Task: Find connections with filter location Qingquan with filter topic #Productivitywith filter profile language French with filter current company Think Design Collaborative with filter school Ranchi University with filter industry Oil, Gas, and Mining with filter service category Market Research with filter keywords title Plumber
Action: Mouse moved to (172, 219)
Screenshot: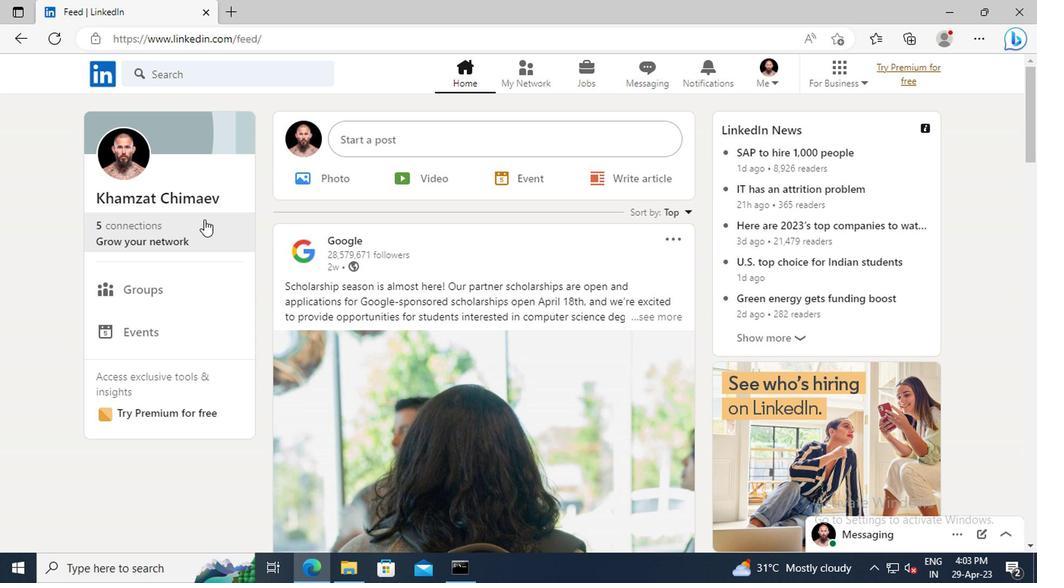 
Action: Mouse pressed left at (172, 219)
Screenshot: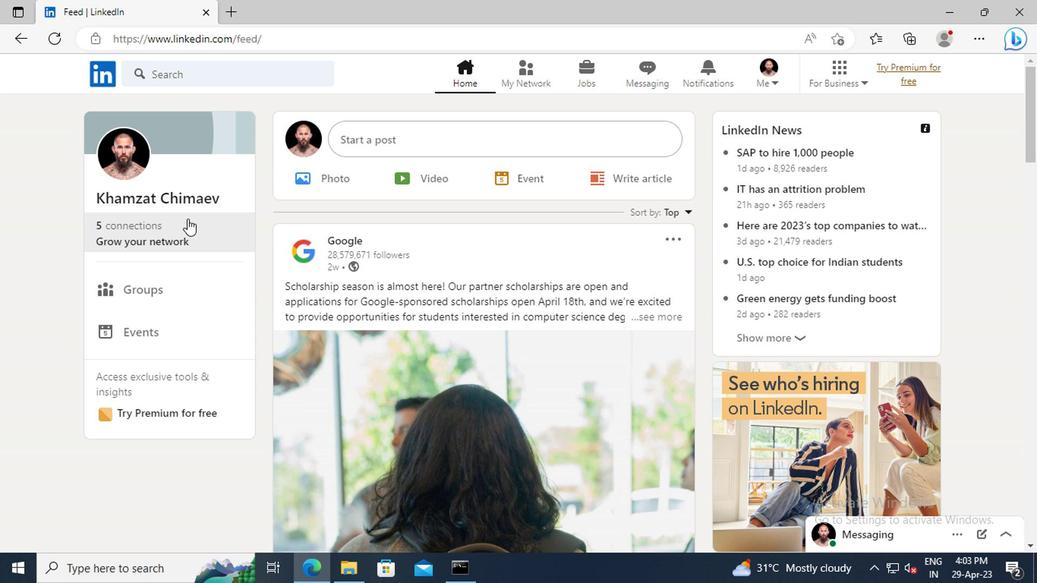 
Action: Mouse moved to (167, 157)
Screenshot: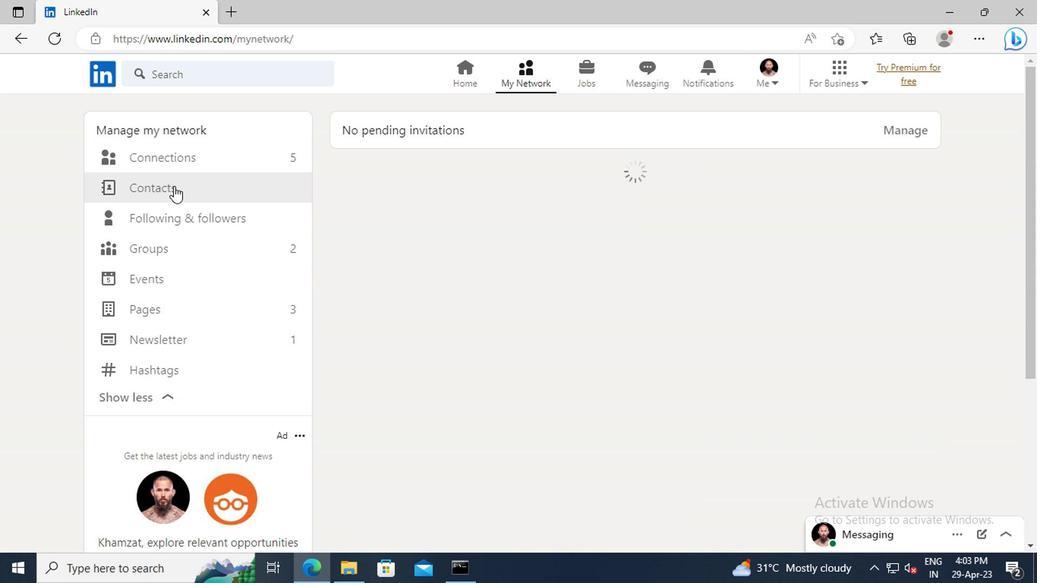 
Action: Mouse pressed left at (167, 157)
Screenshot: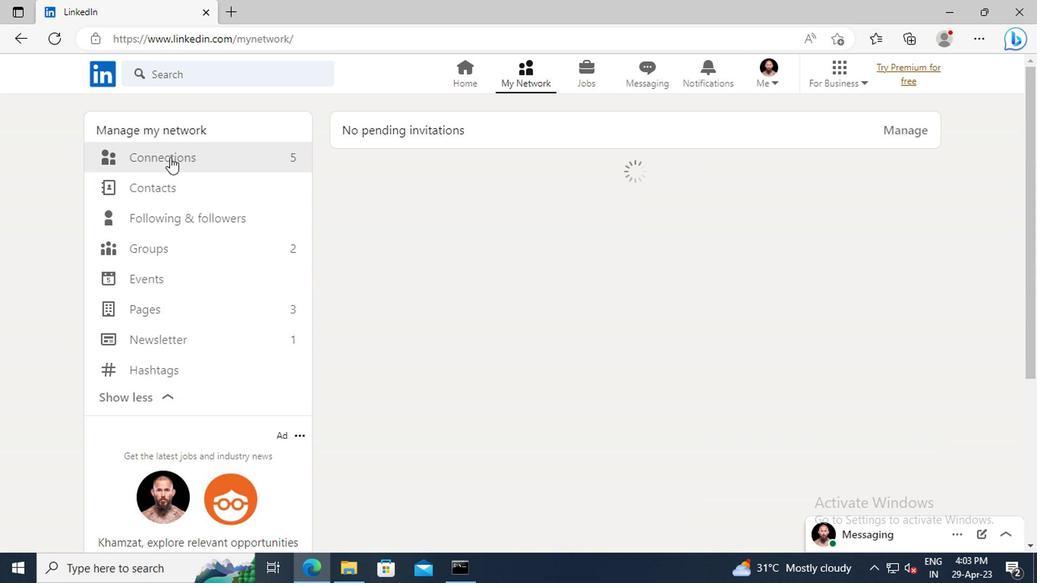 
Action: Mouse moved to (616, 164)
Screenshot: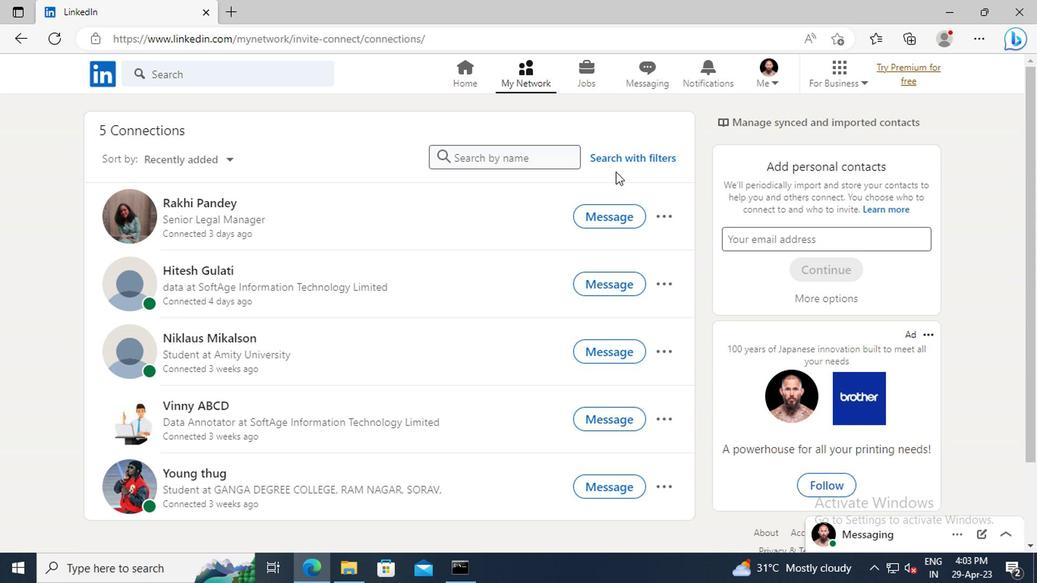 
Action: Mouse pressed left at (616, 164)
Screenshot: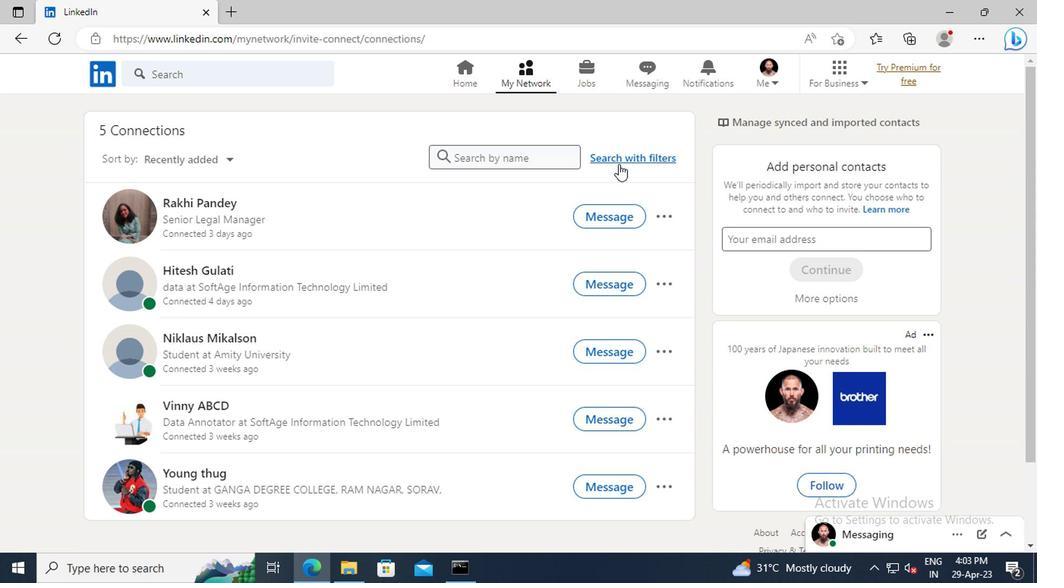
Action: Mouse moved to (575, 121)
Screenshot: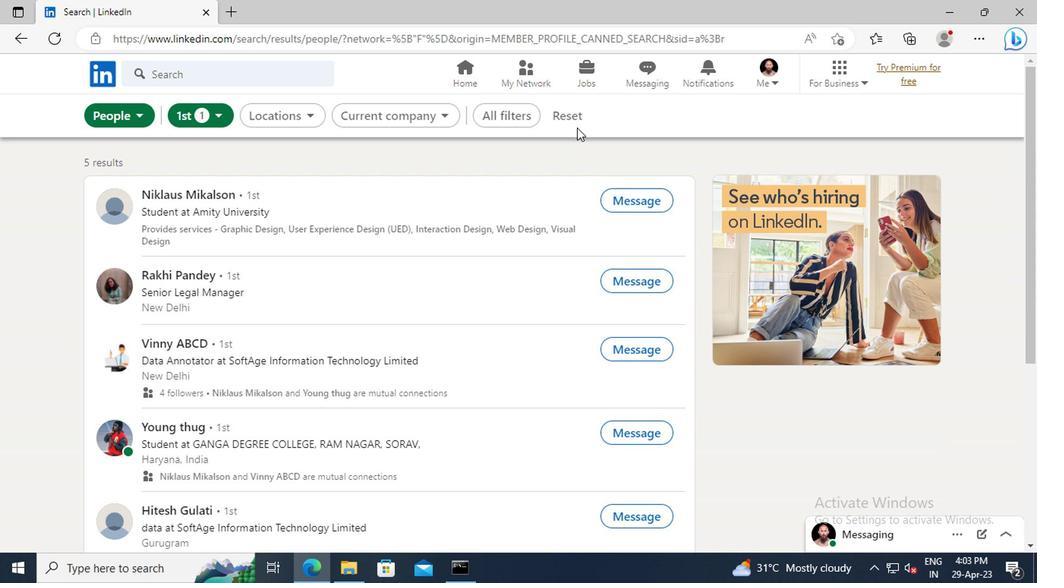 
Action: Mouse pressed left at (575, 121)
Screenshot: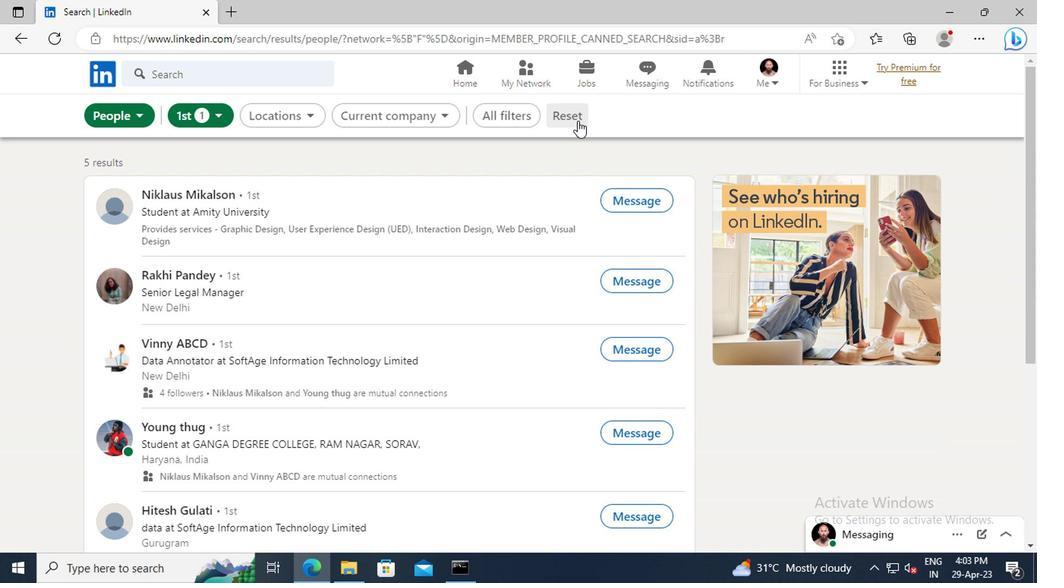 
Action: Mouse moved to (551, 120)
Screenshot: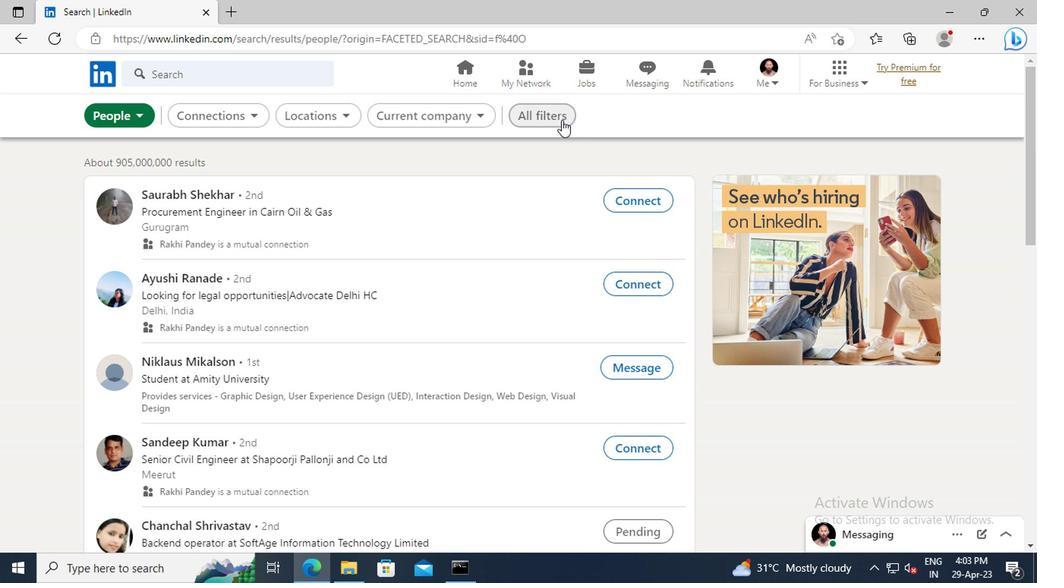 
Action: Mouse pressed left at (551, 120)
Screenshot: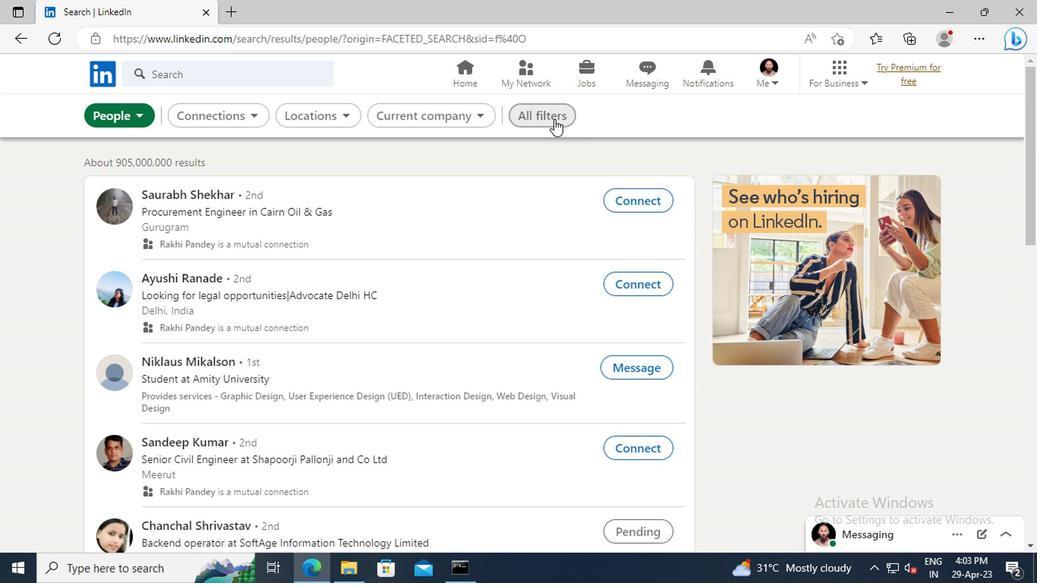 
Action: Mouse moved to (864, 254)
Screenshot: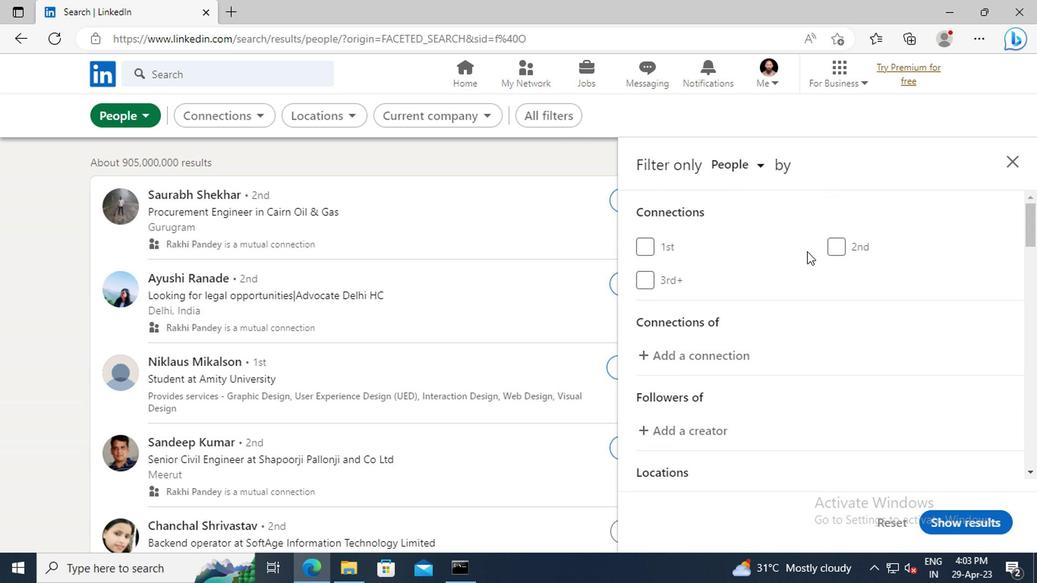 
Action: Mouse scrolled (864, 253) with delta (0, 0)
Screenshot: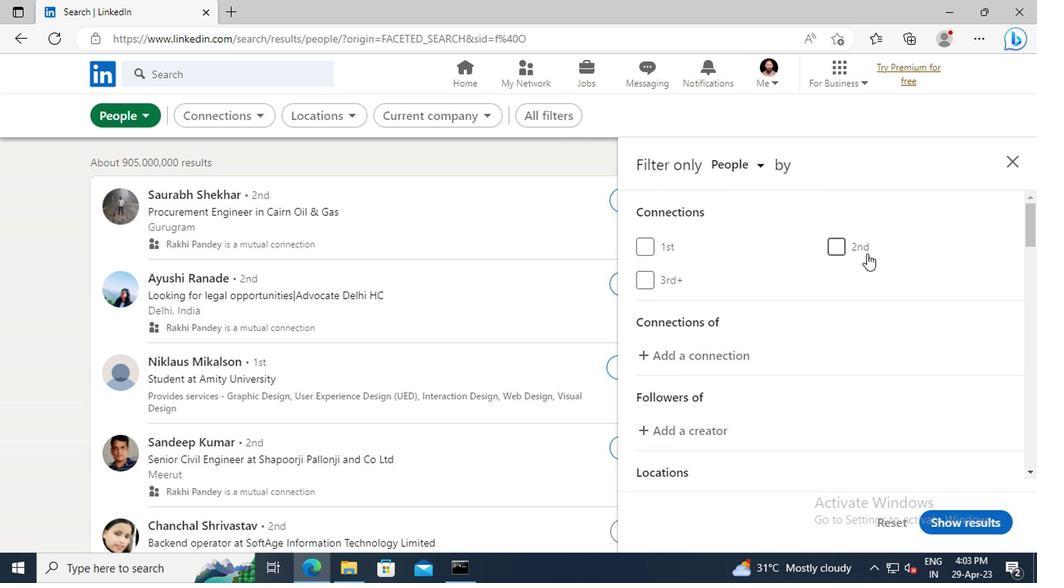 
Action: Mouse scrolled (864, 253) with delta (0, 0)
Screenshot: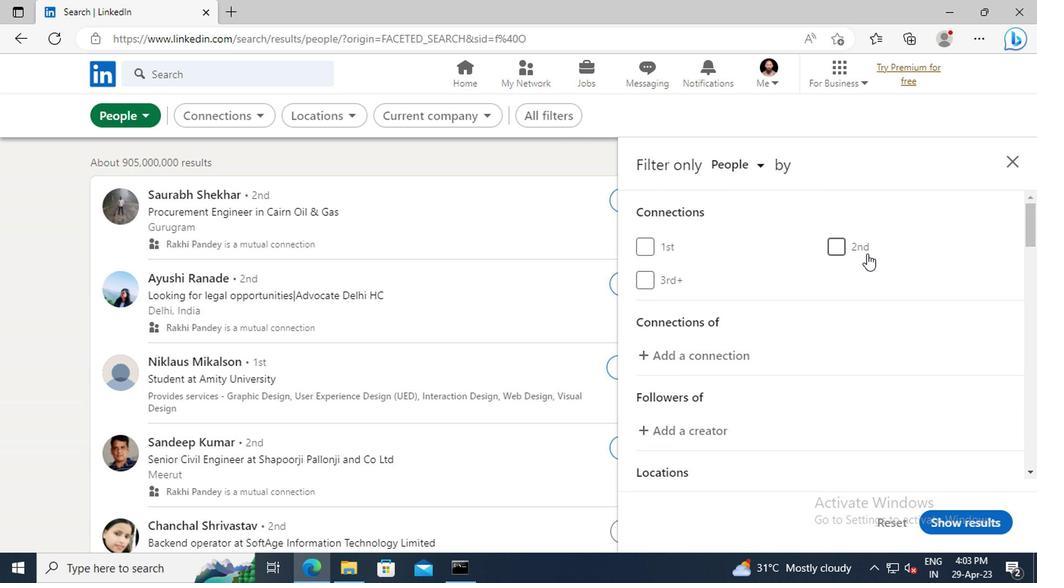 
Action: Mouse scrolled (864, 253) with delta (0, 0)
Screenshot: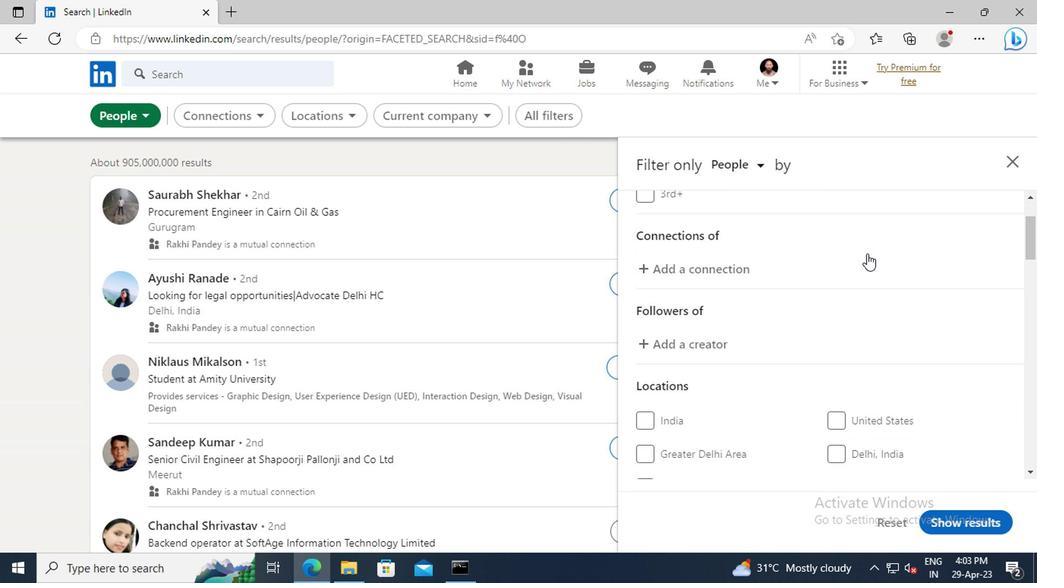 
Action: Mouse scrolled (864, 253) with delta (0, 0)
Screenshot: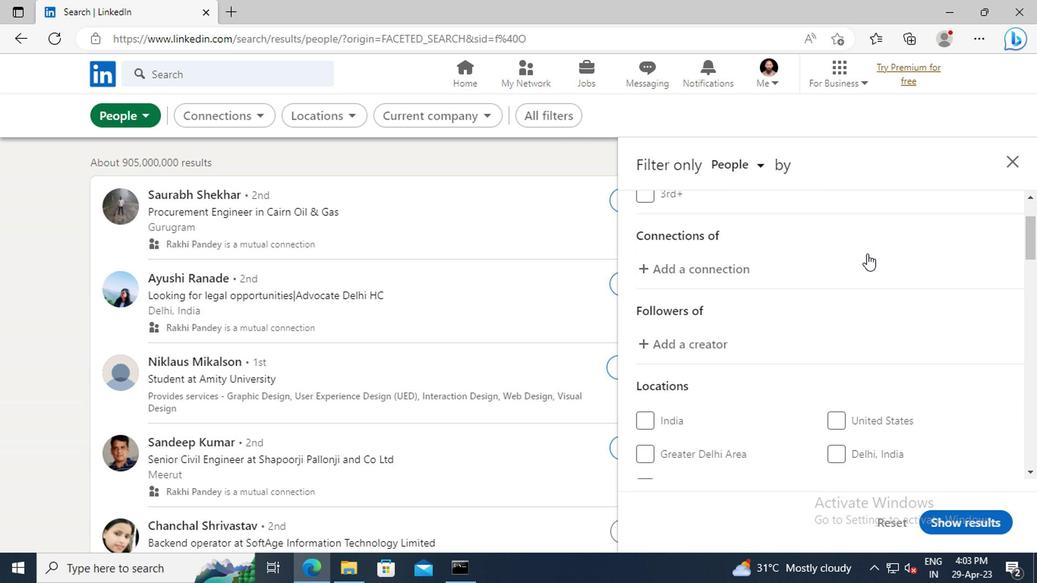 
Action: Mouse scrolled (864, 253) with delta (0, 0)
Screenshot: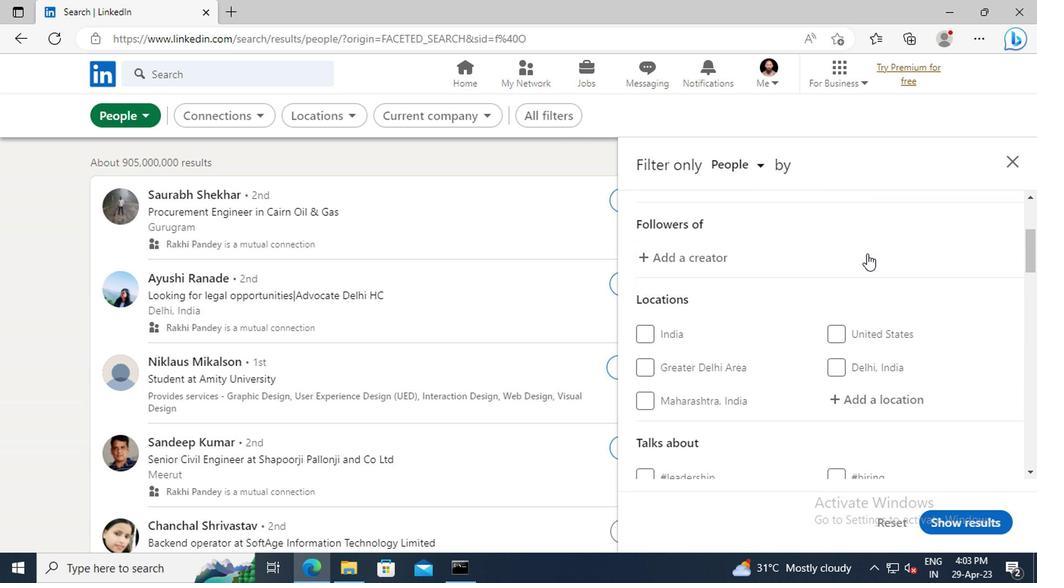 
Action: Mouse scrolled (864, 253) with delta (0, 0)
Screenshot: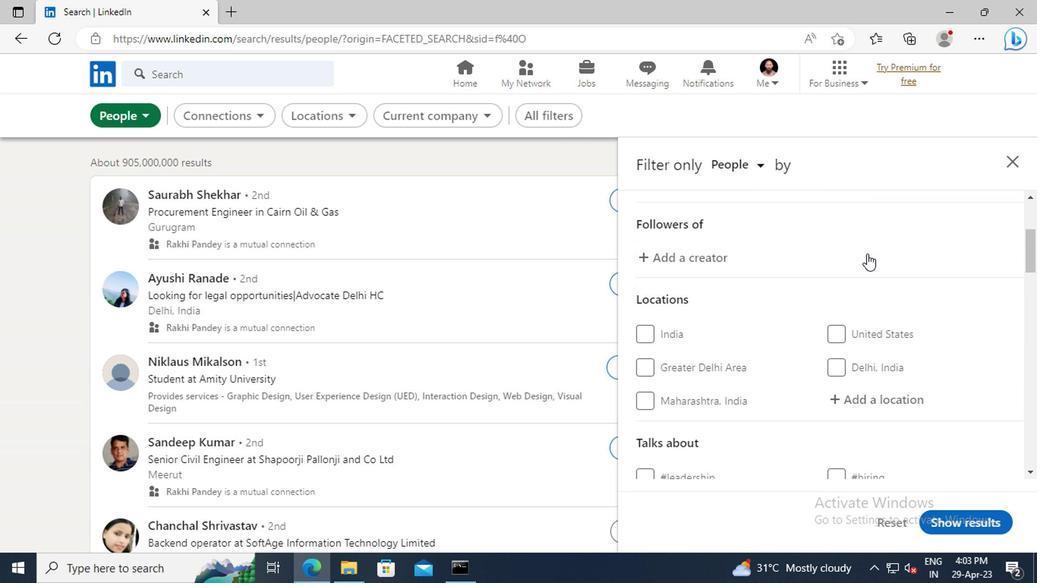 
Action: Mouse moved to (858, 313)
Screenshot: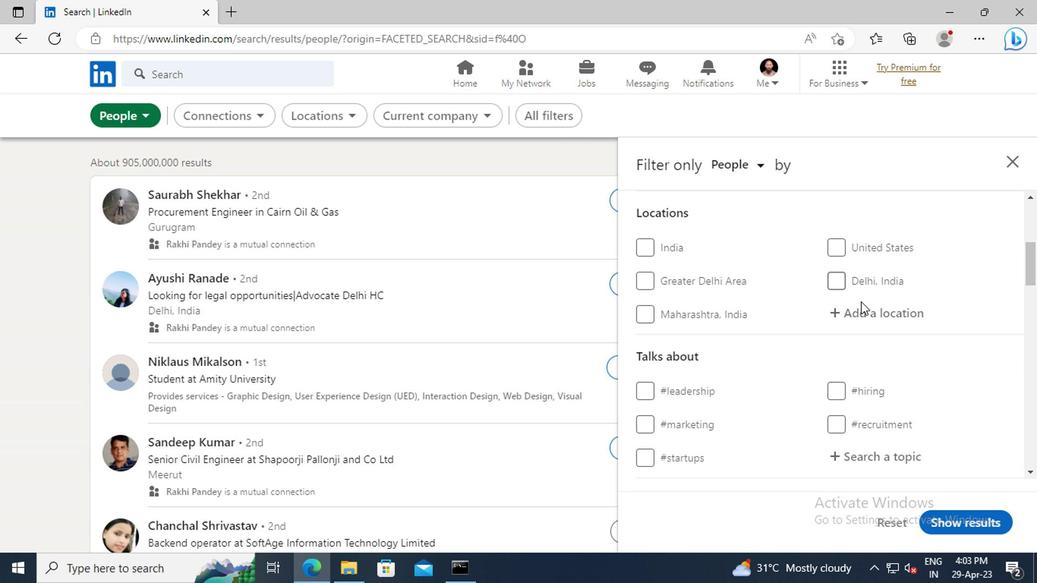 
Action: Mouse pressed left at (858, 313)
Screenshot: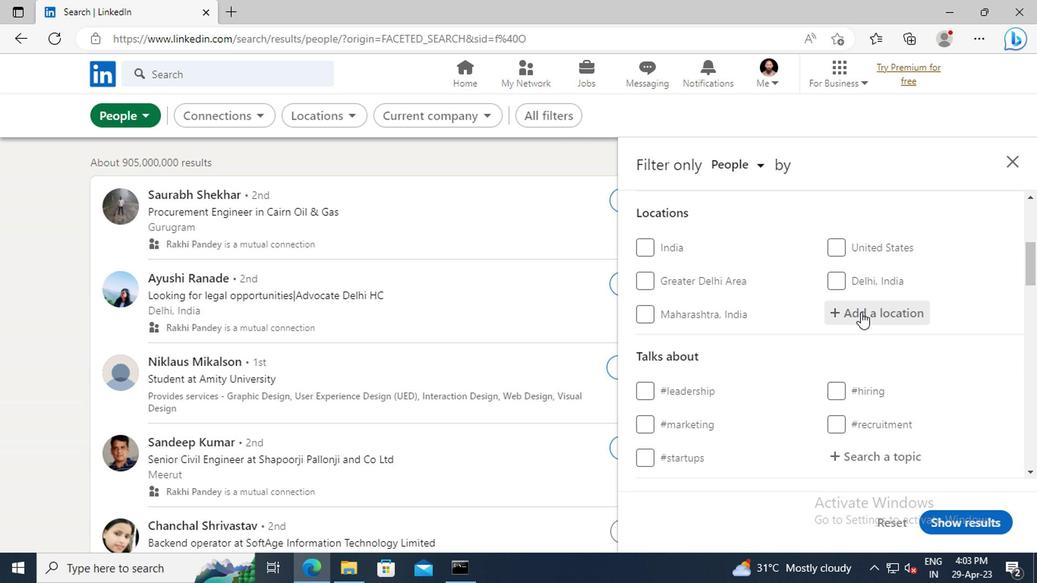 
Action: Mouse moved to (858, 313)
Screenshot: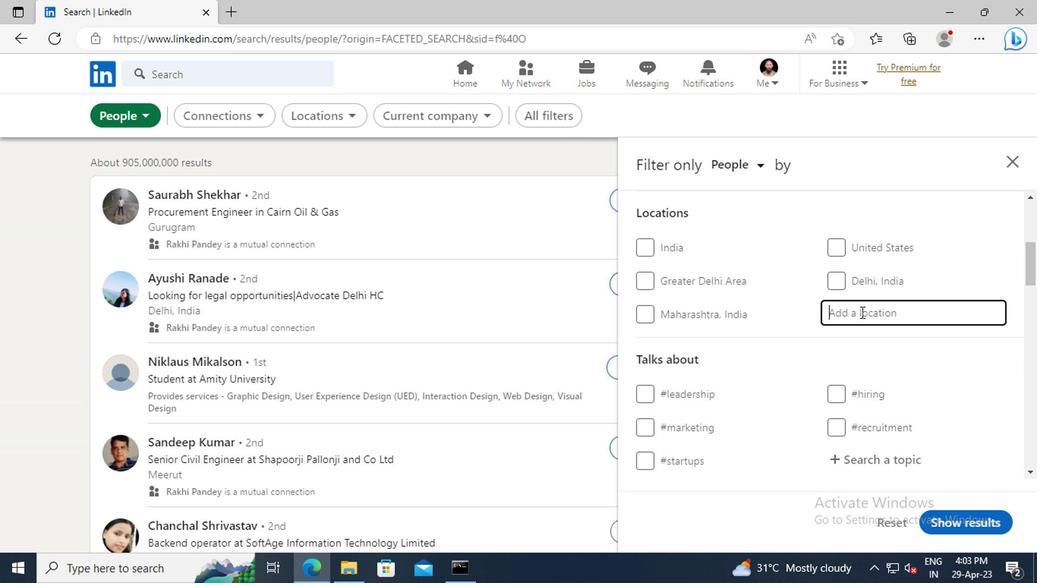 
Action: Key pressed <Key.shift>QINGQUAN<Key.enter>
Screenshot: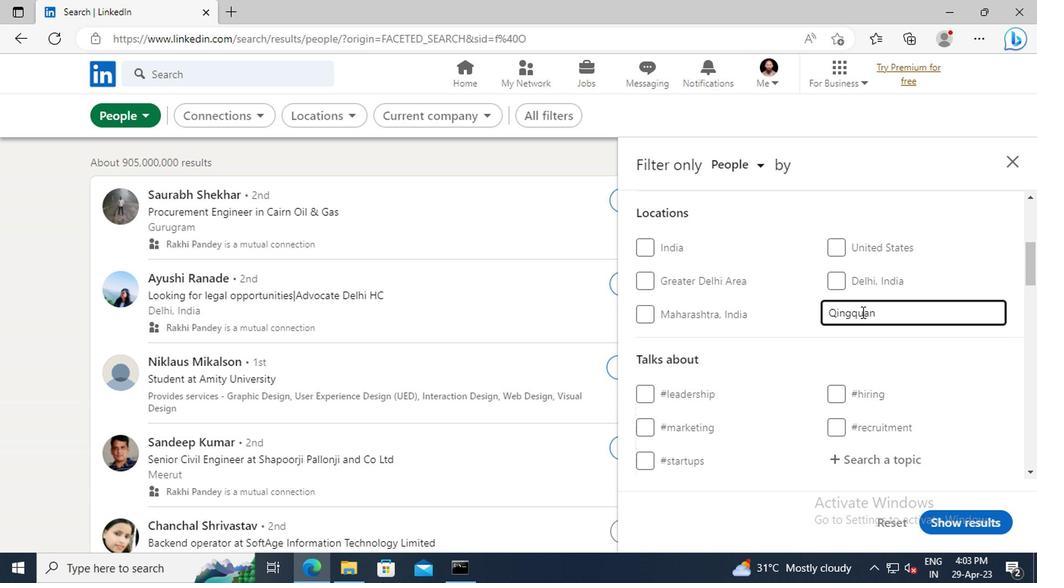 
Action: Mouse scrolled (858, 311) with delta (0, -1)
Screenshot: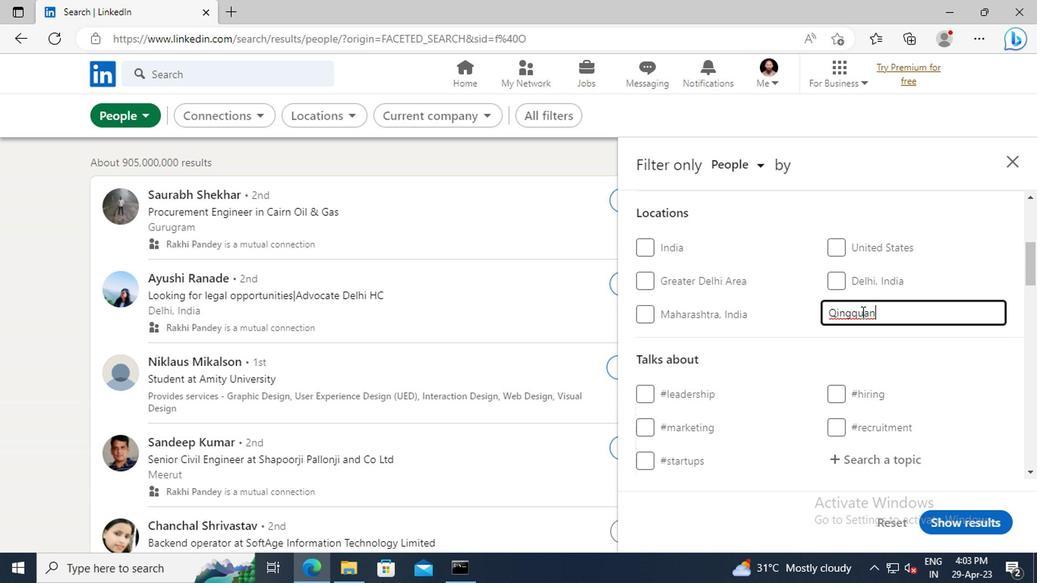 
Action: Mouse scrolled (858, 311) with delta (0, -1)
Screenshot: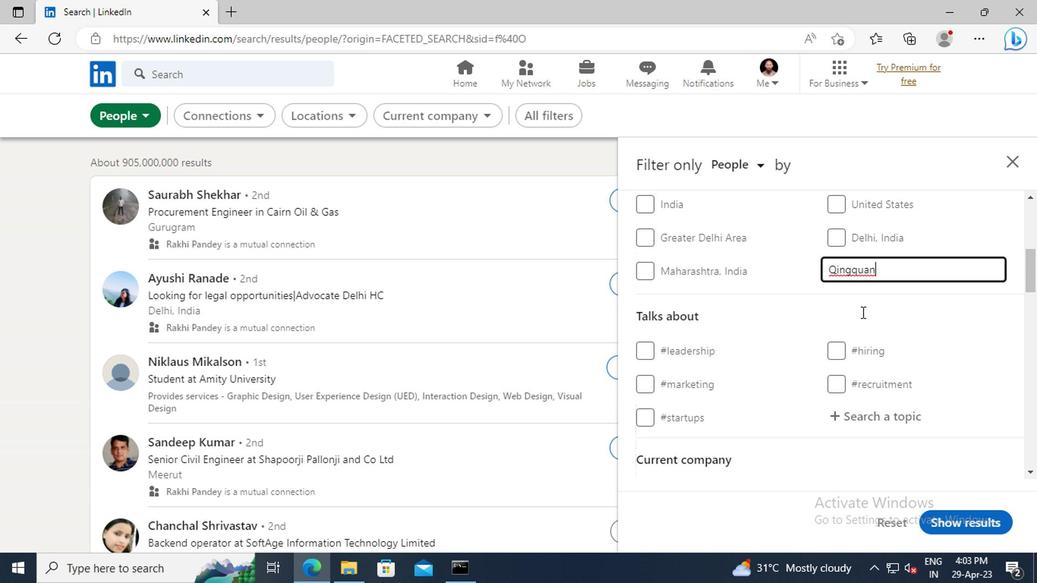 
Action: Mouse moved to (858, 313)
Screenshot: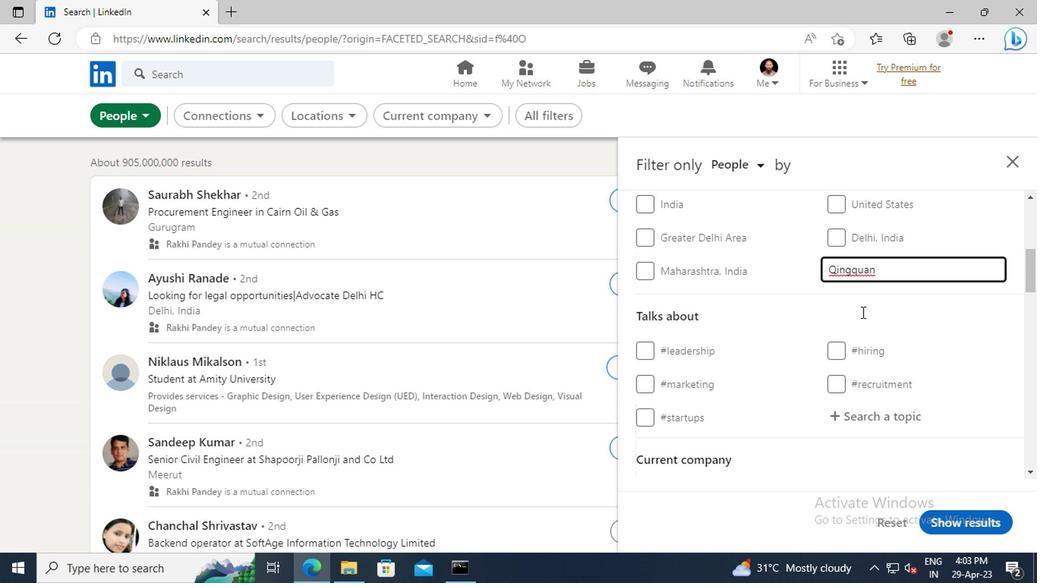 
Action: Mouse scrolled (858, 313) with delta (0, 0)
Screenshot: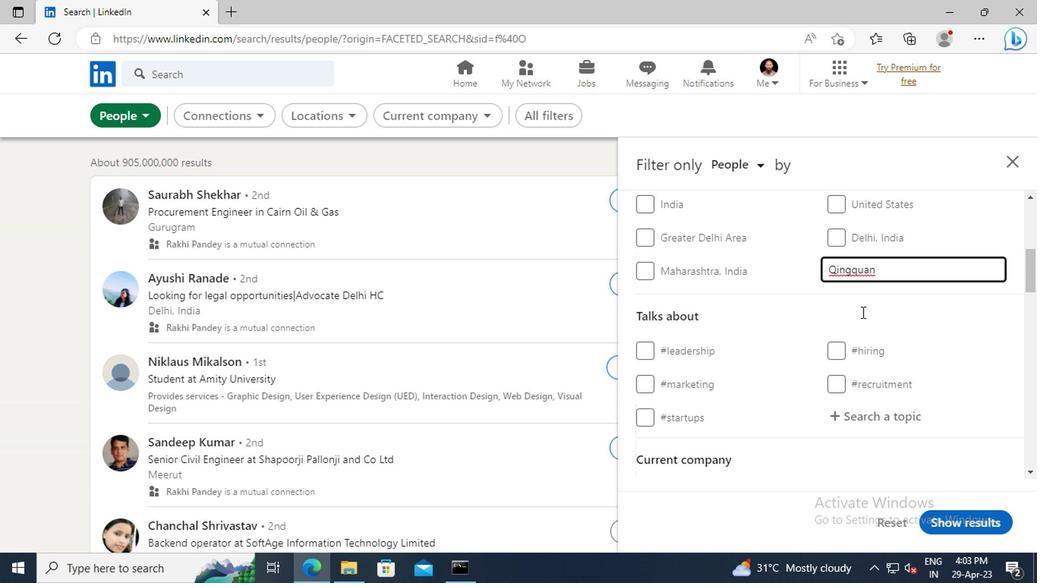 
Action: Mouse moved to (853, 328)
Screenshot: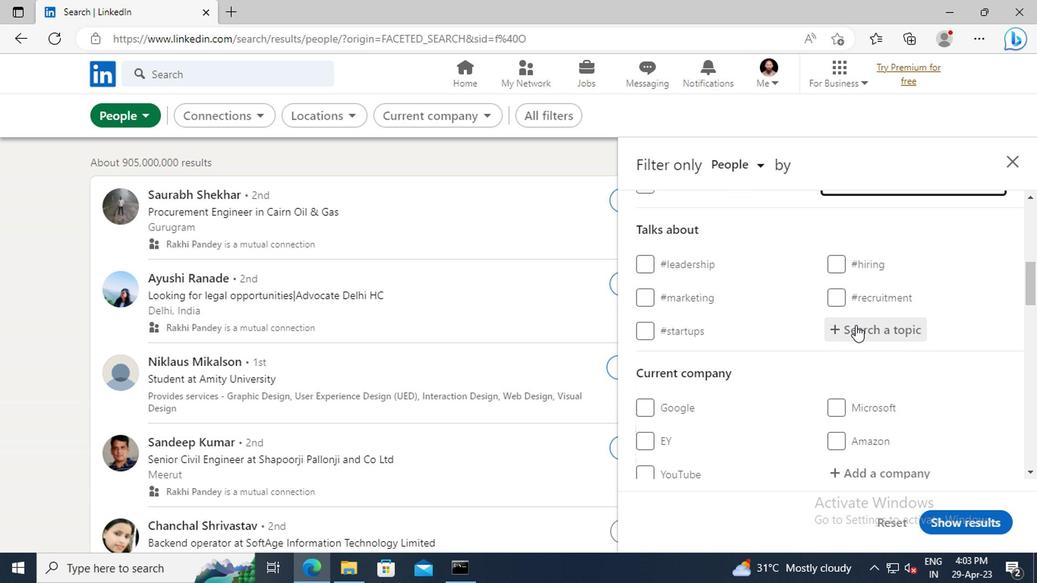 
Action: Mouse pressed left at (853, 328)
Screenshot: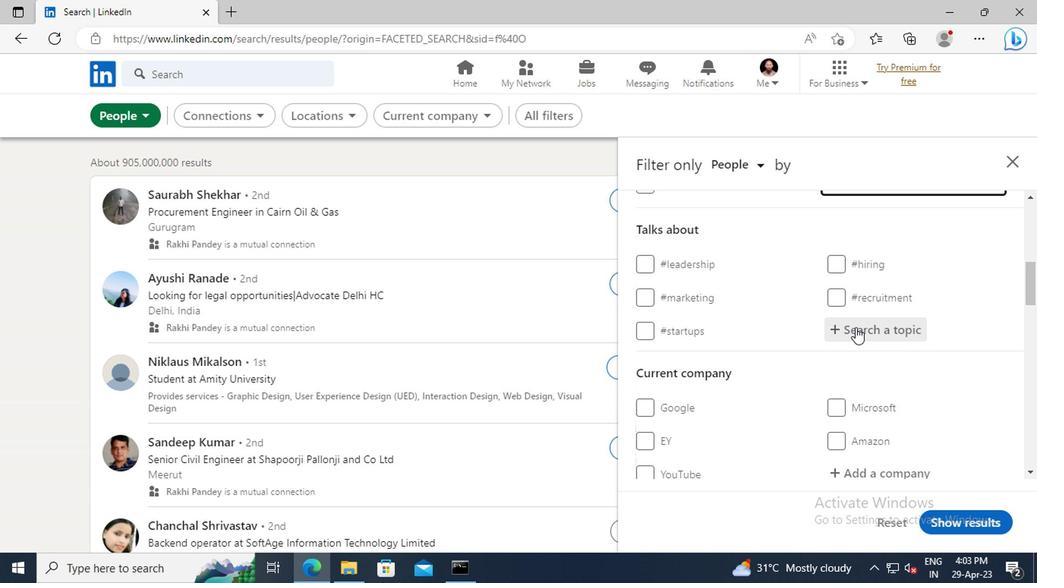 
Action: Key pressed <Key.shift>PRODUCTIVITY
Screenshot: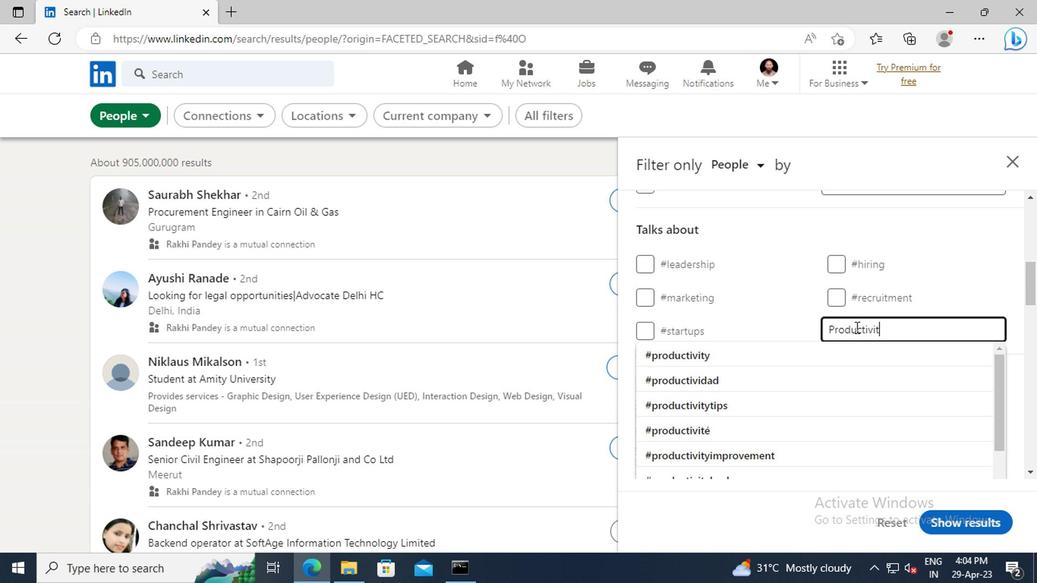 
Action: Mouse moved to (840, 349)
Screenshot: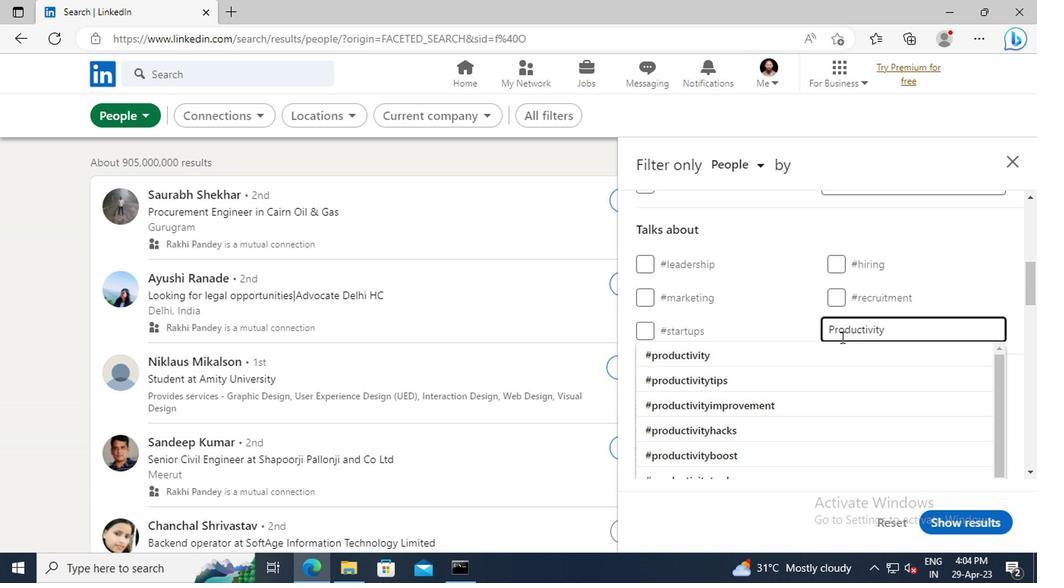 
Action: Mouse pressed left at (840, 349)
Screenshot: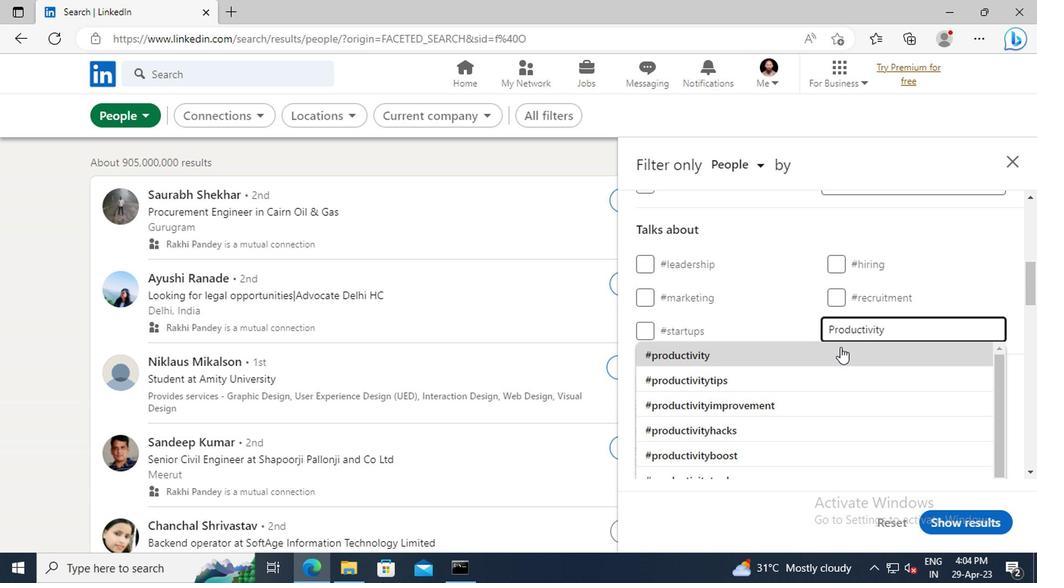 
Action: Mouse scrolled (840, 349) with delta (0, 0)
Screenshot: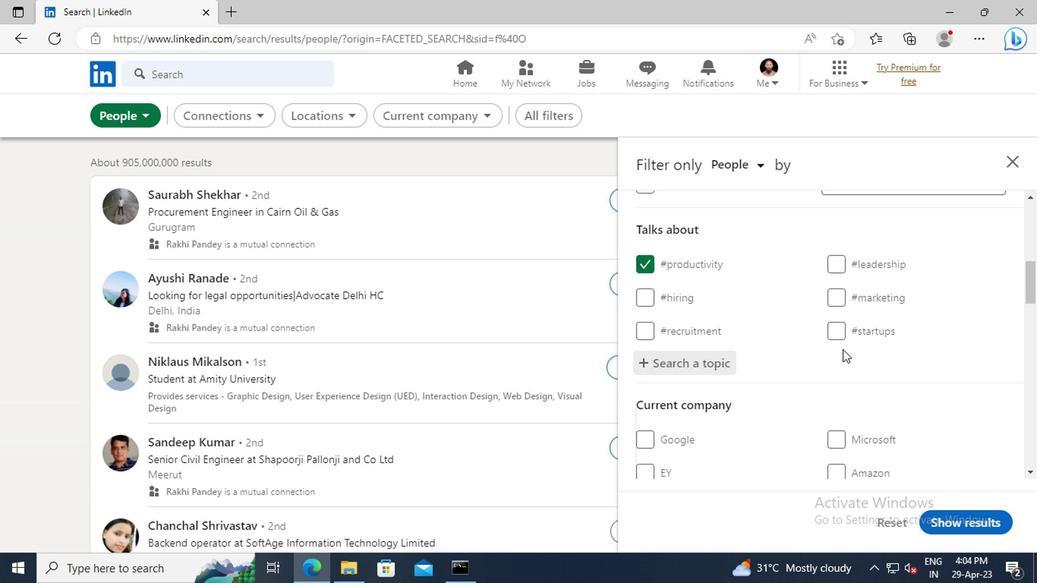 
Action: Mouse moved to (840, 326)
Screenshot: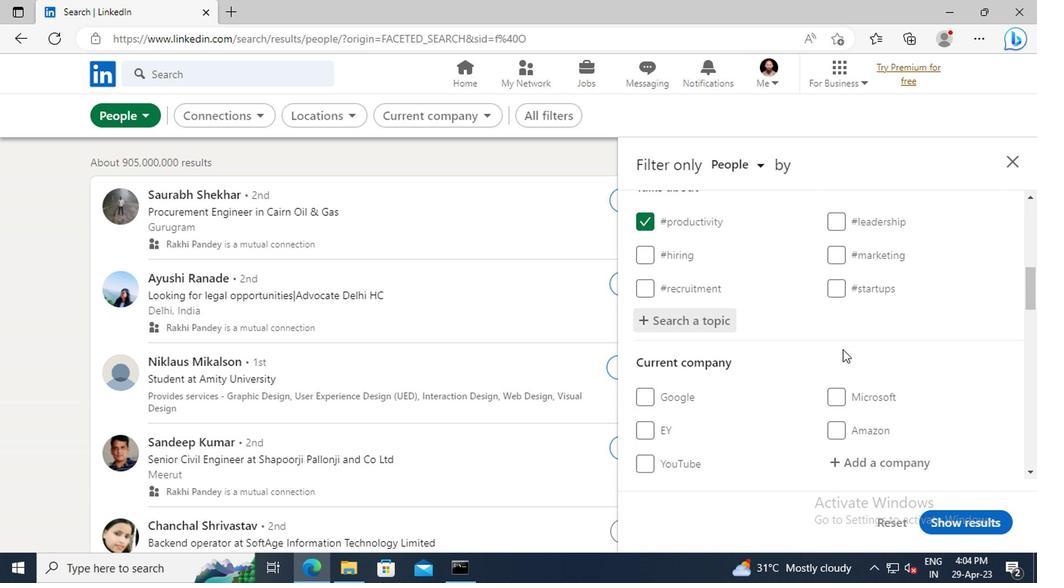 
Action: Mouse scrolled (840, 325) with delta (0, -1)
Screenshot: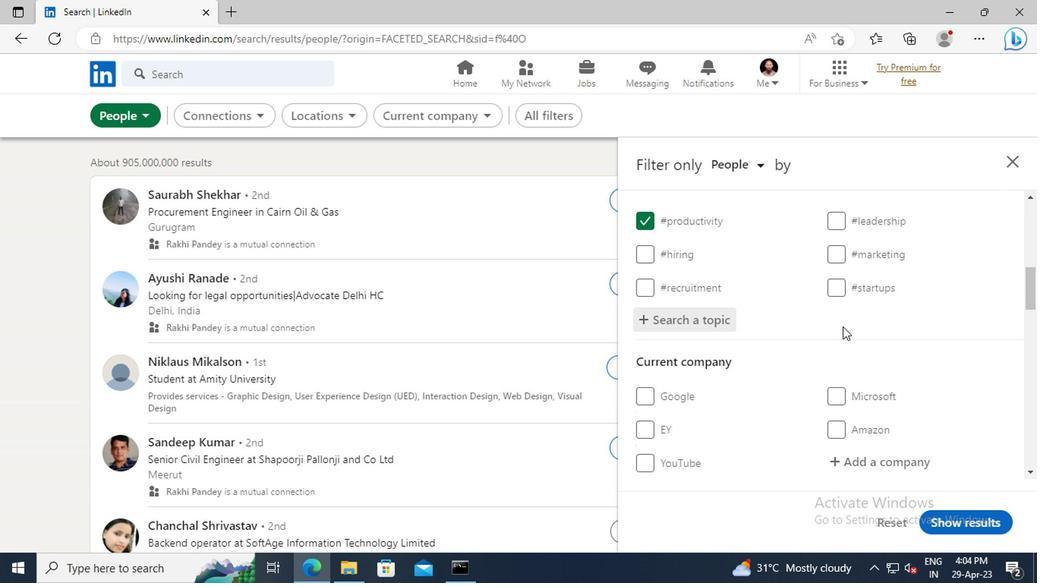 
Action: Mouse scrolled (840, 325) with delta (0, -1)
Screenshot: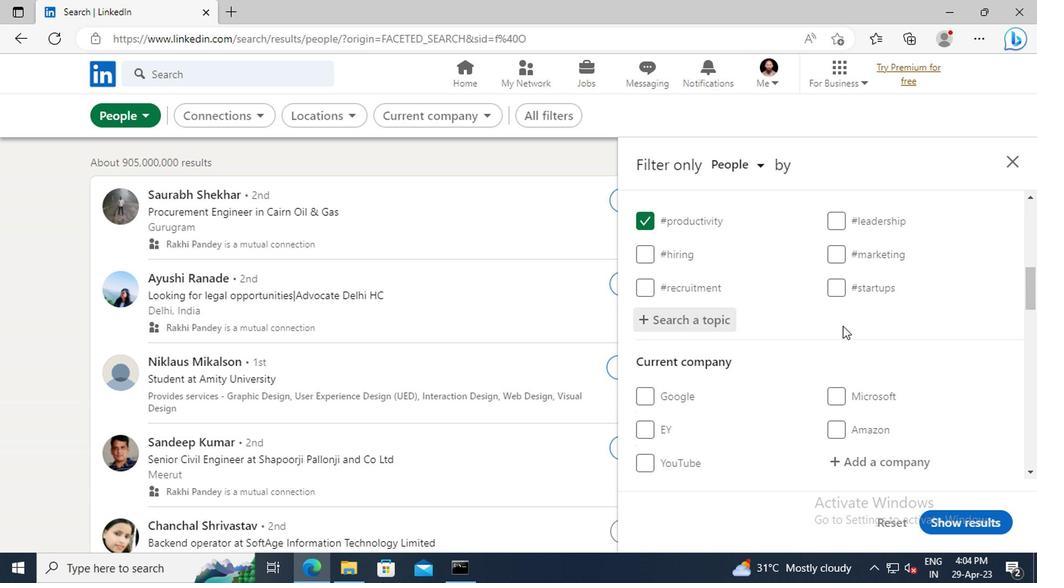 
Action: Mouse scrolled (840, 325) with delta (0, -1)
Screenshot: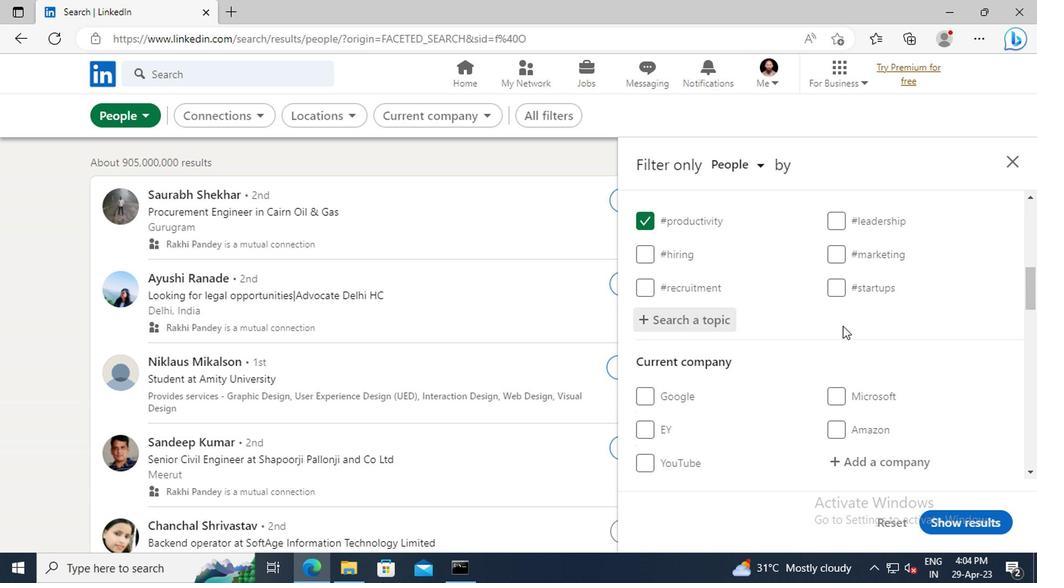 
Action: Mouse scrolled (840, 325) with delta (0, -1)
Screenshot: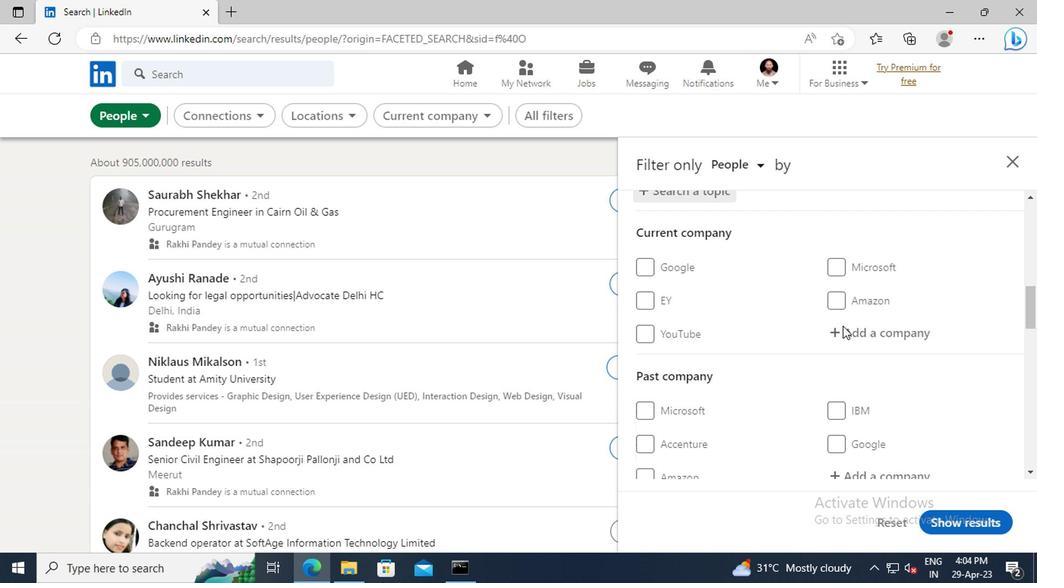 
Action: Mouse scrolled (840, 325) with delta (0, -1)
Screenshot: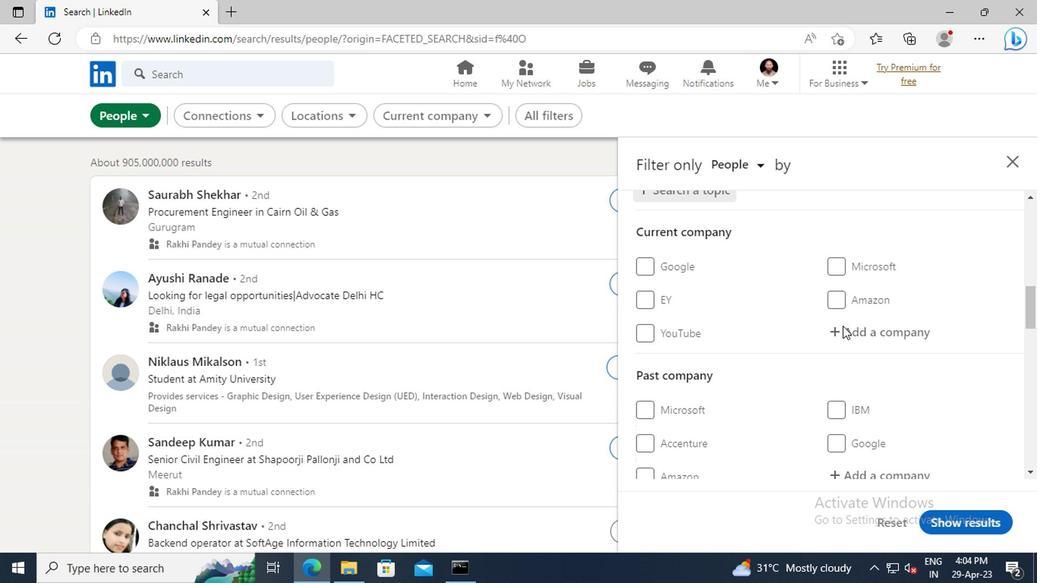 
Action: Mouse scrolled (840, 325) with delta (0, -1)
Screenshot: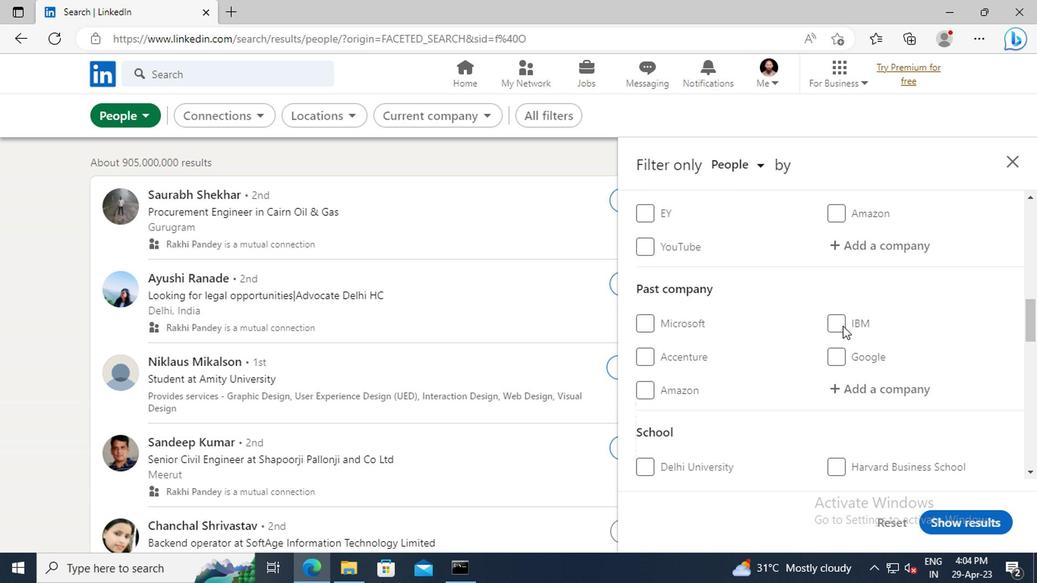 
Action: Mouse scrolled (840, 325) with delta (0, -1)
Screenshot: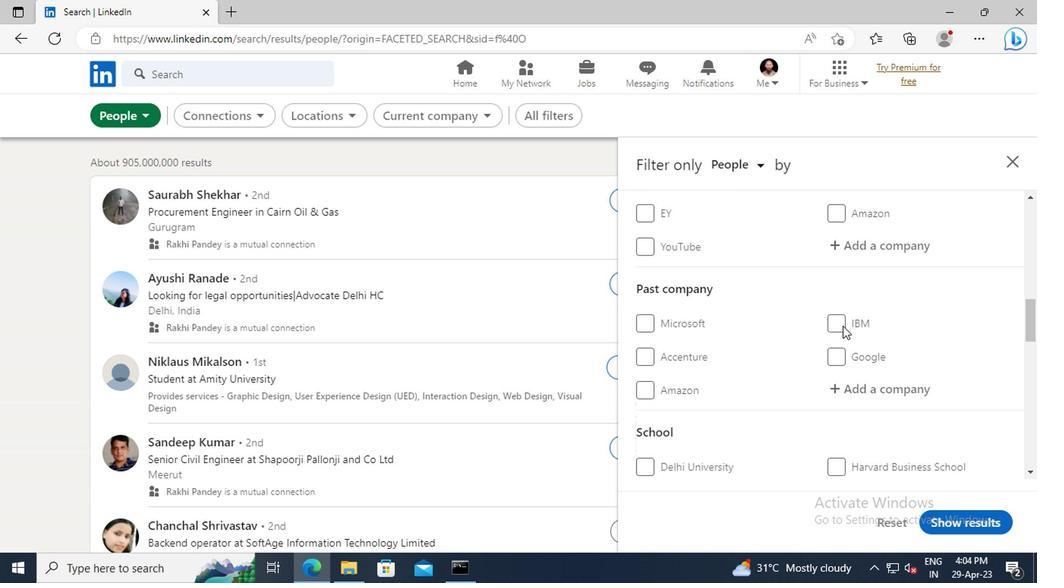 
Action: Mouse scrolled (840, 325) with delta (0, -1)
Screenshot: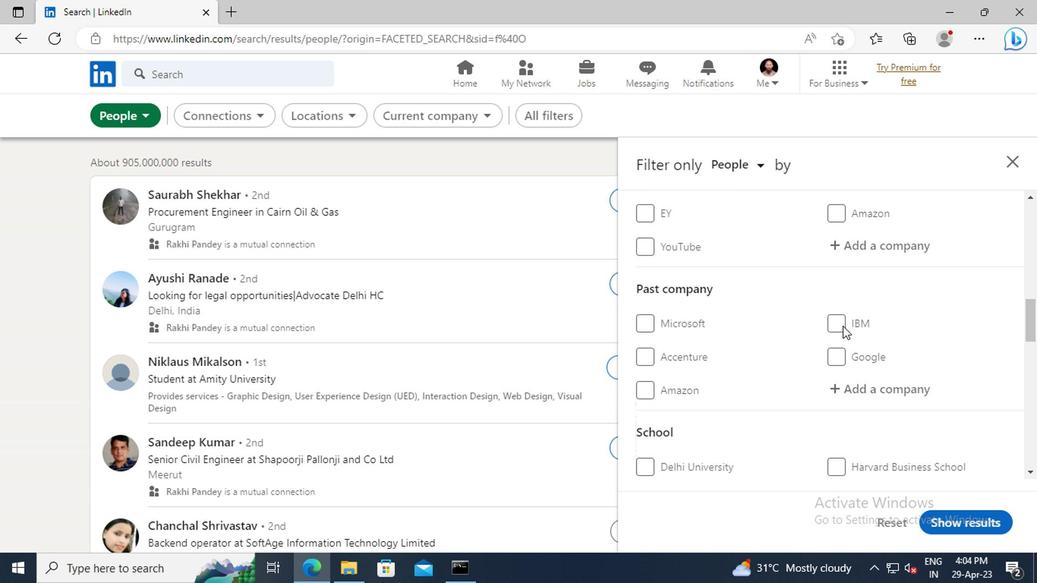 
Action: Mouse scrolled (840, 325) with delta (0, -1)
Screenshot: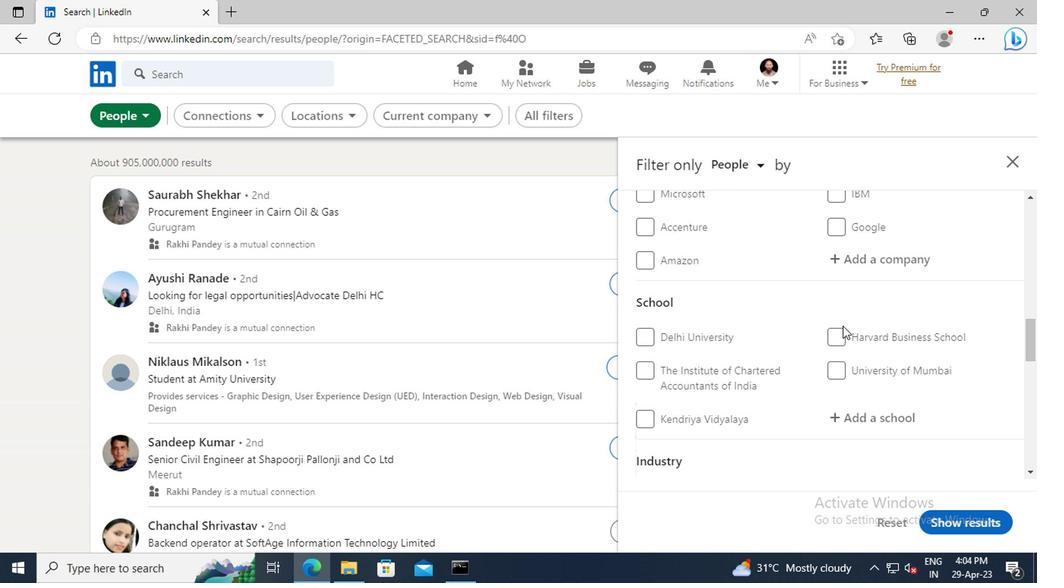 
Action: Mouse scrolled (840, 325) with delta (0, -1)
Screenshot: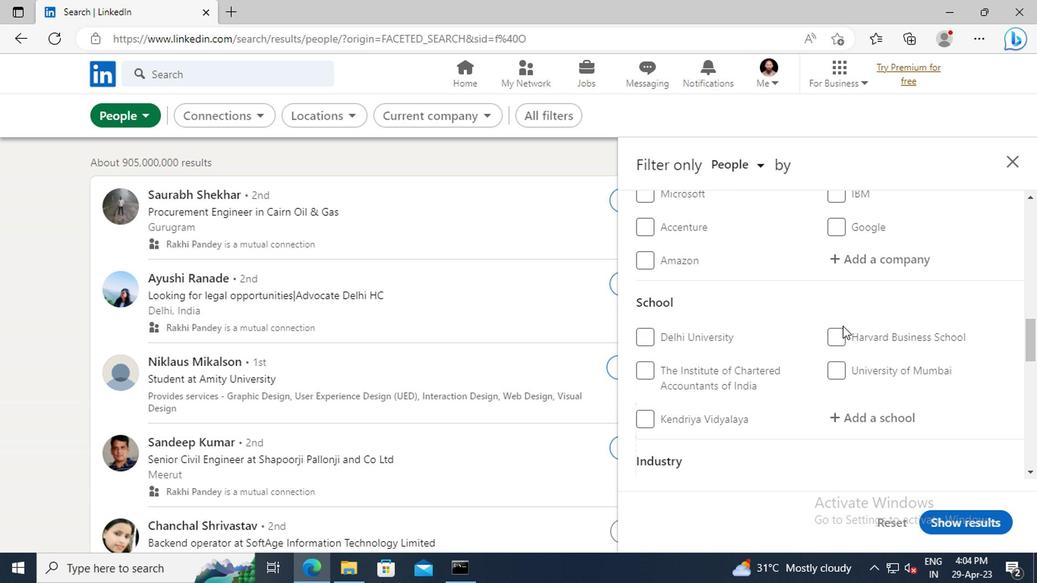 
Action: Mouse scrolled (840, 325) with delta (0, -1)
Screenshot: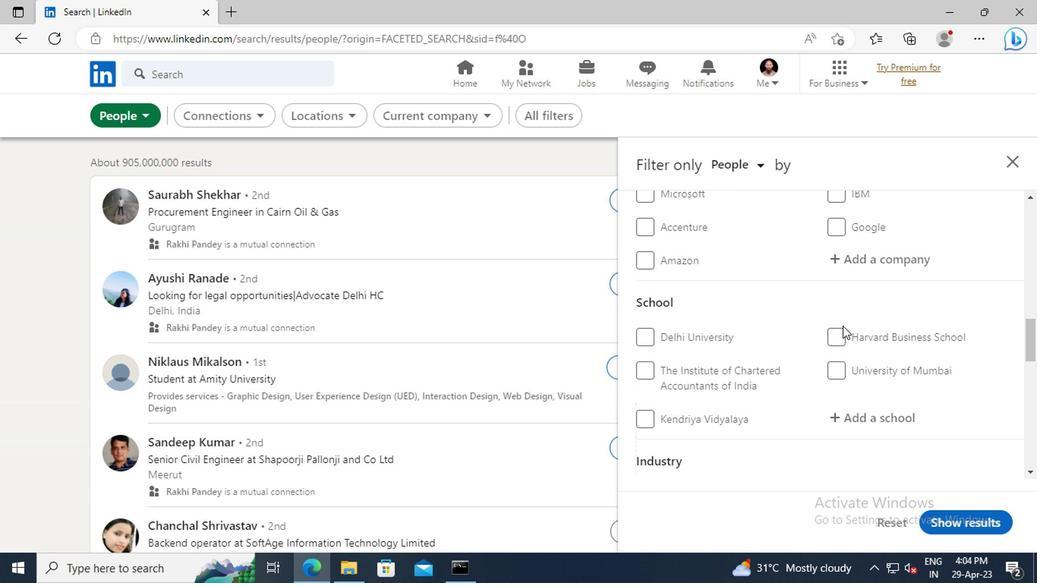 
Action: Mouse scrolled (840, 325) with delta (0, -1)
Screenshot: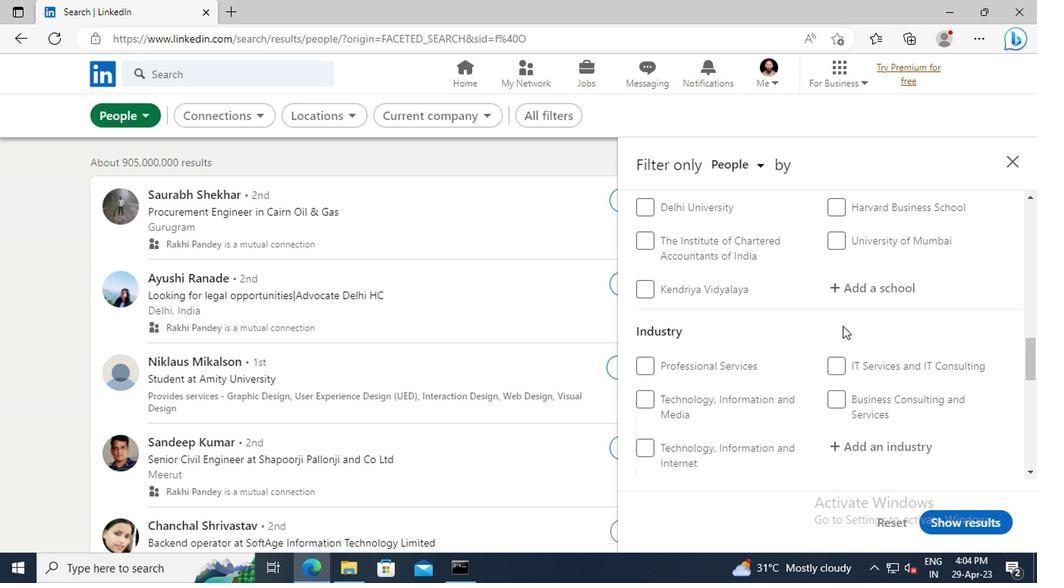 
Action: Mouse scrolled (840, 325) with delta (0, -1)
Screenshot: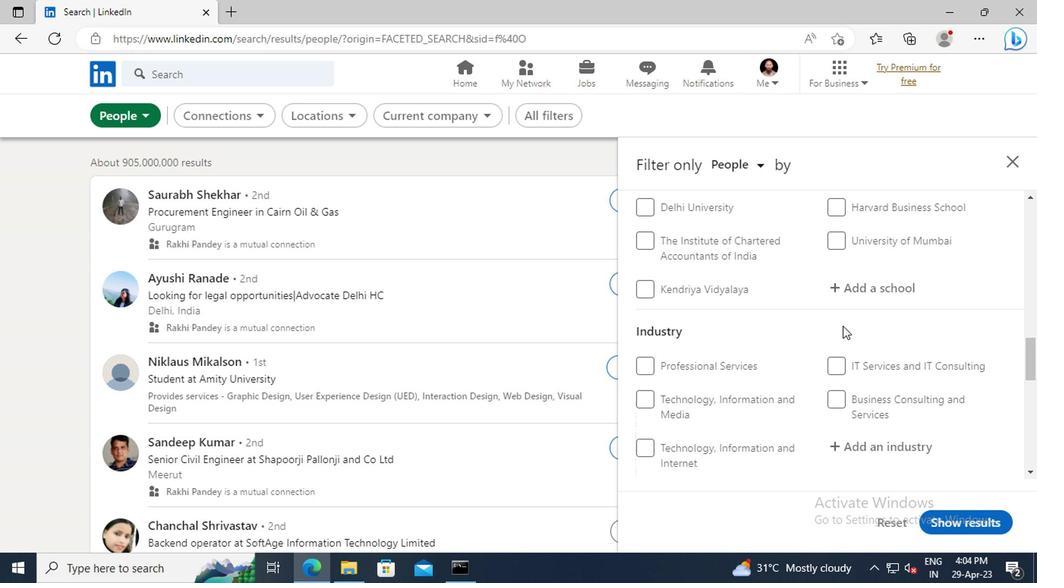 
Action: Mouse moved to (840, 326)
Screenshot: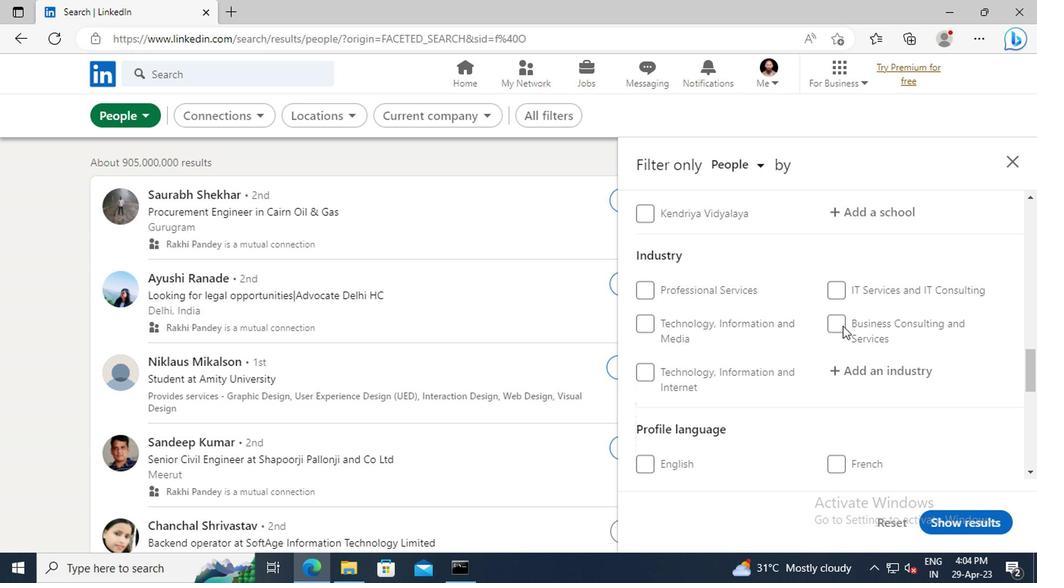 
Action: Mouse scrolled (840, 325) with delta (0, -1)
Screenshot: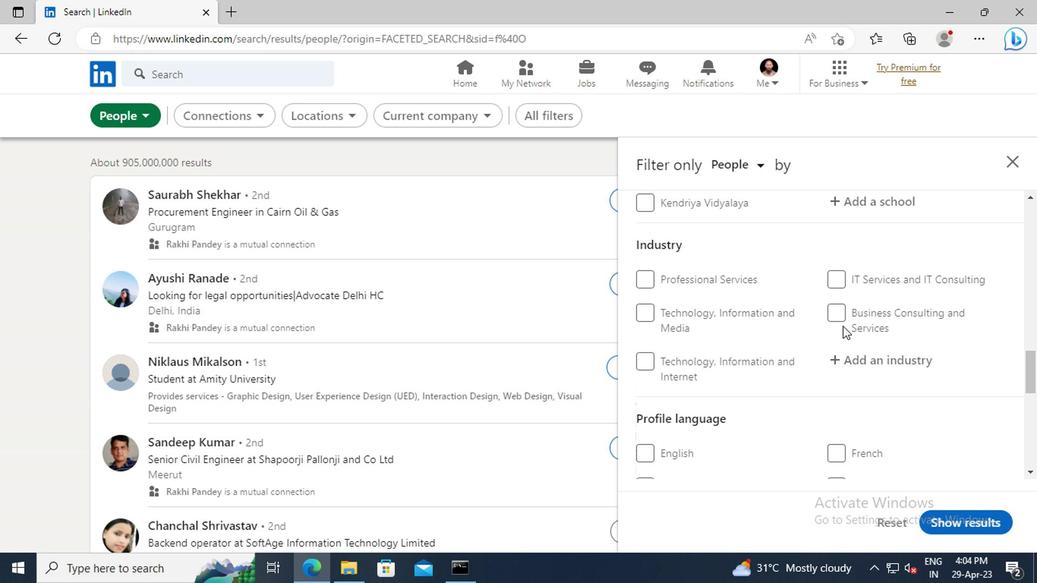 
Action: Mouse scrolled (840, 325) with delta (0, -1)
Screenshot: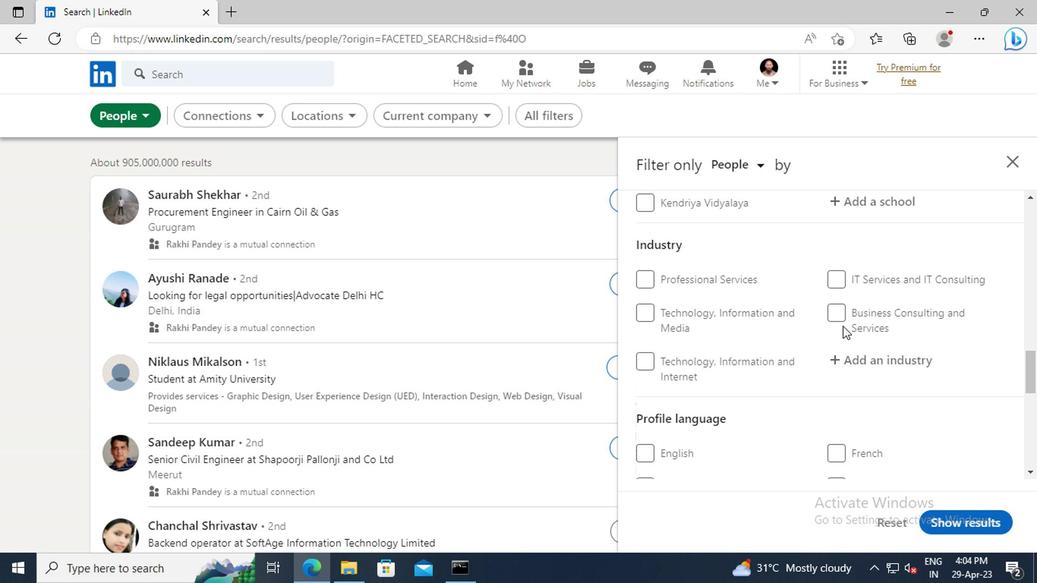 
Action: Mouse moved to (834, 364)
Screenshot: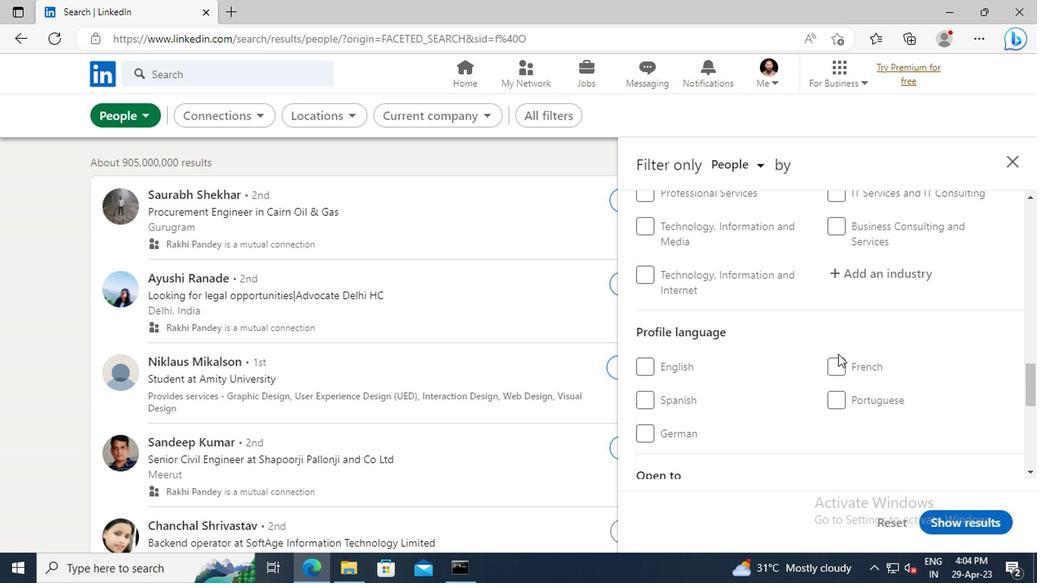 
Action: Mouse pressed left at (834, 364)
Screenshot: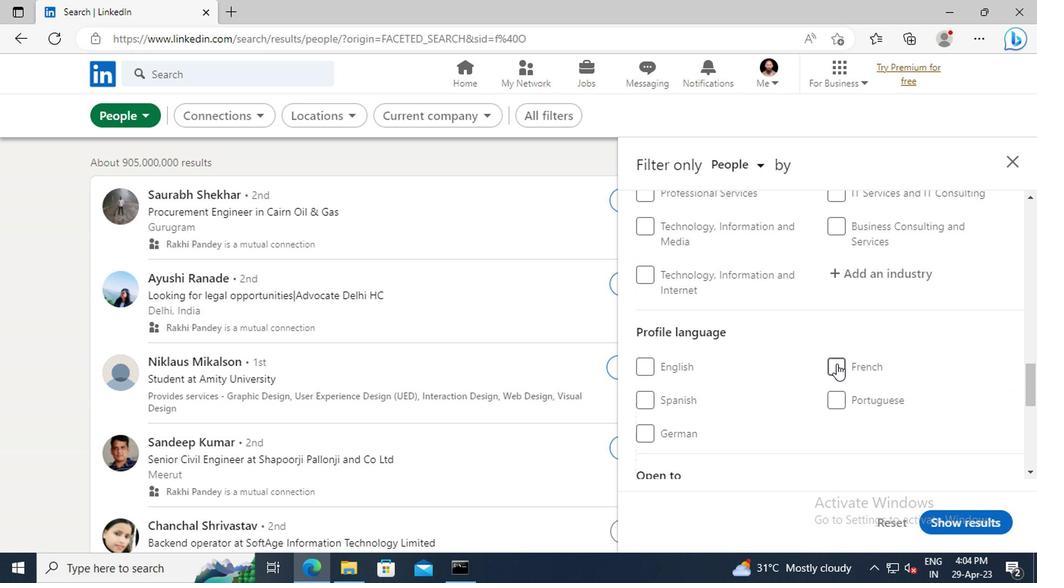 
Action: Mouse moved to (850, 329)
Screenshot: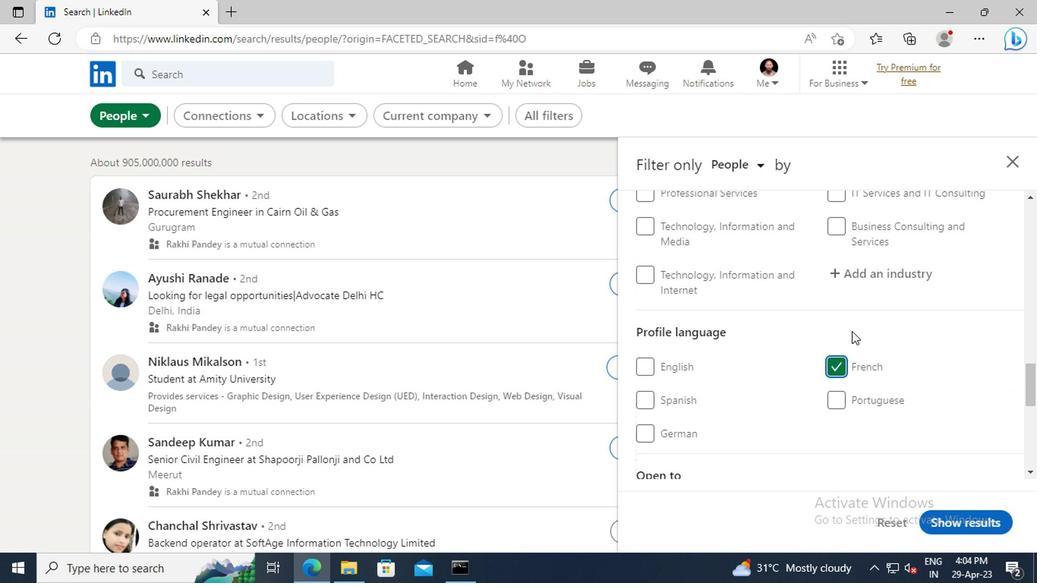 
Action: Mouse scrolled (850, 330) with delta (0, 1)
Screenshot: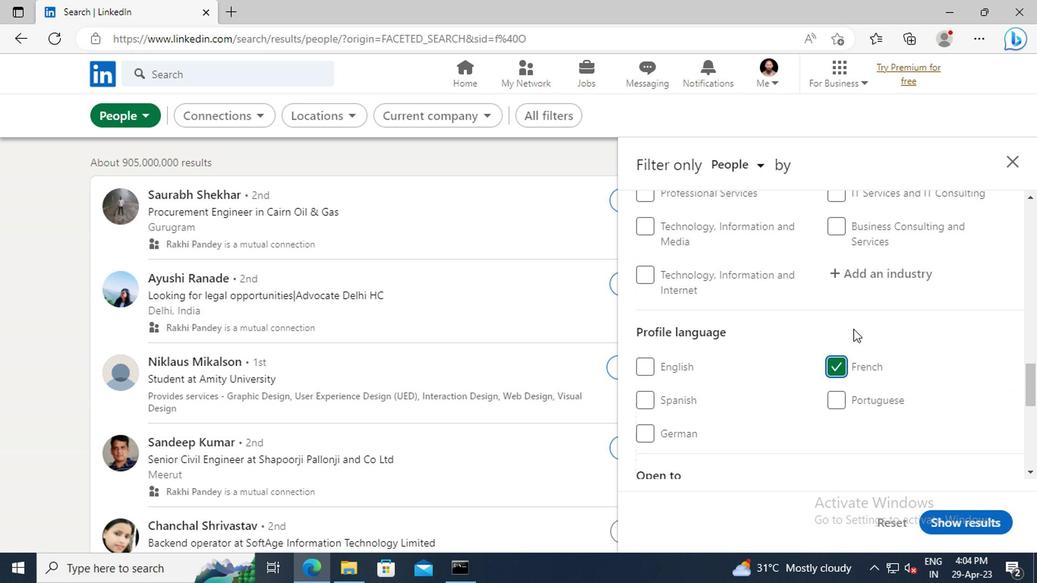 
Action: Mouse scrolled (850, 330) with delta (0, 1)
Screenshot: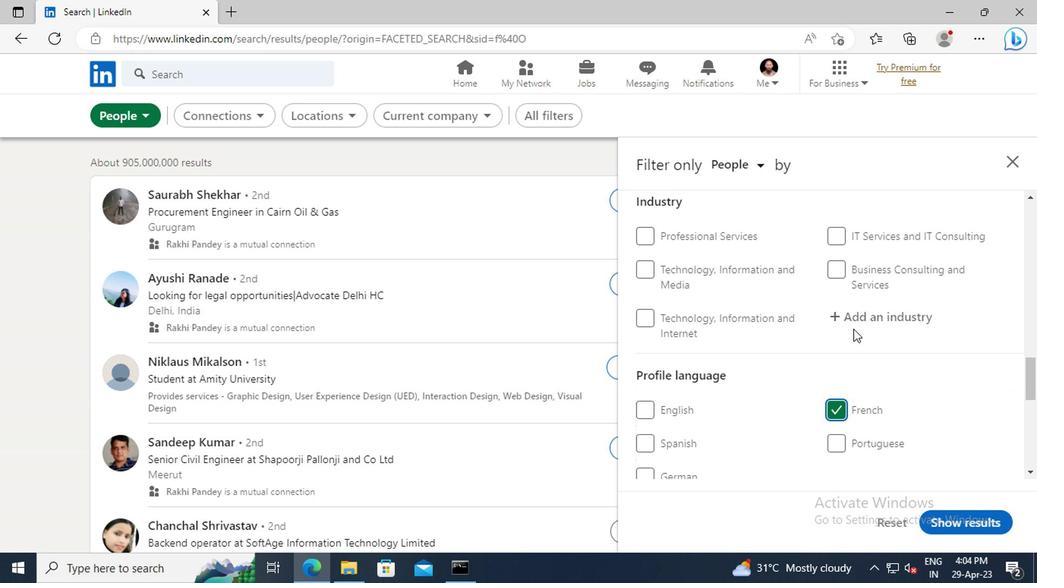 
Action: Mouse scrolled (850, 330) with delta (0, 1)
Screenshot: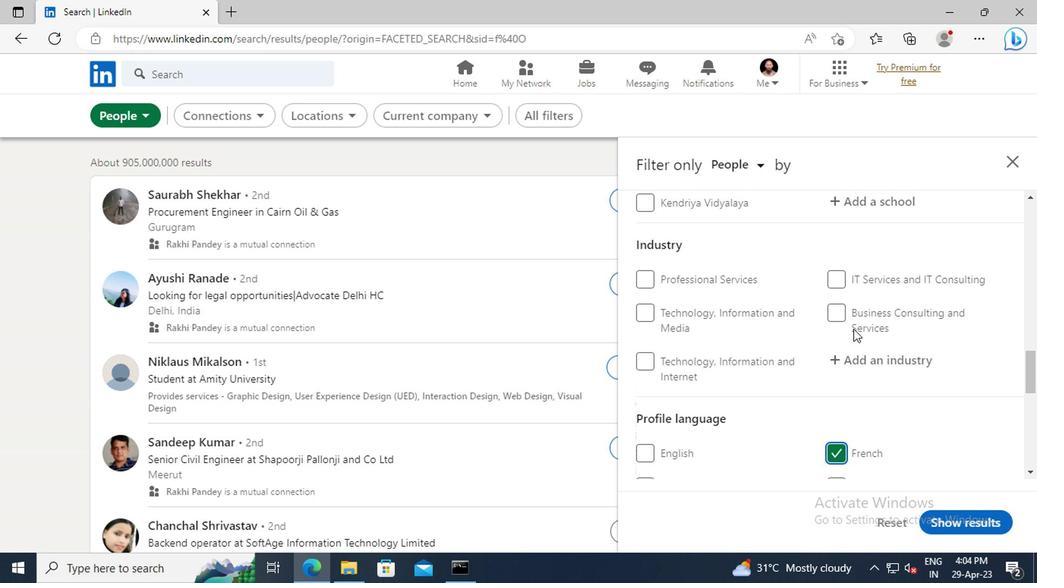 
Action: Mouse scrolled (850, 330) with delta (0, 1)
Screenshot: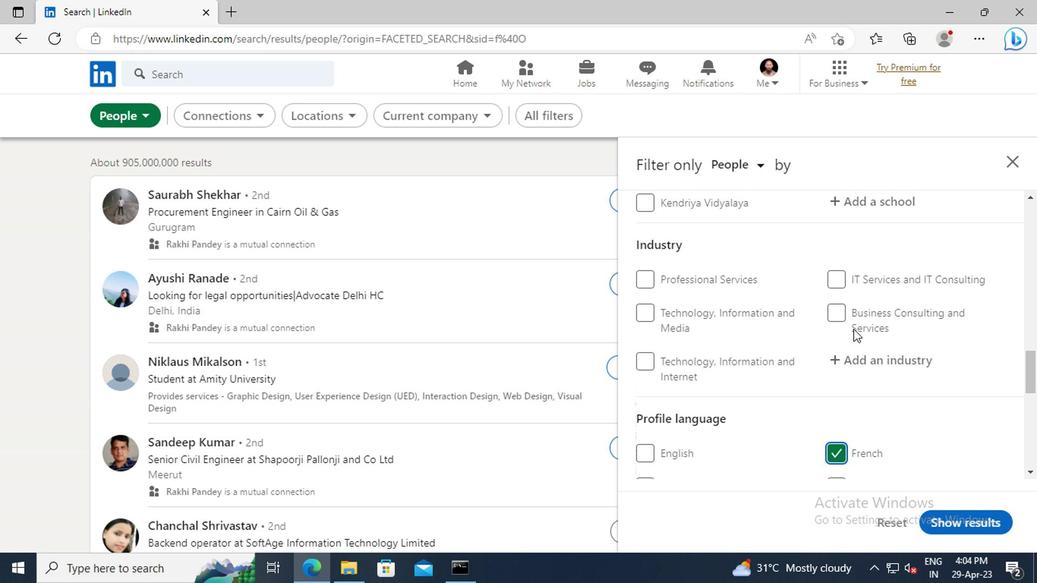 
Action: Mouse scrolled (850, 330) with delta (0, 1)
Screenshot: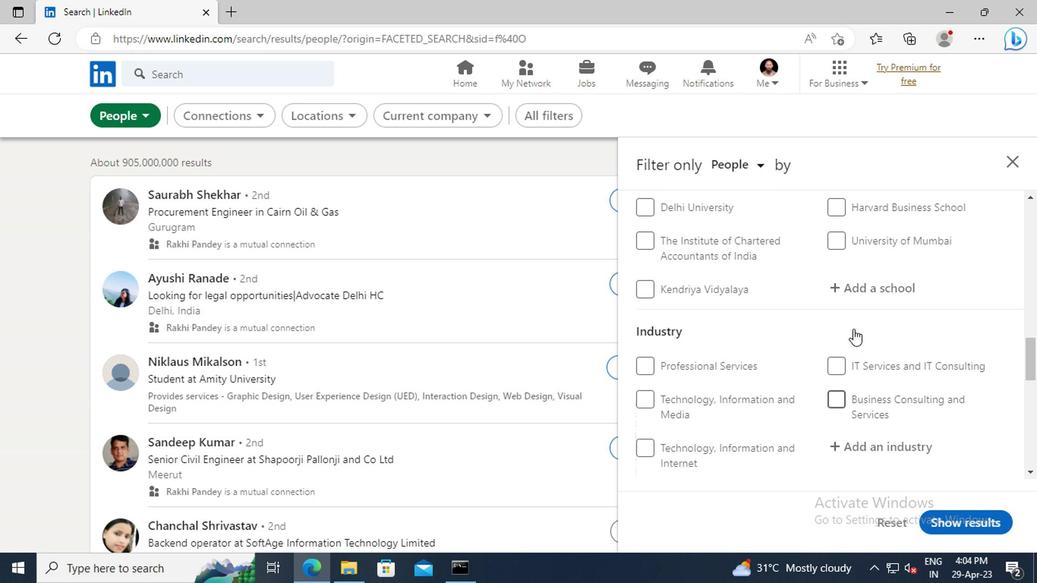 
Action: Mouse scrolled (850, 330) with delta (0, 1)
Screenshot: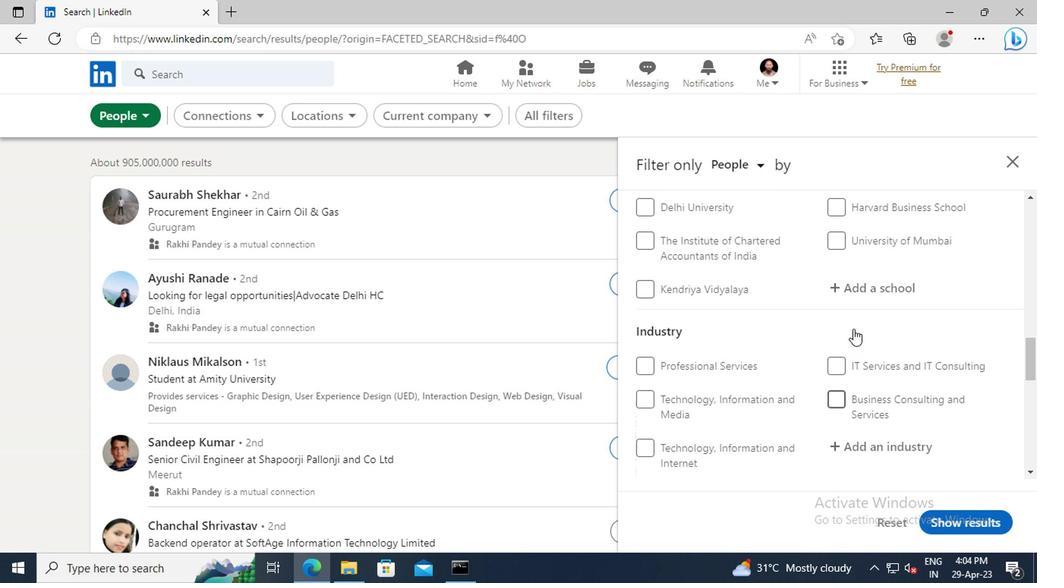 
Action: Mouse scrolled (850, 330) with delta (0, 1)
Screenshot: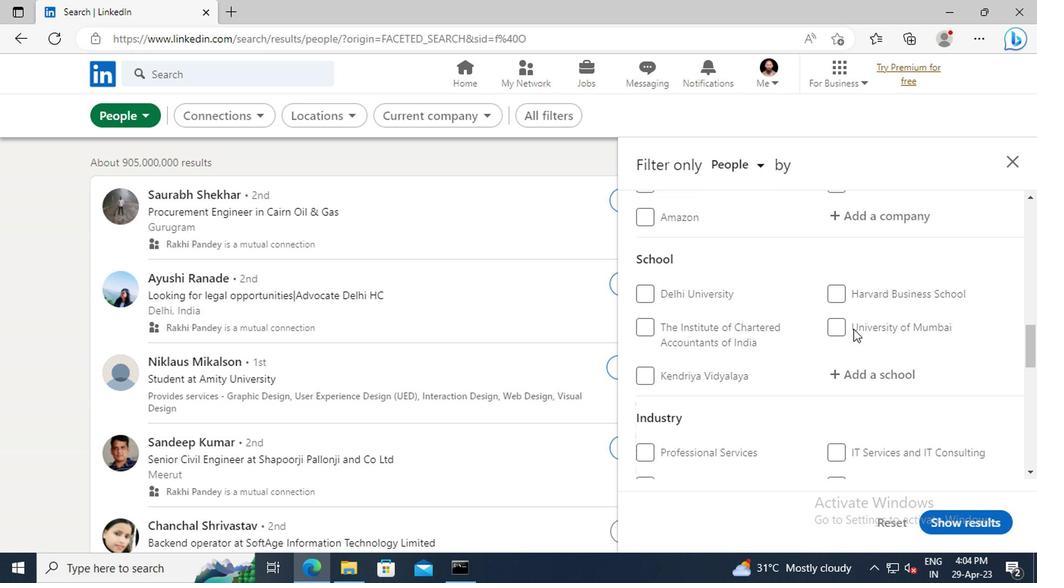 
Action: Mouse scrolled (850, 330) with delta (0, 1)
Screenshot: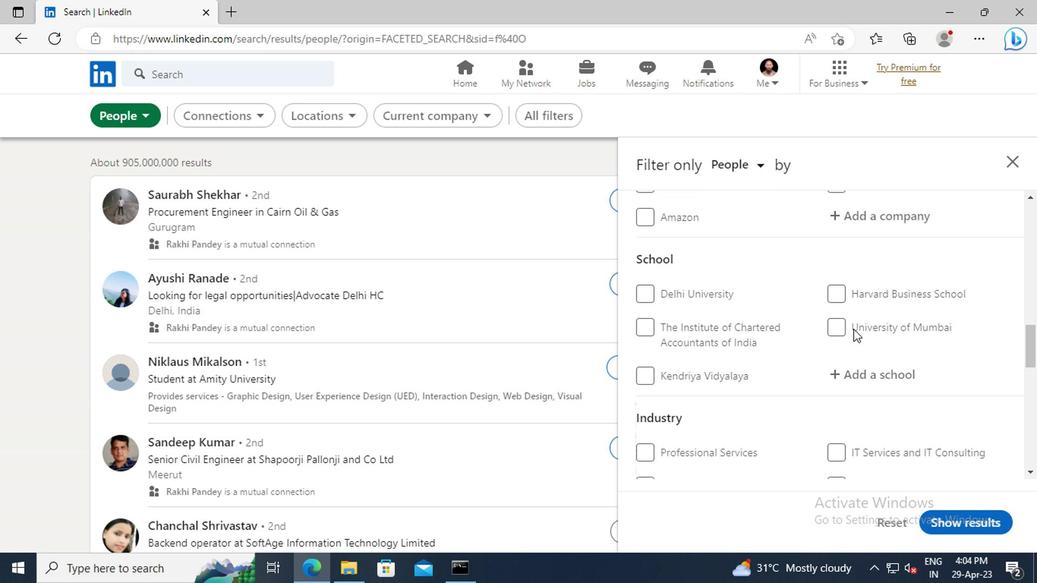 
Action: Mouse scrolled (850, 330) with delta (0, 1)
Screenshot: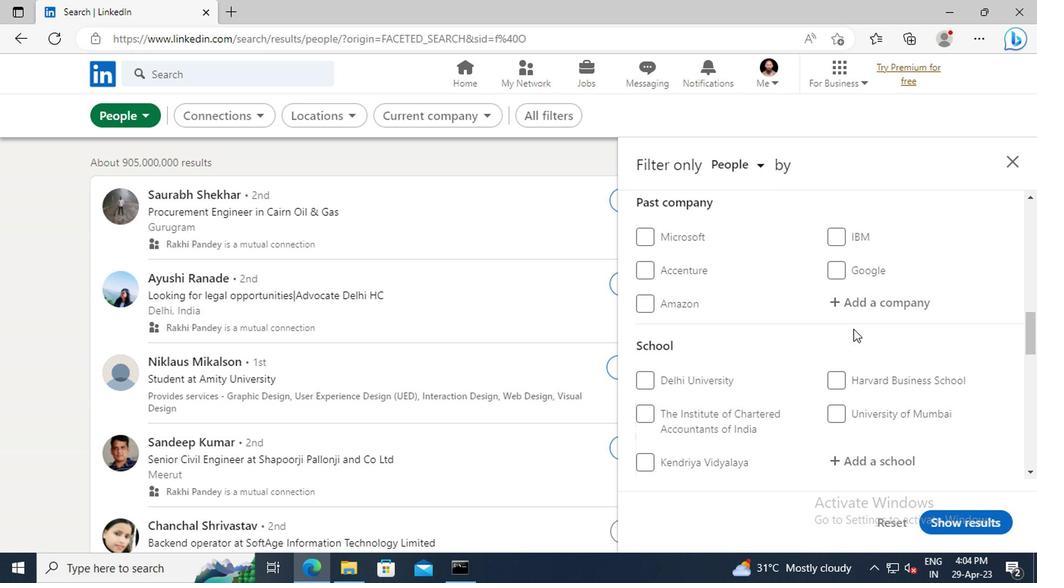 
Action: Mouse scrolled (850, 330) with delta (0, 1)
Screenshot: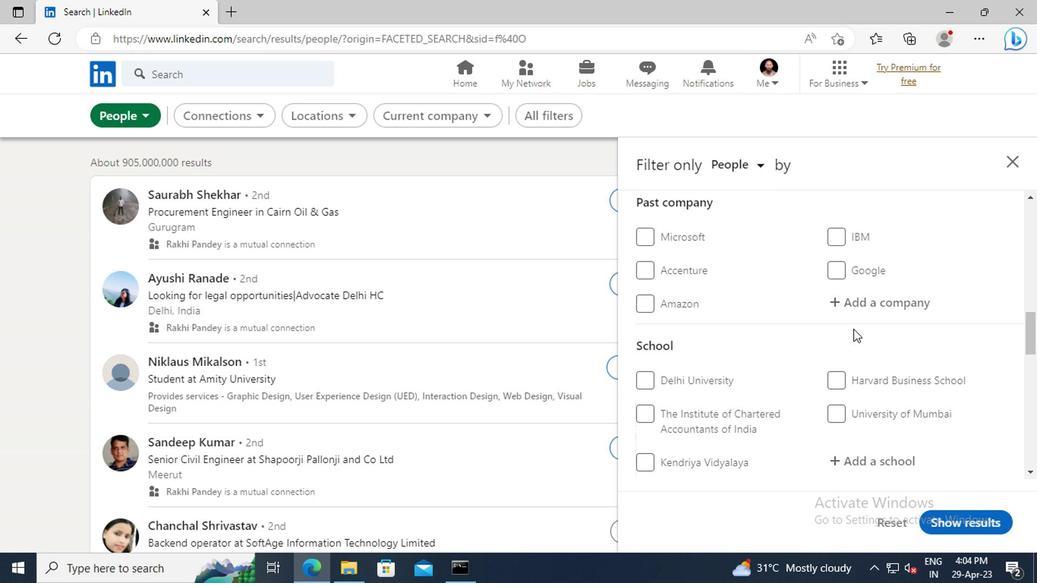 
Action: Mouse scrolled (850, 330) with delta (0, 1)
Screenshot: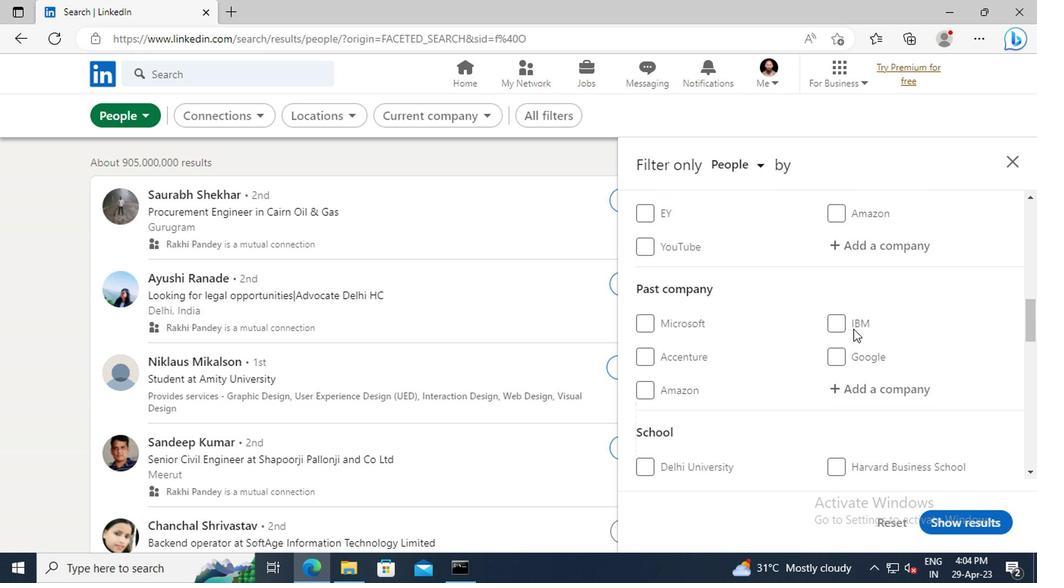 
Action: Mouse scrolled (850, 330) with delta (0, 1)
Screenshot: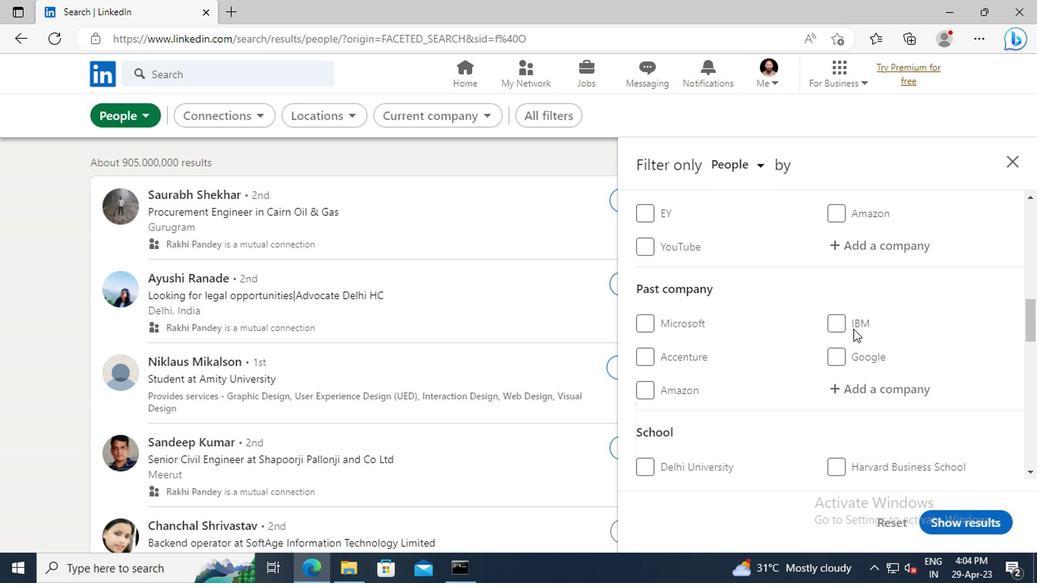 
Action: Mouse moved to (845, 332)
Screenshot: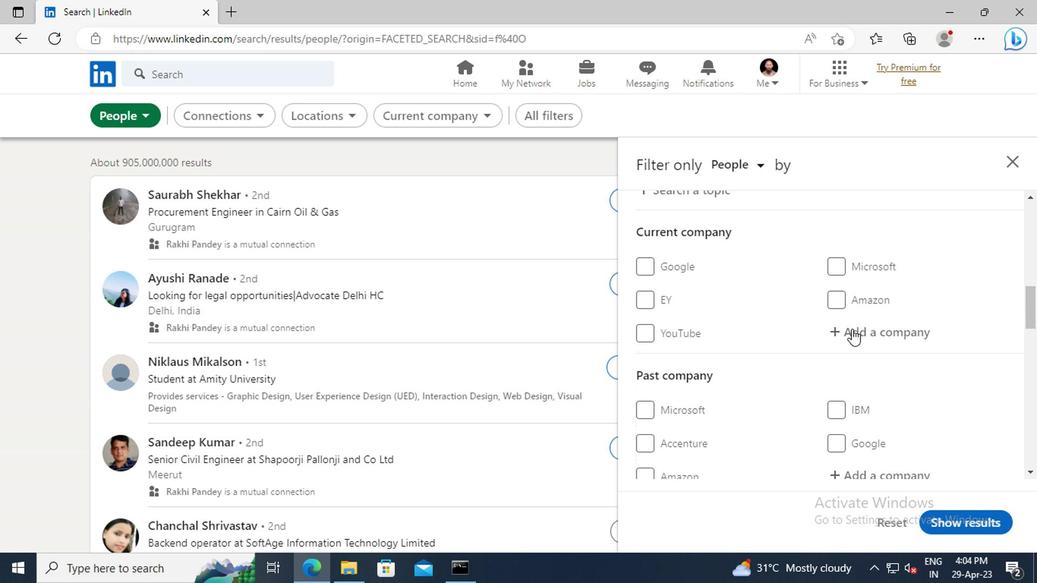 
Action: Mouse pressed left at (845, 332)
Screenshot: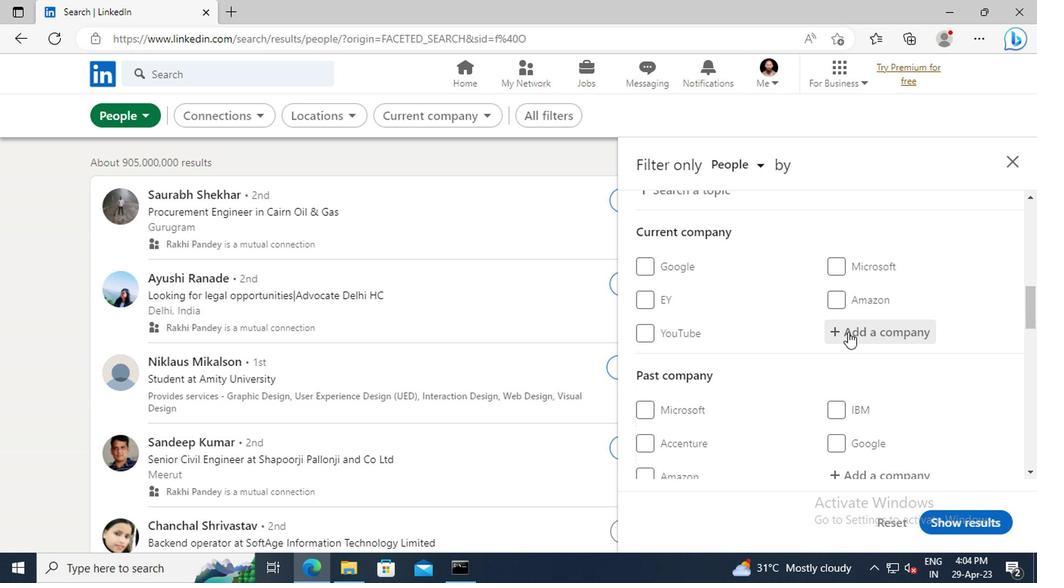 
Action: Key pressed <Key.shift>THINK<Key.space><Key.shift>DESIGN<Key.space>
Screenshot: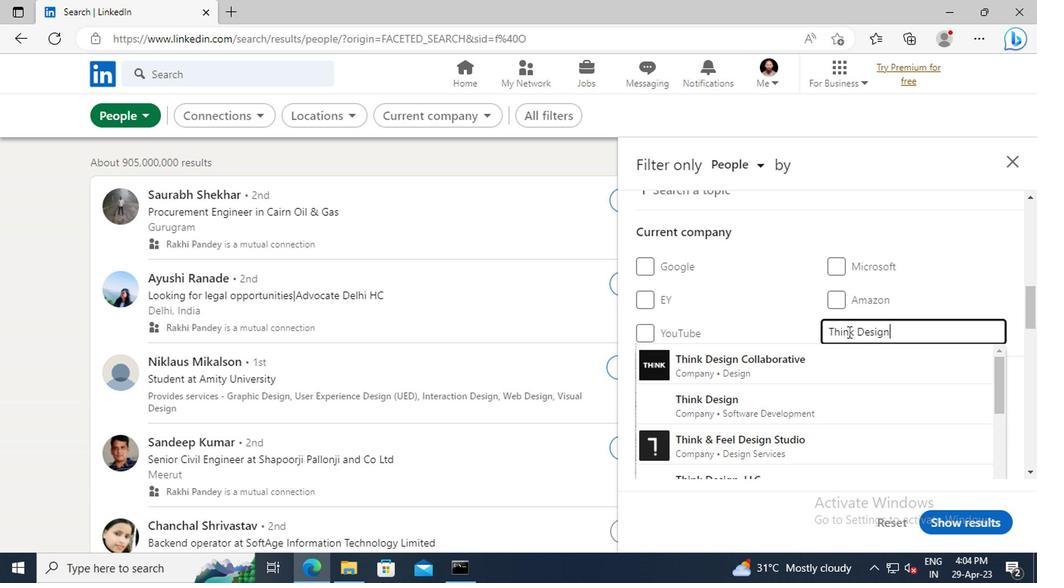 
Action: Mouse moved to (815, 356)
Screenshot: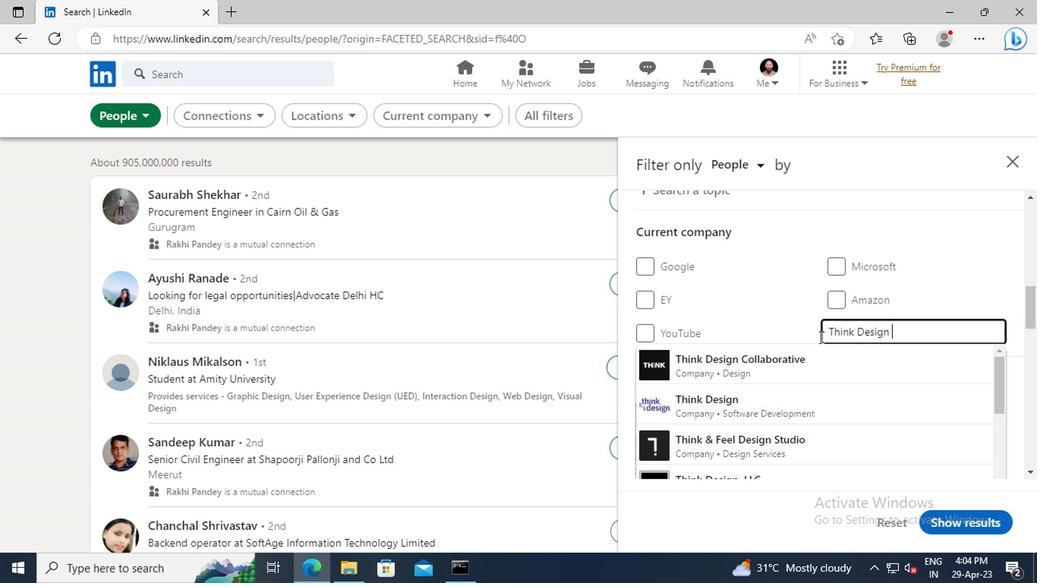 
Action: Mouse pressed left at (815, 356)
Screenshot: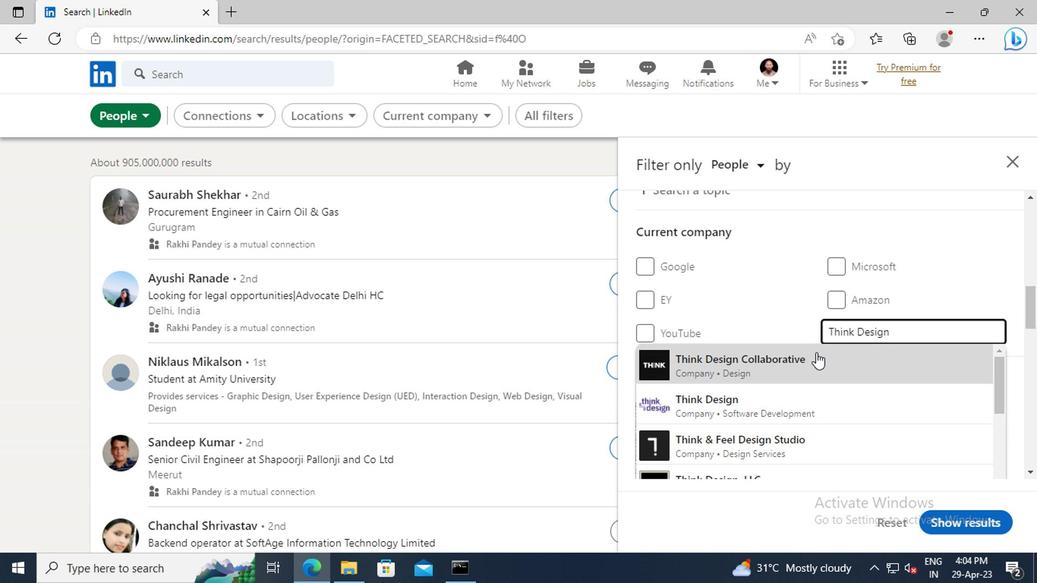 
Action: Mouse scrolled (815, 355) with delta (0, -1)
Screenshot: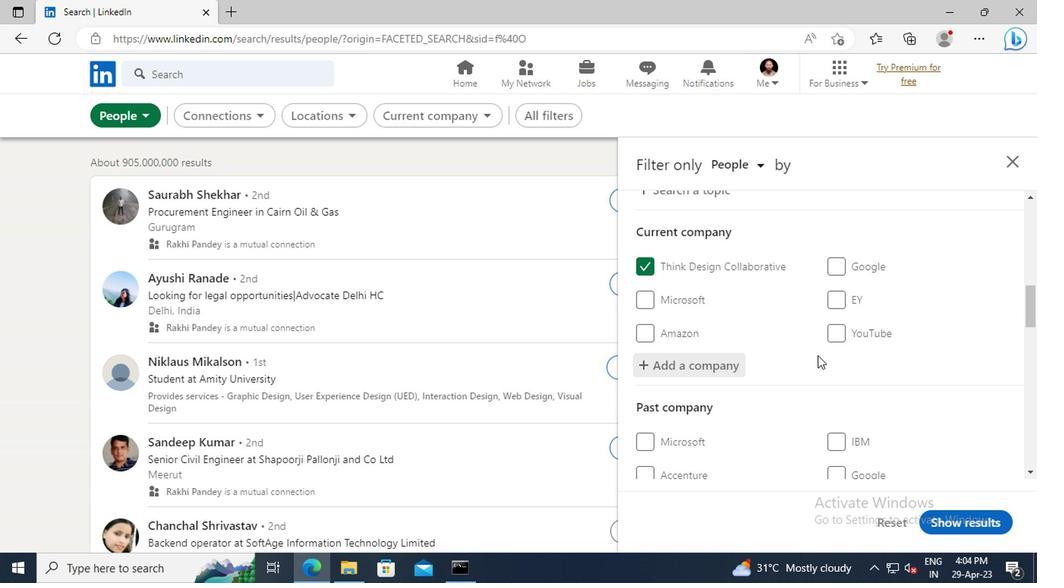 
Action: Mouse scrolled (815, 355) with delta (0, -1)
Screenshot: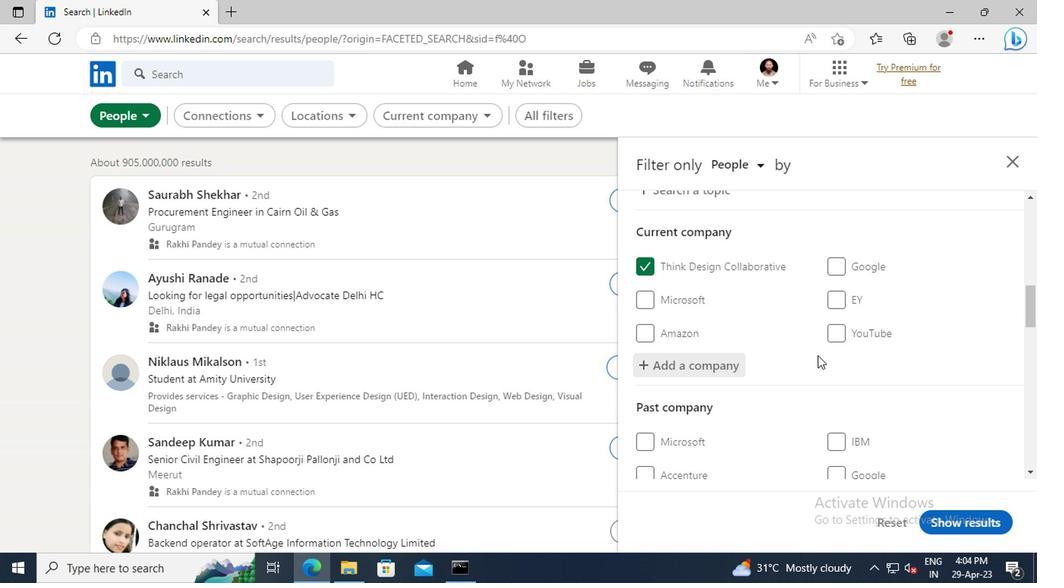 
Action: Mouse moved to (826, 324)
Screenshot: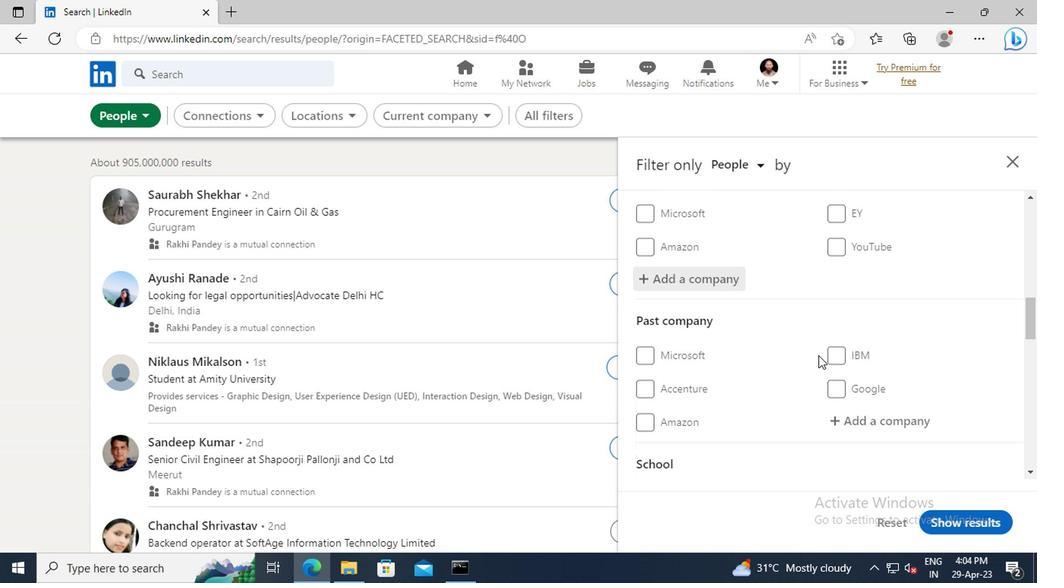 
Action: Mouse scrolled (826, 324) with delta (0, 0)
Screenshot: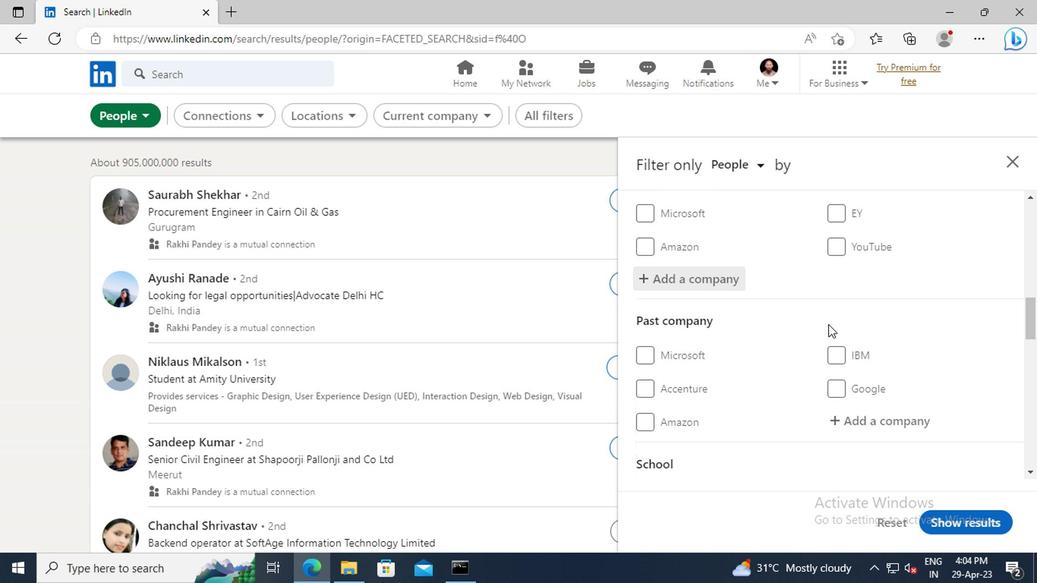 
Action: Mouse scrolled (826, 324) with delta (0, 0)
Screenshot: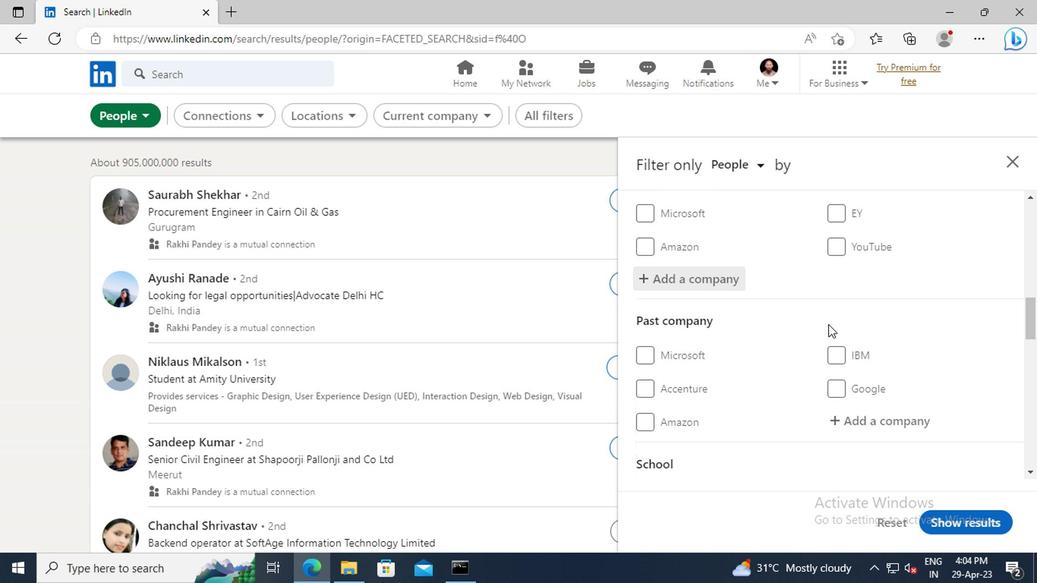 
Action: Mouse moved to (827, 322)
Screenshot: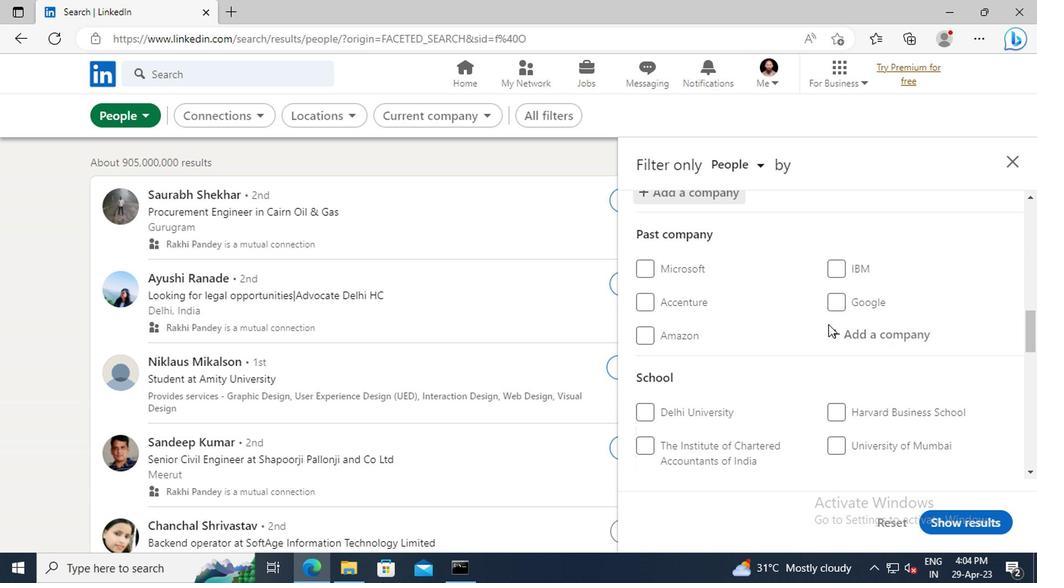 
Action: Mouse scrolled (827, 321) with delta (0, -1)
Screenshot: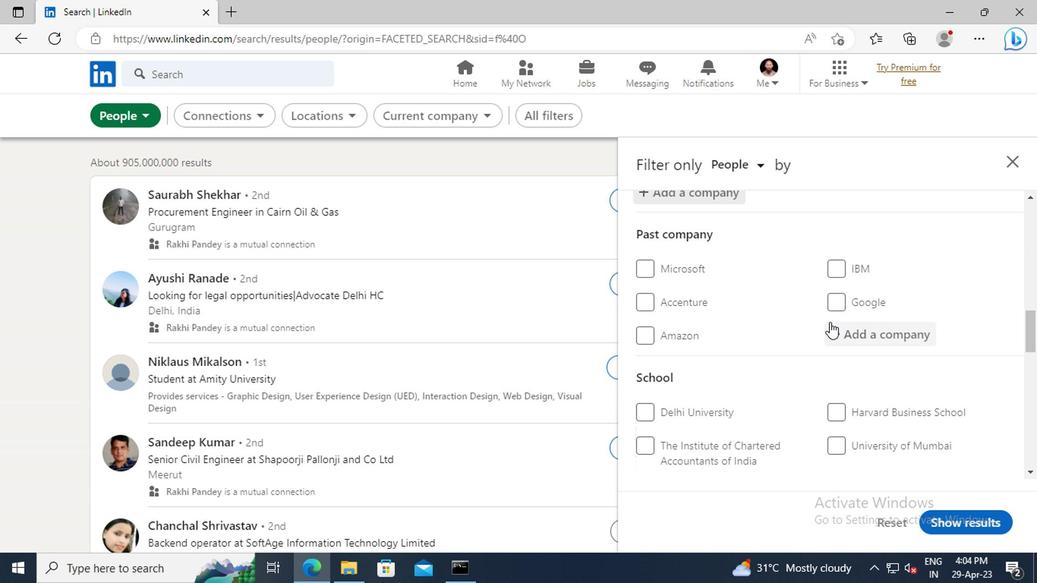 
Action: Mouse scrolled (827, 321) with delta (0, -1)
Screenshot: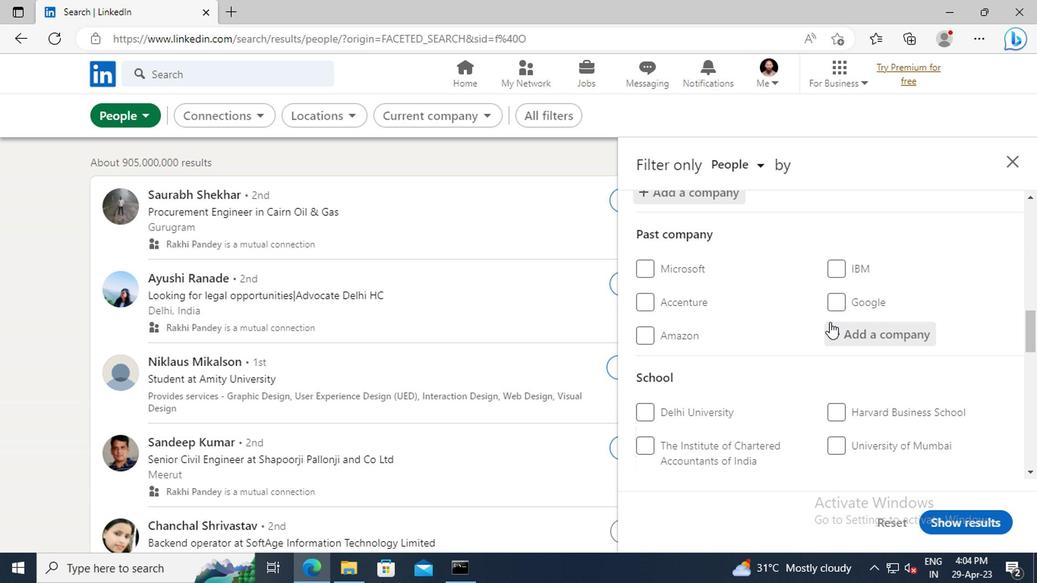 
Action: Mouse moved to (827, 318)
Screenshot: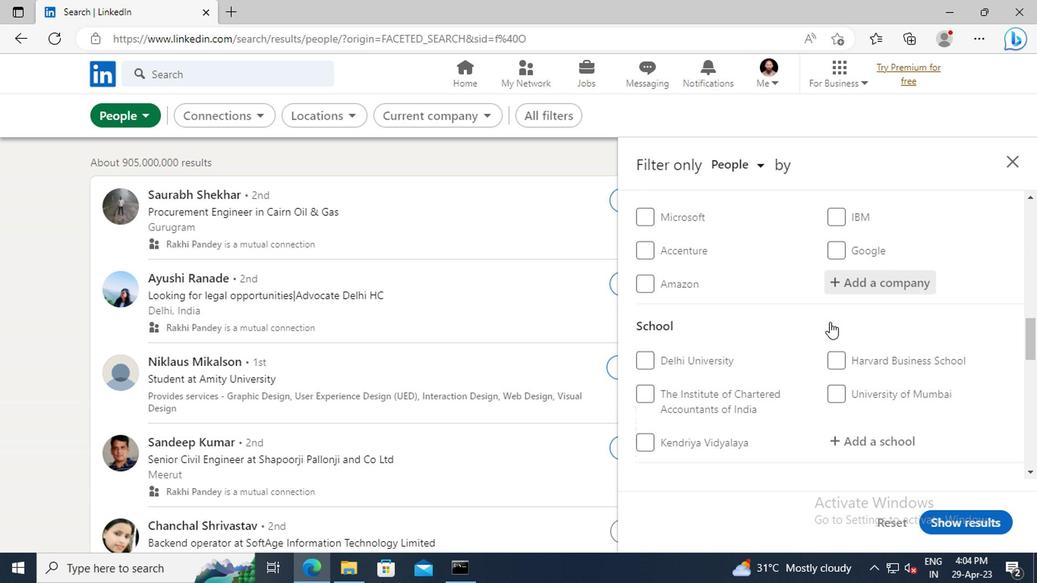 
Action: Mouse scrolled (827, 317) with delta (0, -1)
Screenshot: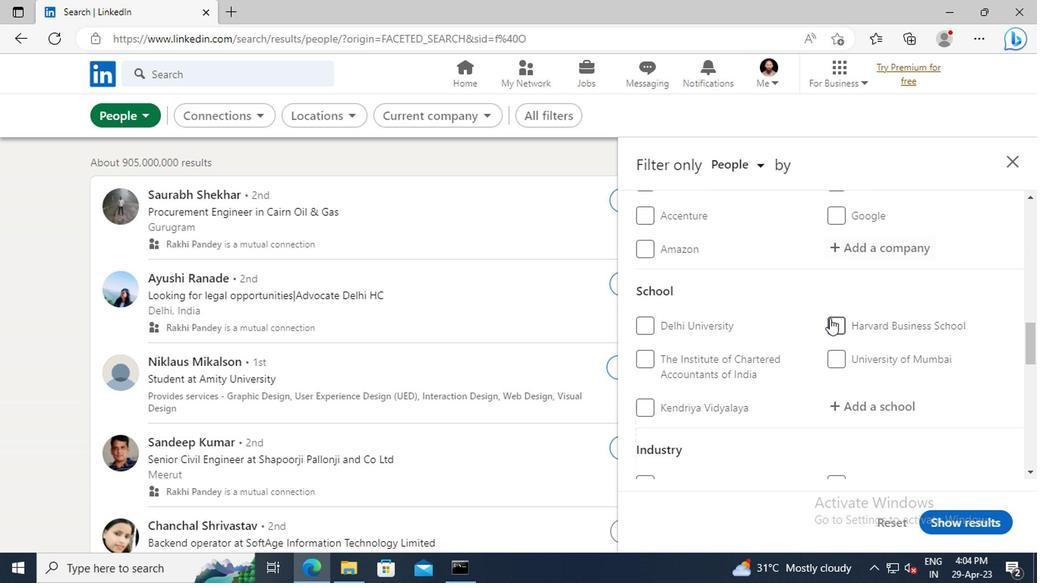 
Action: Mouse scrolled (827, 317) with delta (0, -1)
Screenshot: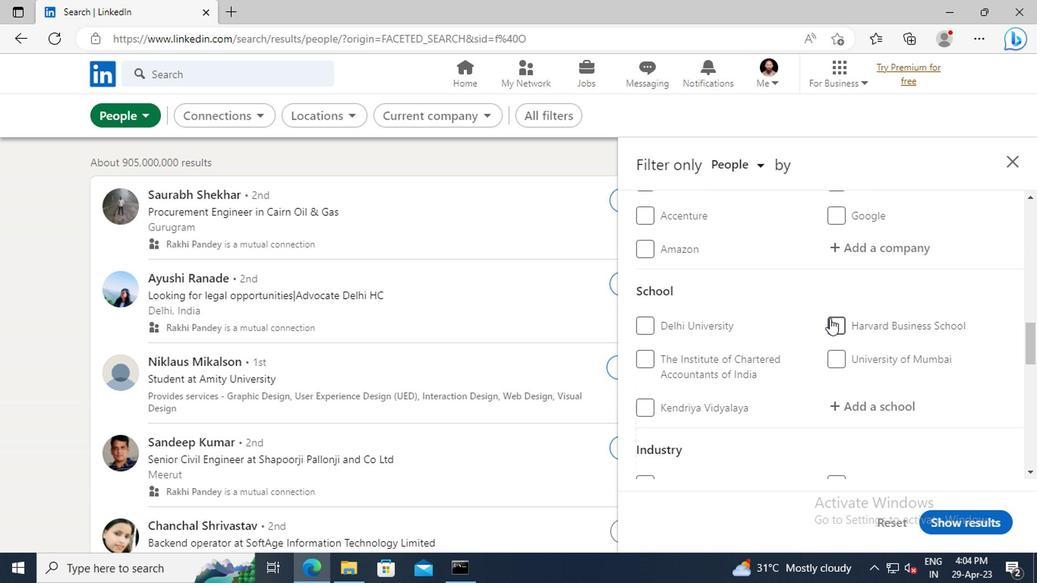 
Action: Mouse moved to (841, 321)
Screenshot: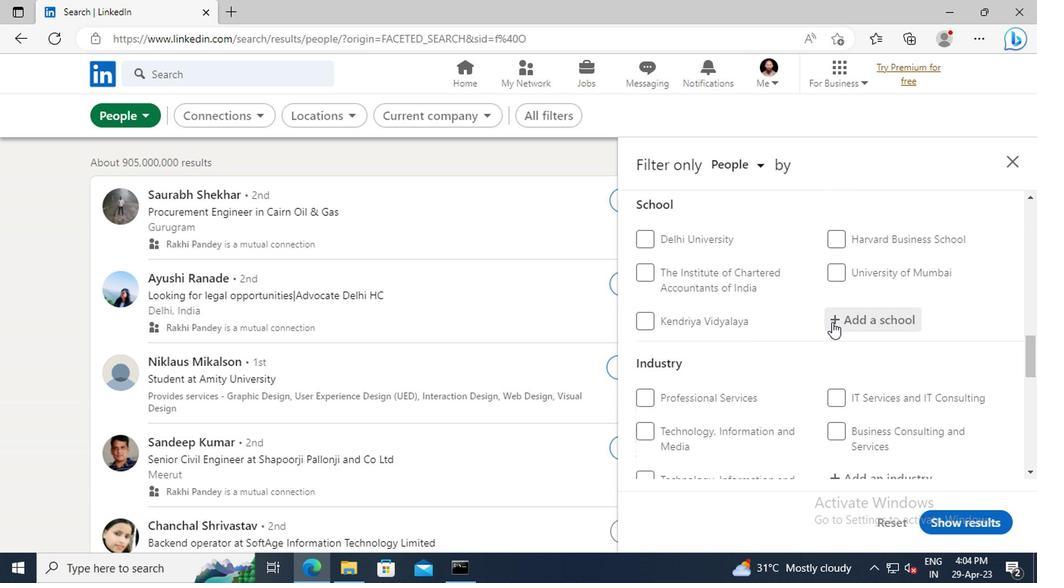 
Action: Mouse pressed left at (841, 321)
Screenshot: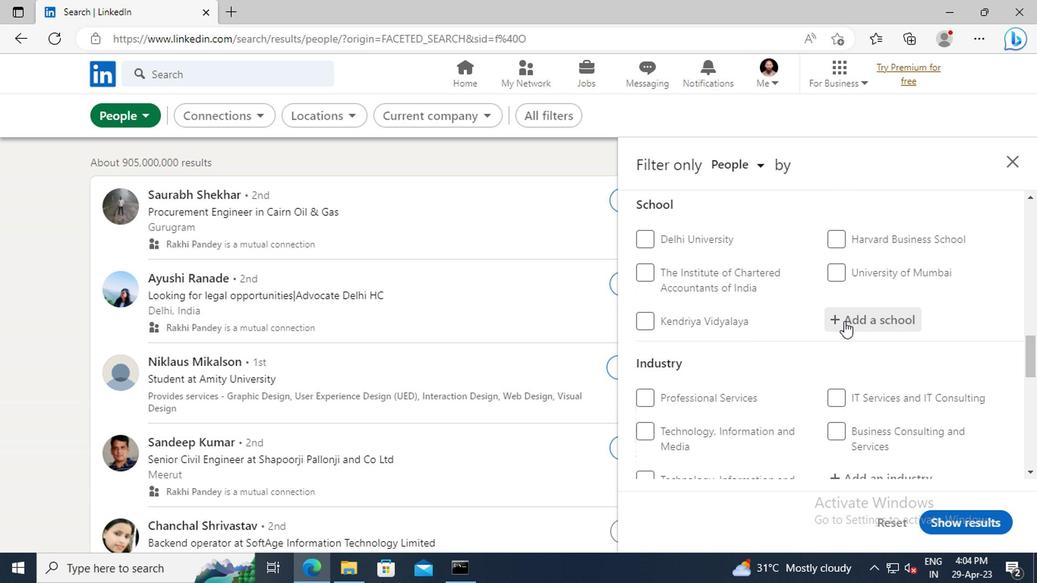 
Action: Key pressed <Key.shift>RANCHI<Key.space><Key.shift>UNIVER
Screenshot: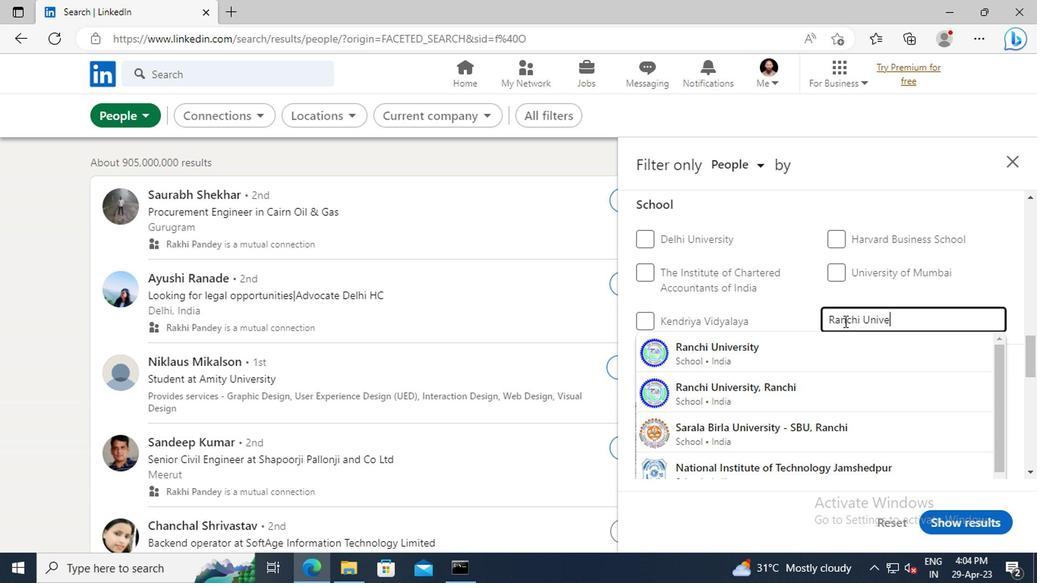 
Action: Mouse moved to (822, 343)
Screenshot: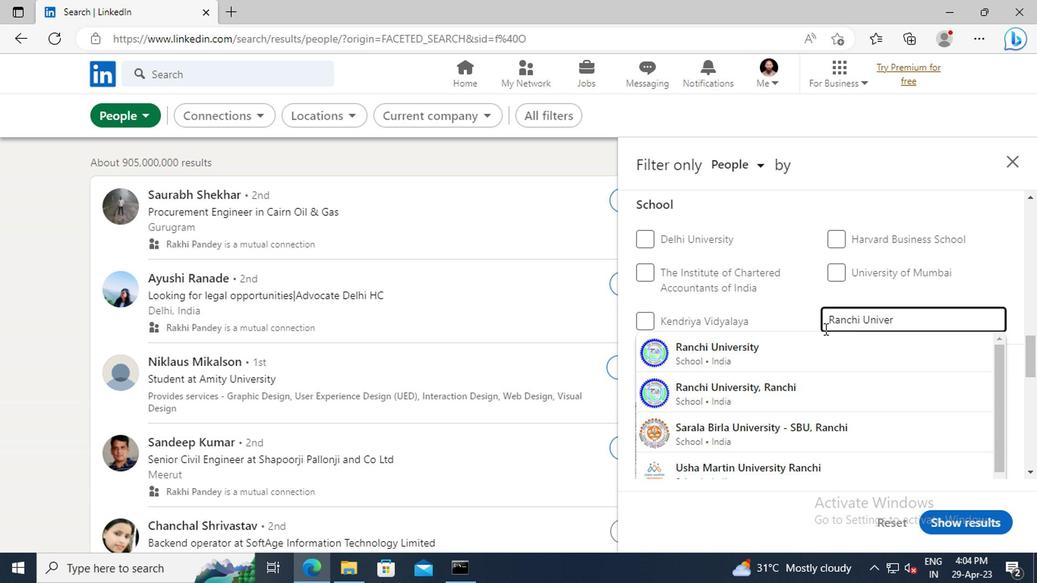 
Action: Mouse pressed left at (822, 343)
Screenshot: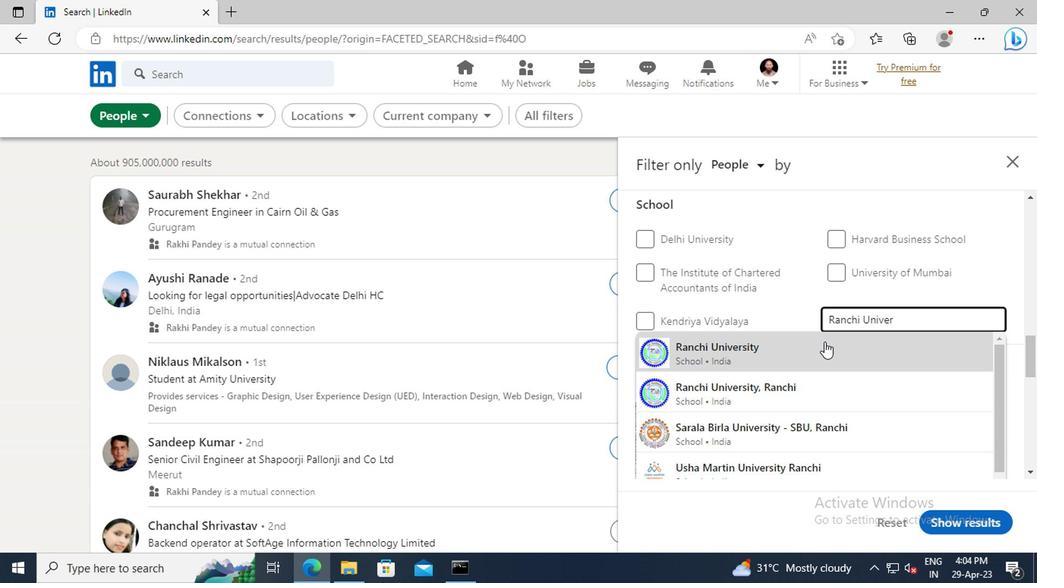 
Action: Mouse moved to (822, 343)
Screenshot: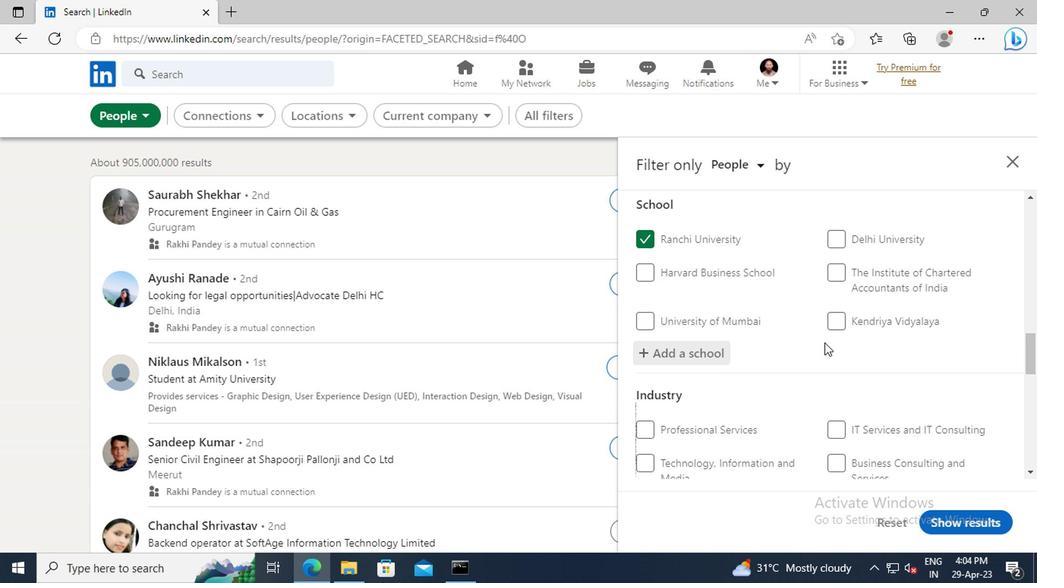 
Action: Mouse scrolled (822, 342) with delta (0, -1)
Screenshot: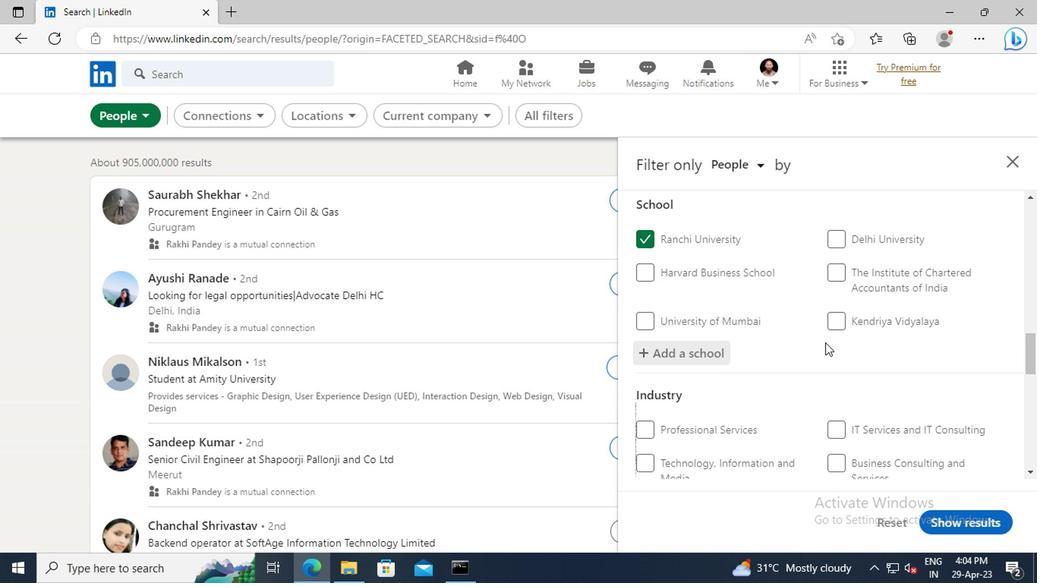 
Action: Mouse moved to (836, 313)
Screenshot: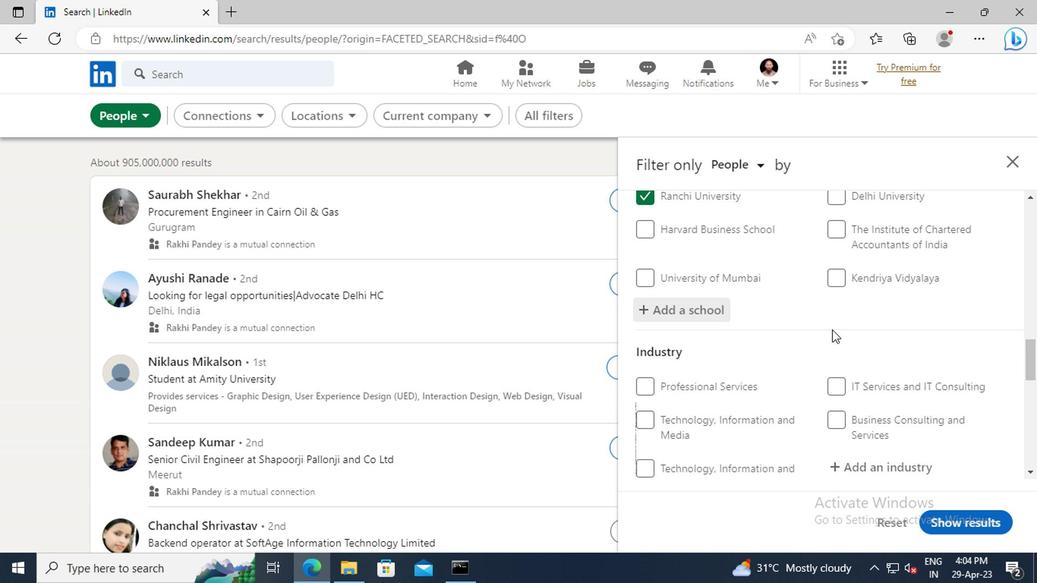 
Action: Mouse scrolled (836, 311) with delta (0, -1)
Screenshot: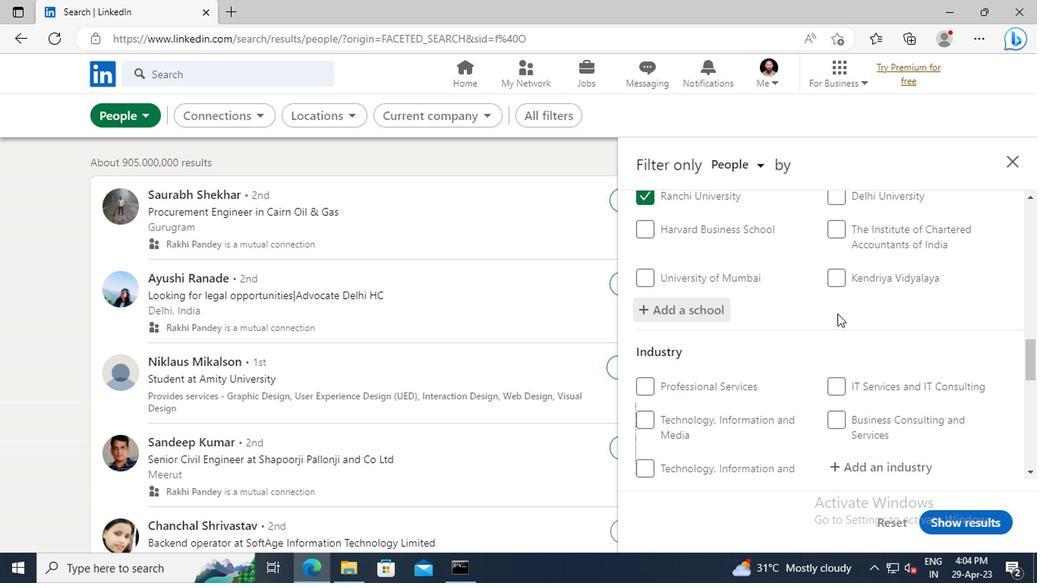
Action: Mouse scrolled (836, 311) with delta (0, -1)
Screenshot: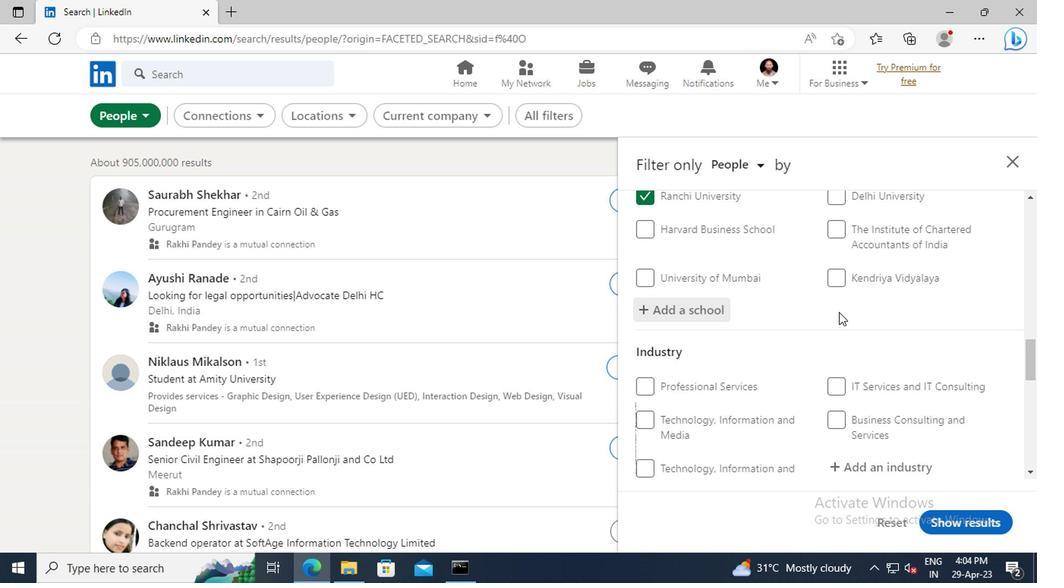 
Action: Mouse moved to (836, 292)
Screenshot: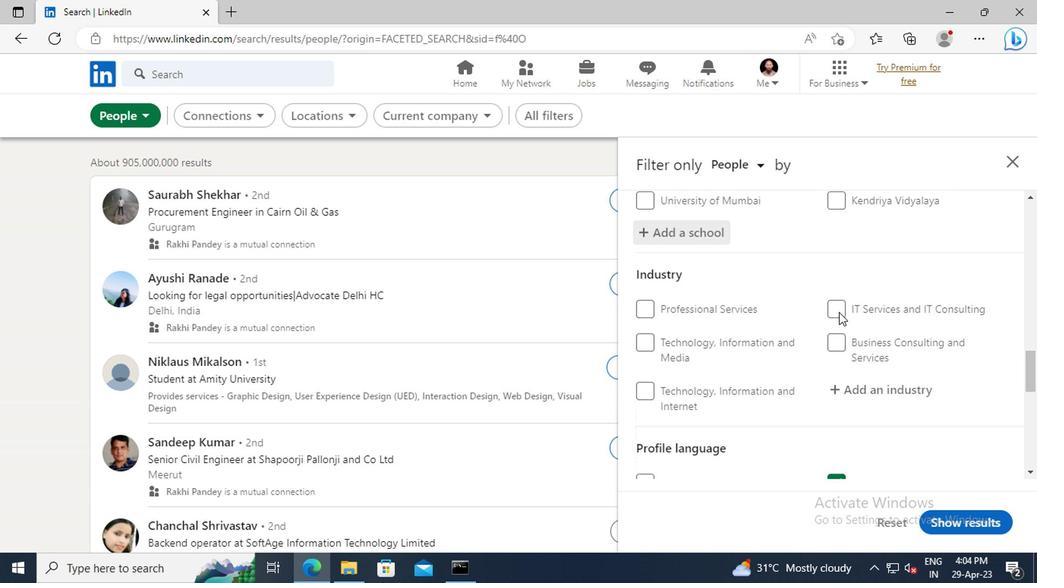 
Action: Mouse scrolled (836, 291) with delta (0, -1)
Screenshot: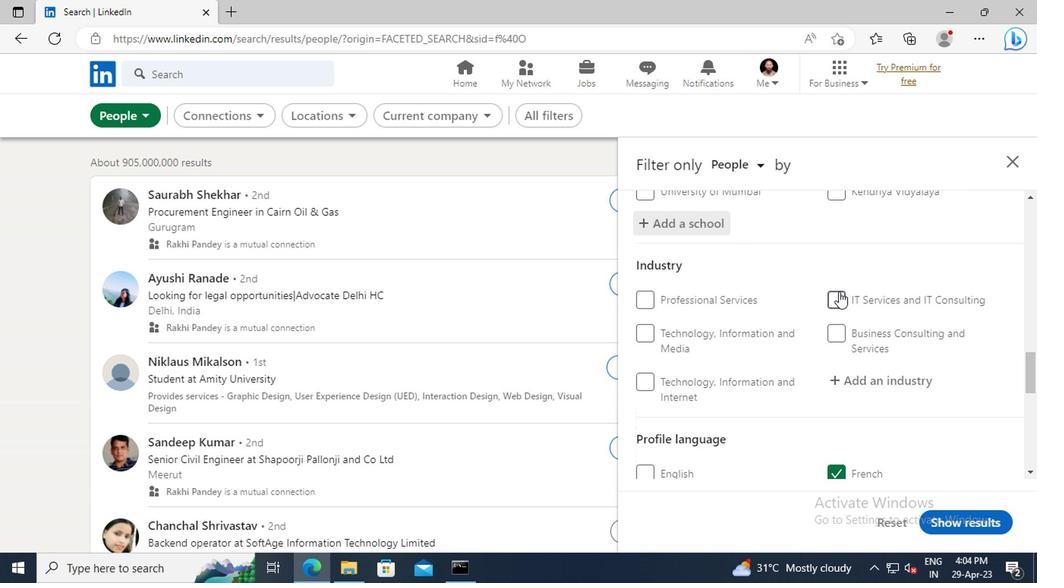 
Action: Mouse moved to (842, 334)
Screenshot: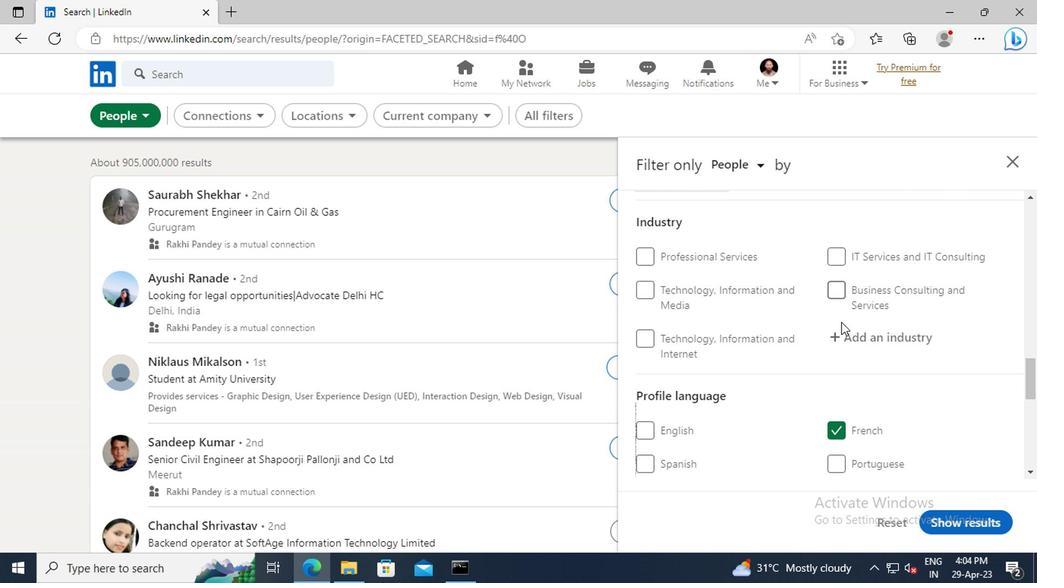 
Action: Mouse pressed left at (842, 334)
Screenshot: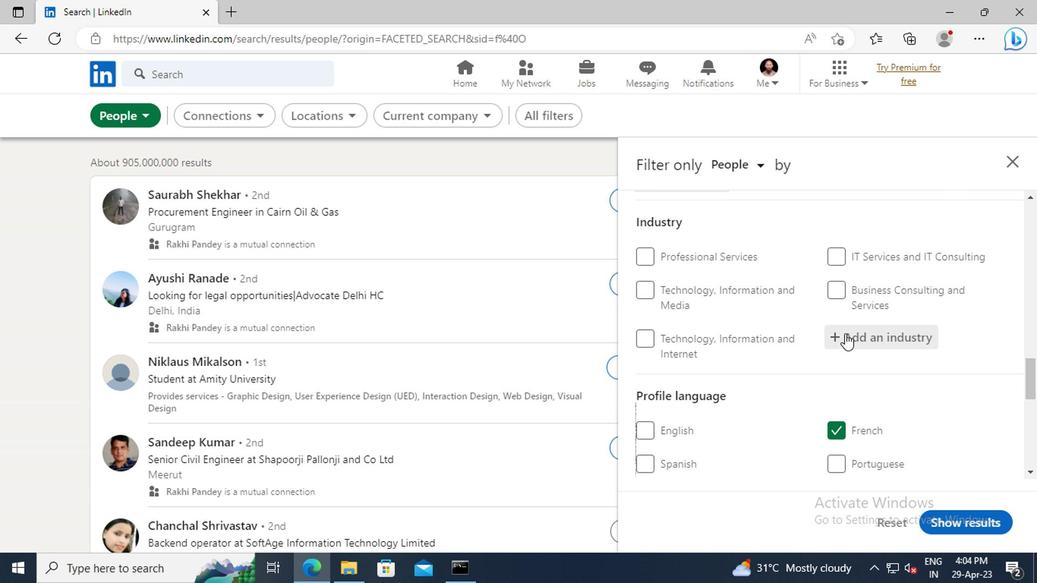 
Action: Key pressed <Key.shift>OIL,<Key.space><Key.shift>GAS,<Key.space>AND<Key.space><Key.shift>MINING
Screenshot: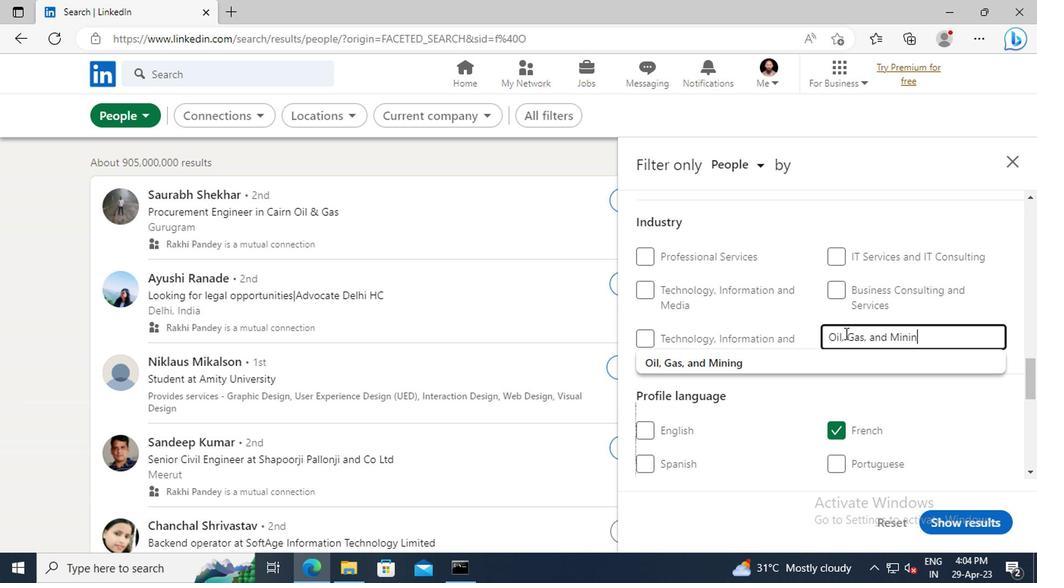 
Action: Mouse moved to (826, 360)
Screenshot: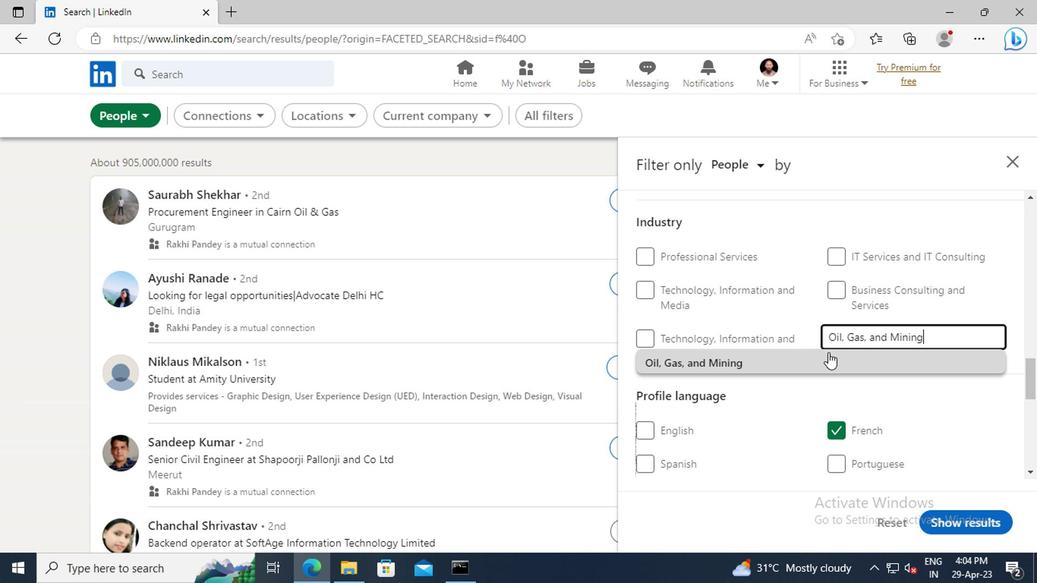 
Action: Mouse pressed left at (826, 360)
Screenshot: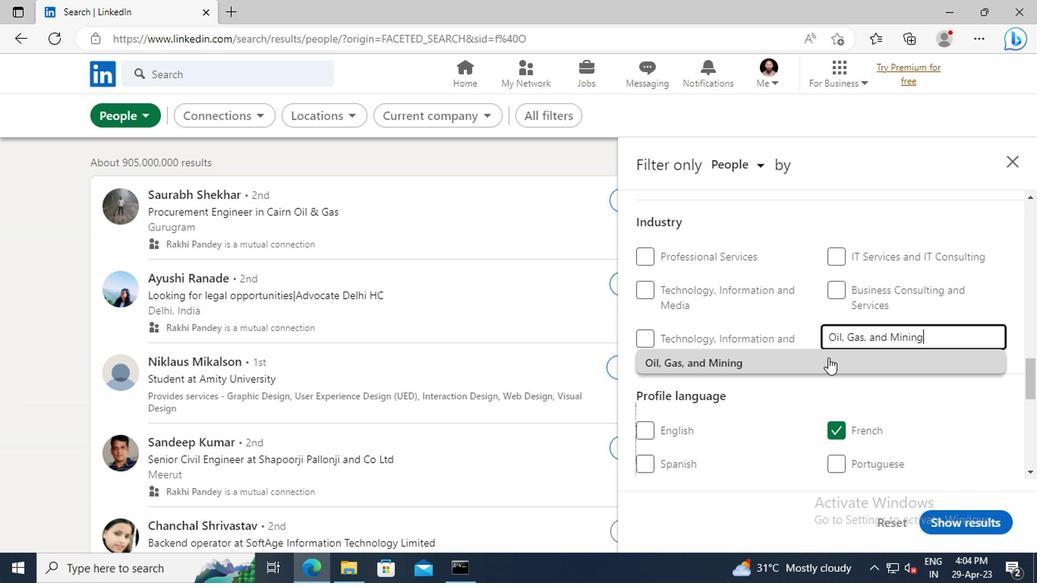
Action: Mouse moved to (826, 360)
Screenshot: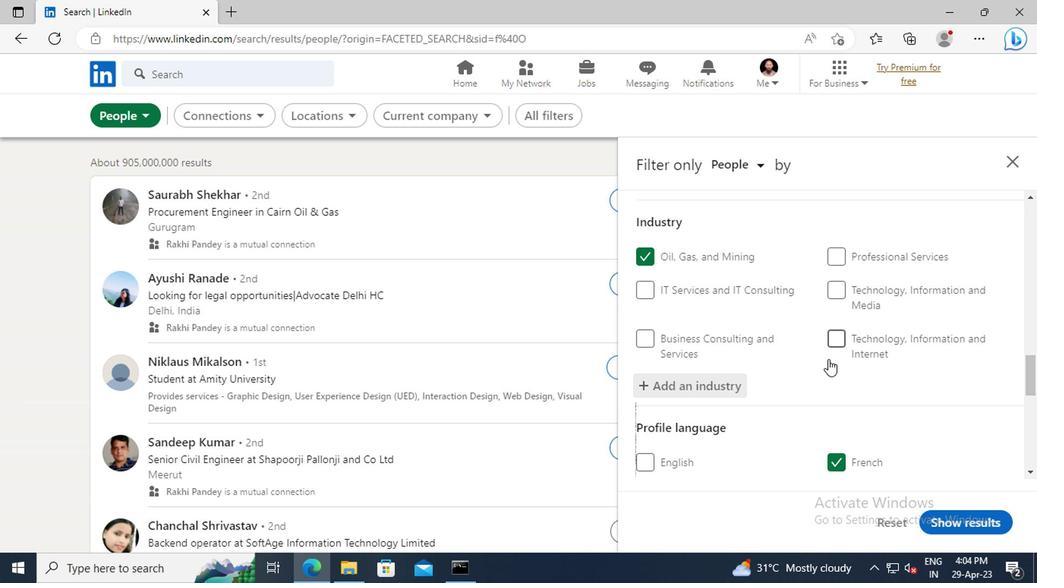 
Action: Mouse scrolled (826, 358) with delta (0, -1)
Screenshot: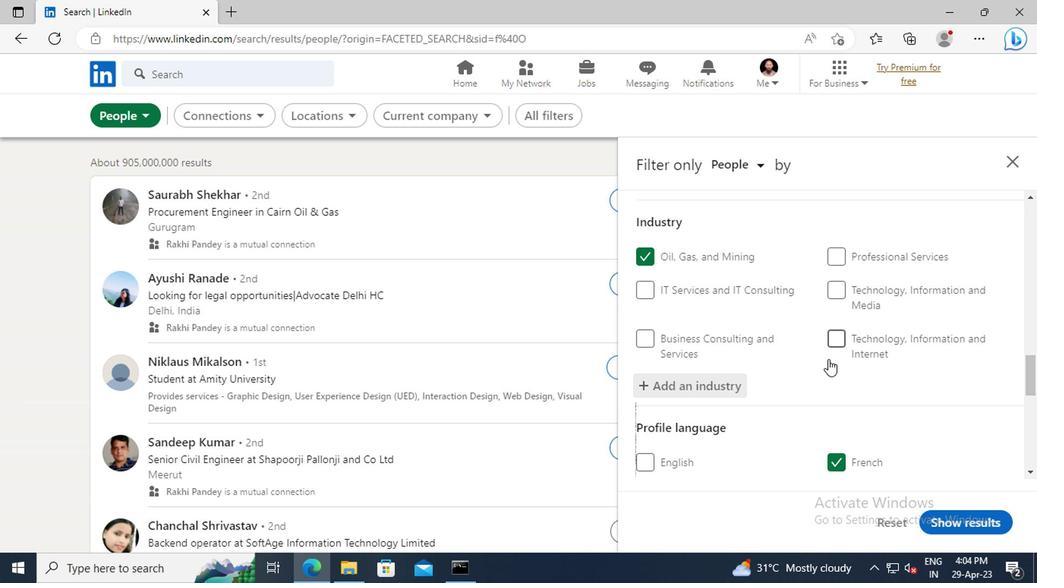 
Action: Mouse scrolled (826, 358) with delta (0, -1)
Screenshot: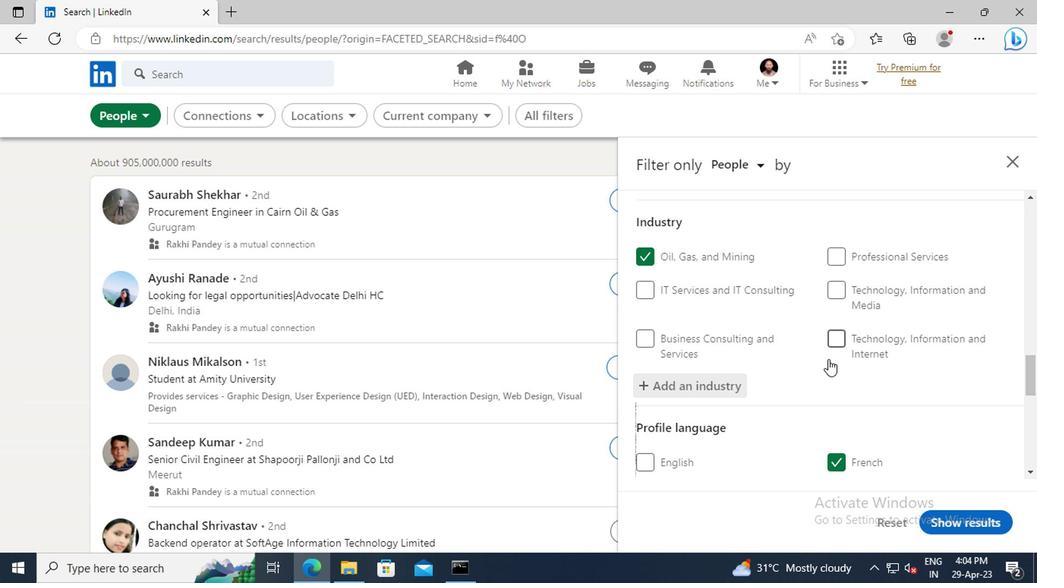 
Action: Mouse moved to (829, 327)
Screenshot: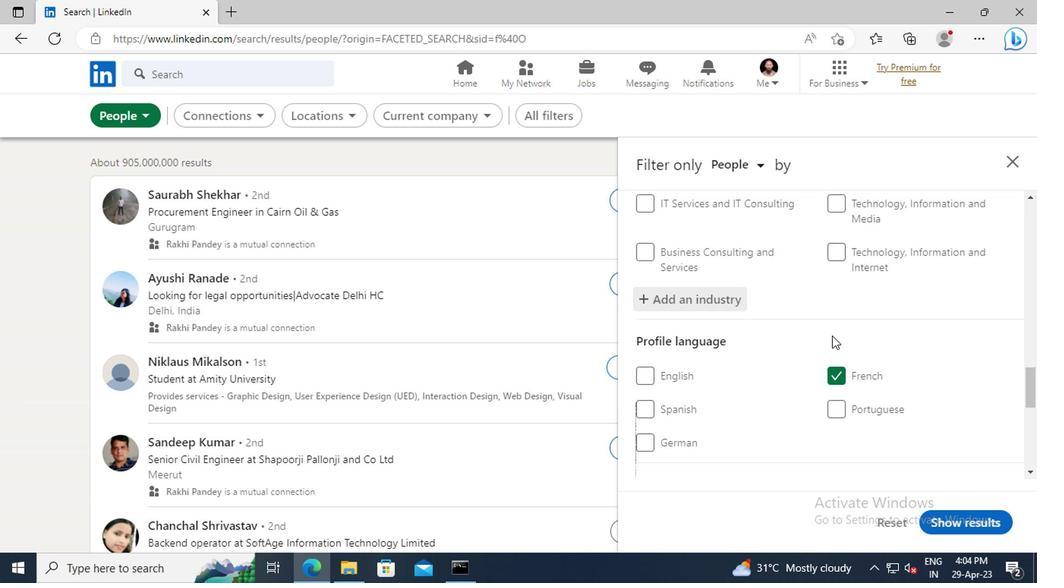 
Action: Mouse scrolled (829, 326) with delta (0, 0)
Screenshot: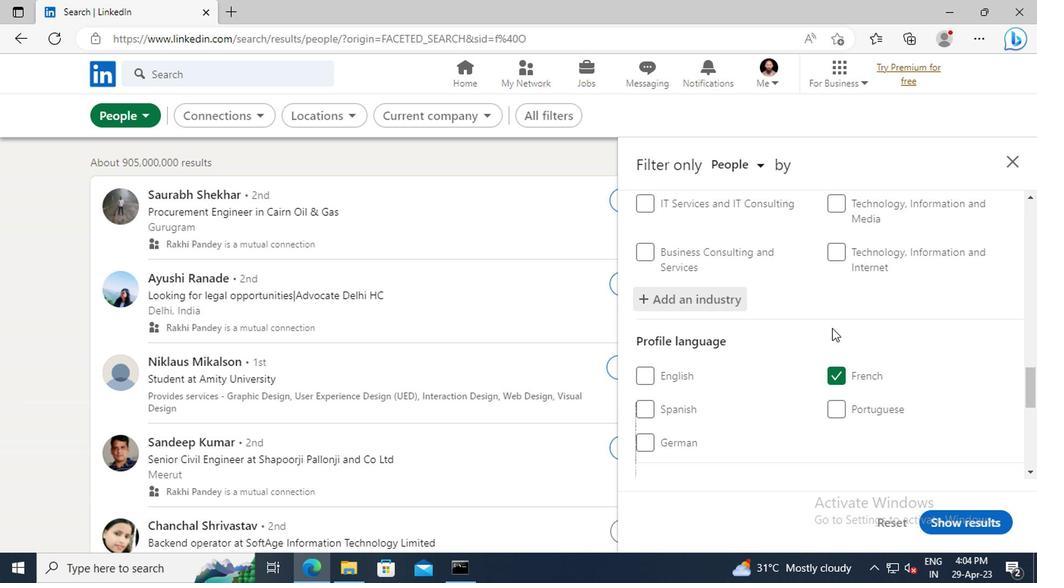 
Action: Mouse scrolled (829, 326) with delta (0, 0)
Screenshot: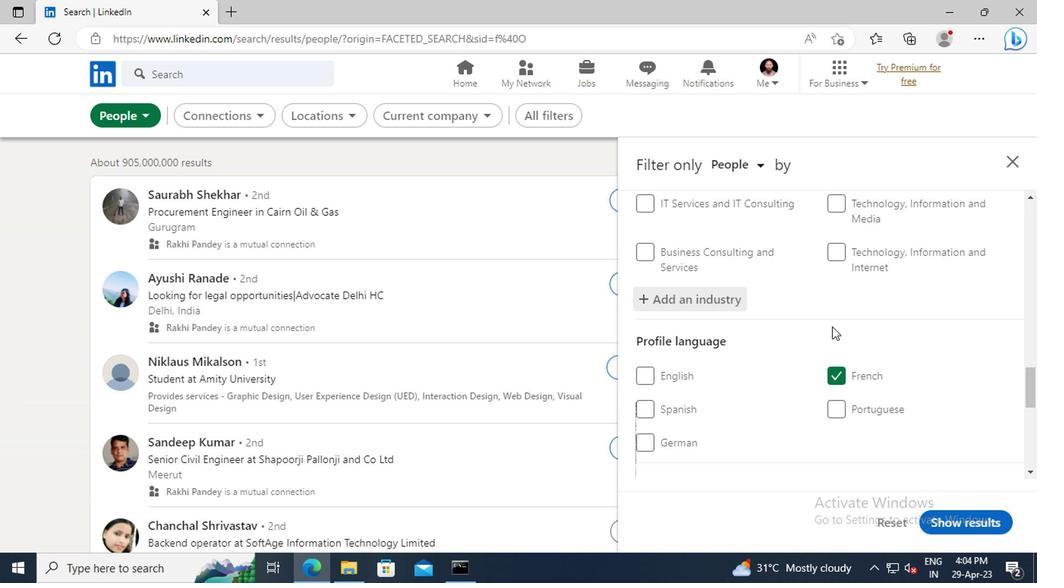 
Action: Mouse moved to (835, 303)
Screenshot: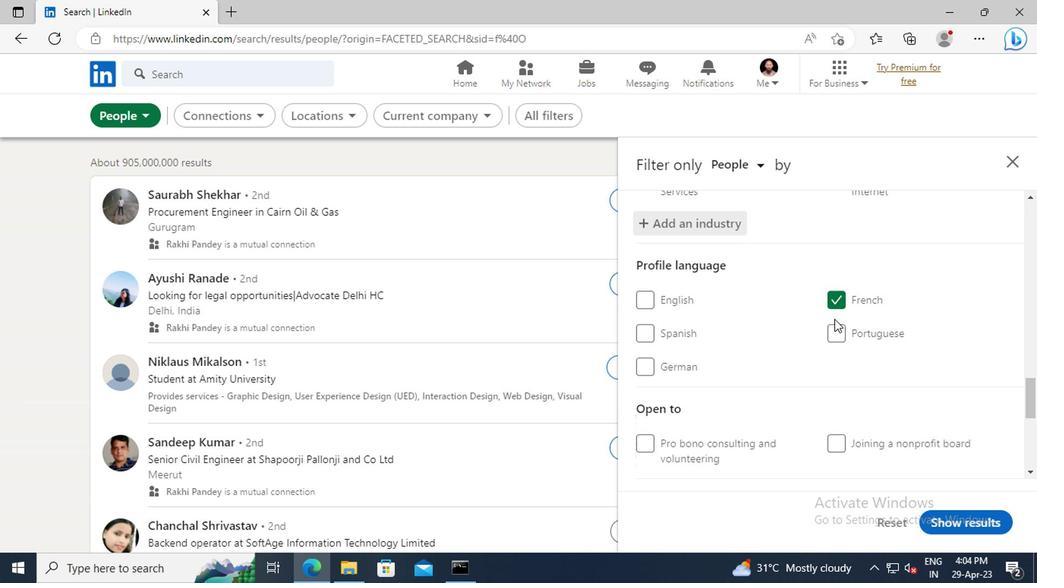 
Action: Mouse scrolled (835, 302) with delta (0, -1)
Screenshot: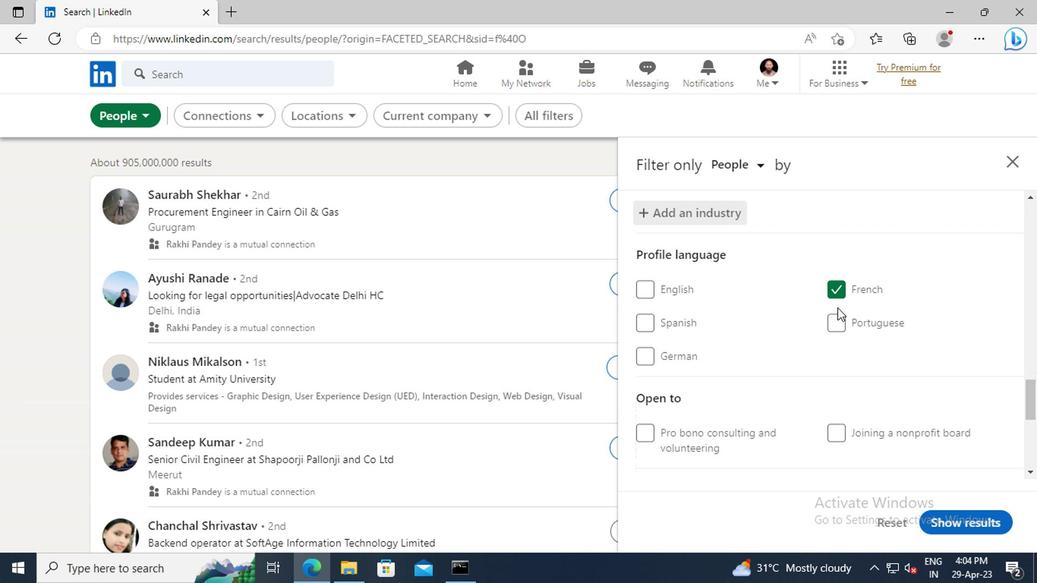 
Action: Mouse scrolled (835, 302) with delta (0, -1)
Screenshot: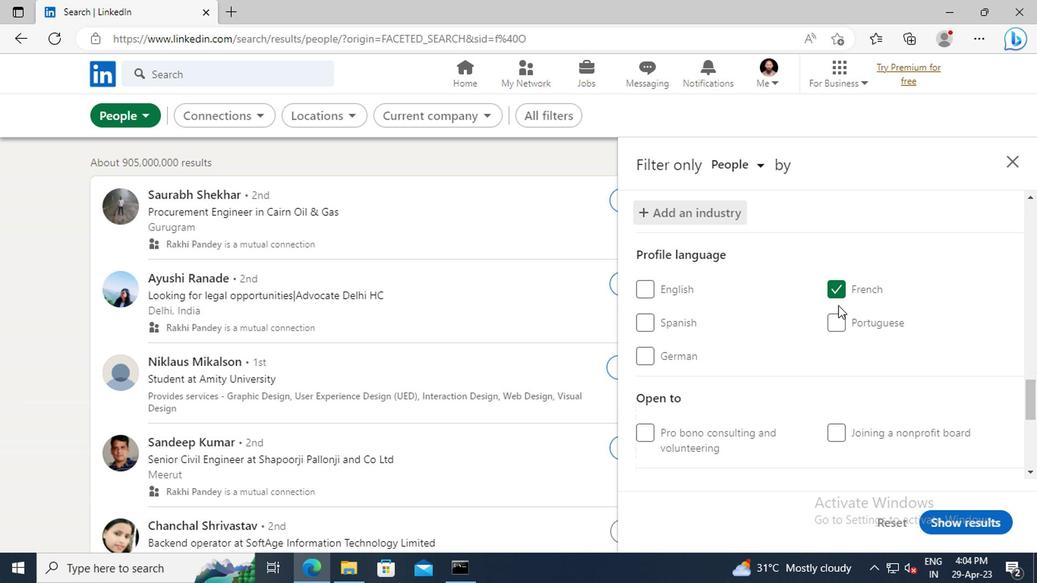
Action: Mouse scrolled (835, 302) with delta (0, -1)
Screenshot: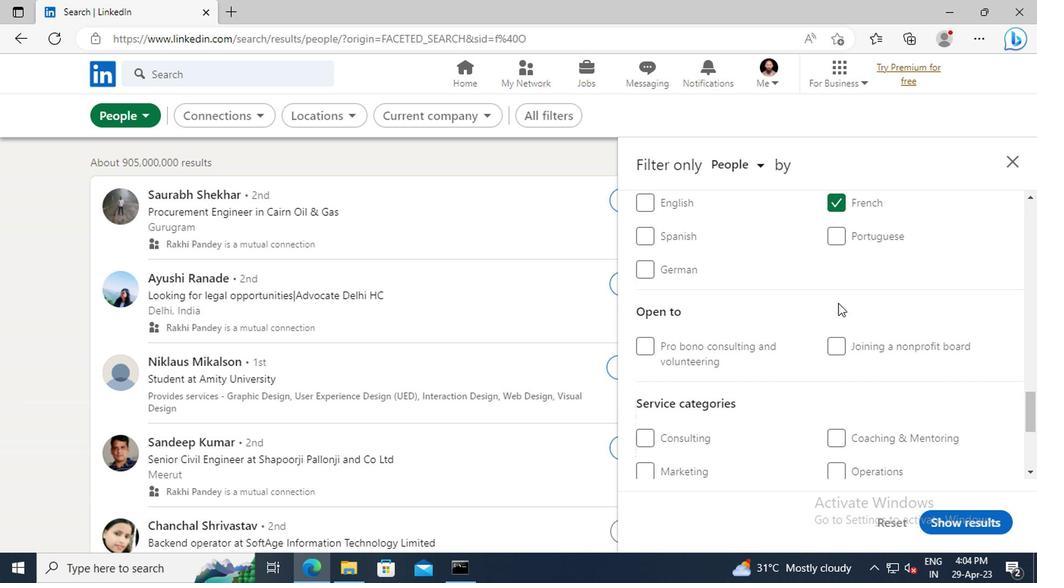 
Action: Mouse scrolled (835, 302) with delta (0, -1)
Screenshot: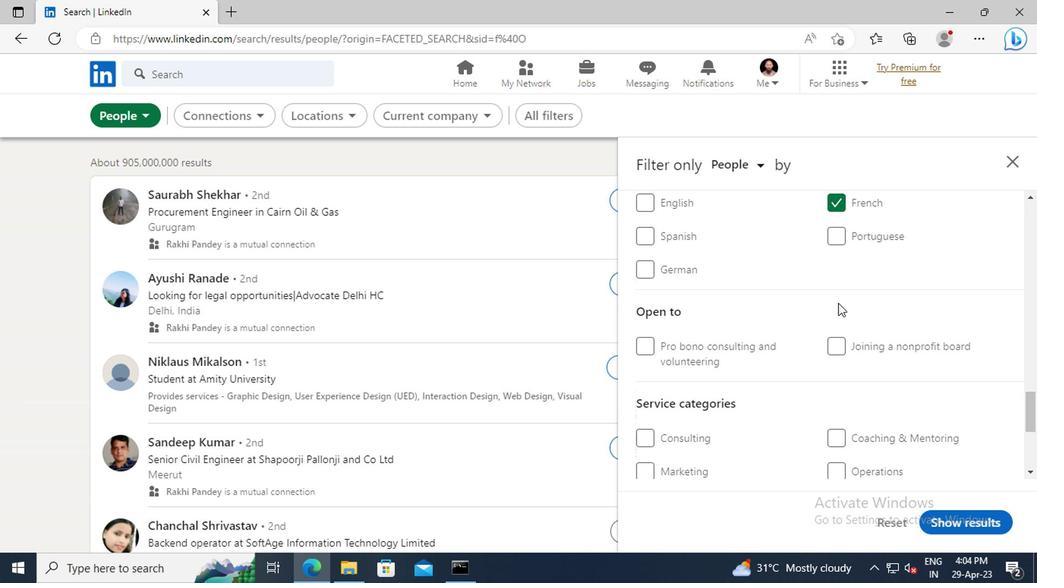 
Action: Mouse scrolled (835, 302) with delta (0, -1)
Screenshot: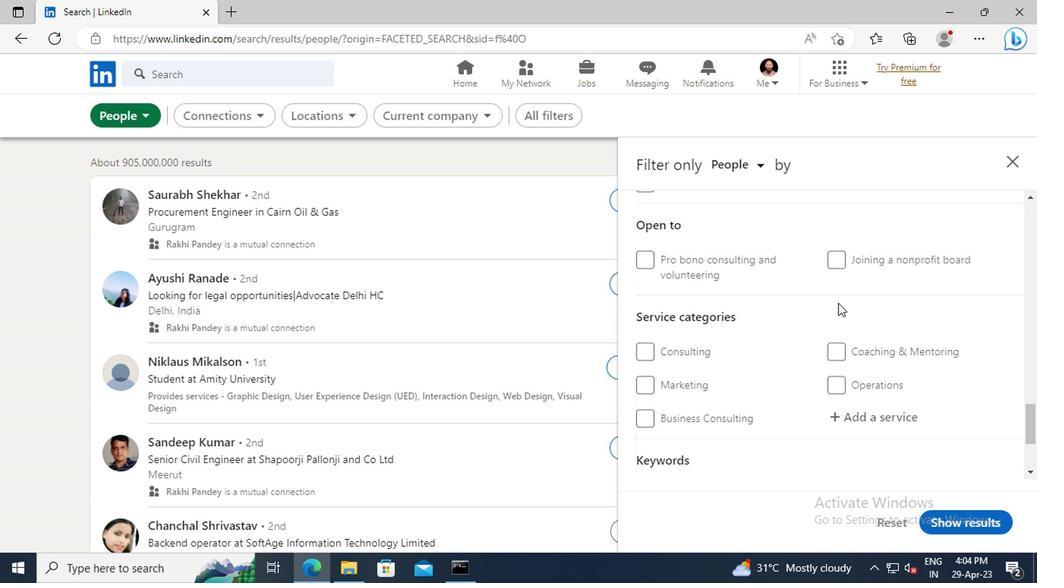 
Action: Mouse scrolled (835, 302) with delta (0, -1)
Screenshot: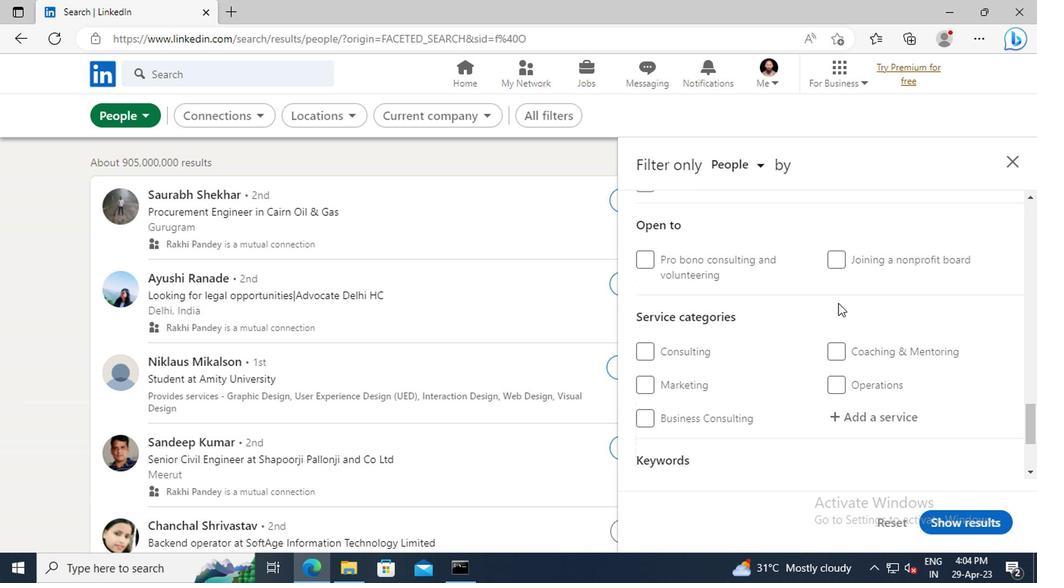 
Action: Mouse moved to (853, 329)
Screenshot: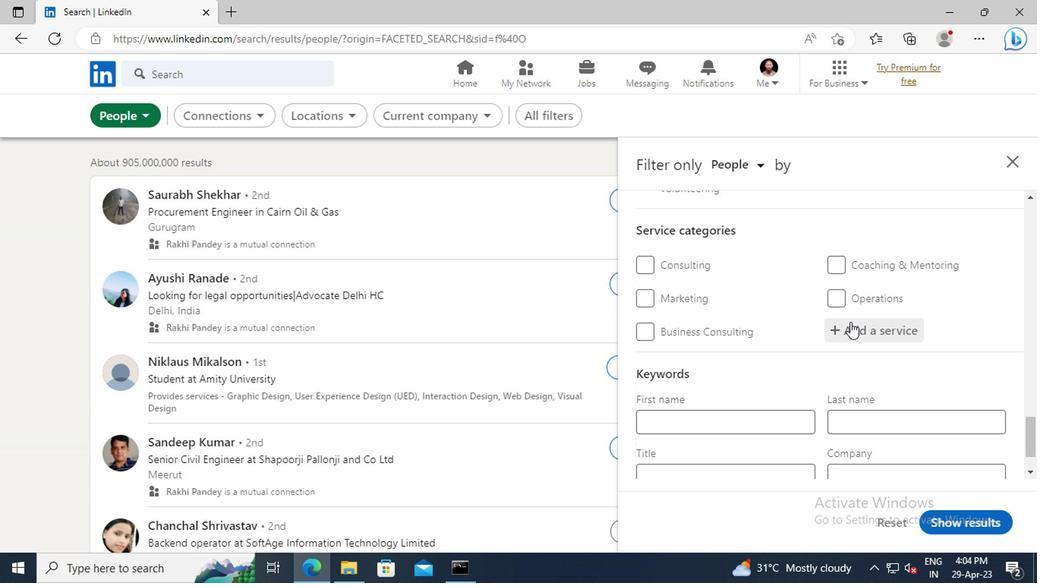 
Action: Mouse pressed left at (853, 329)
Screenshot: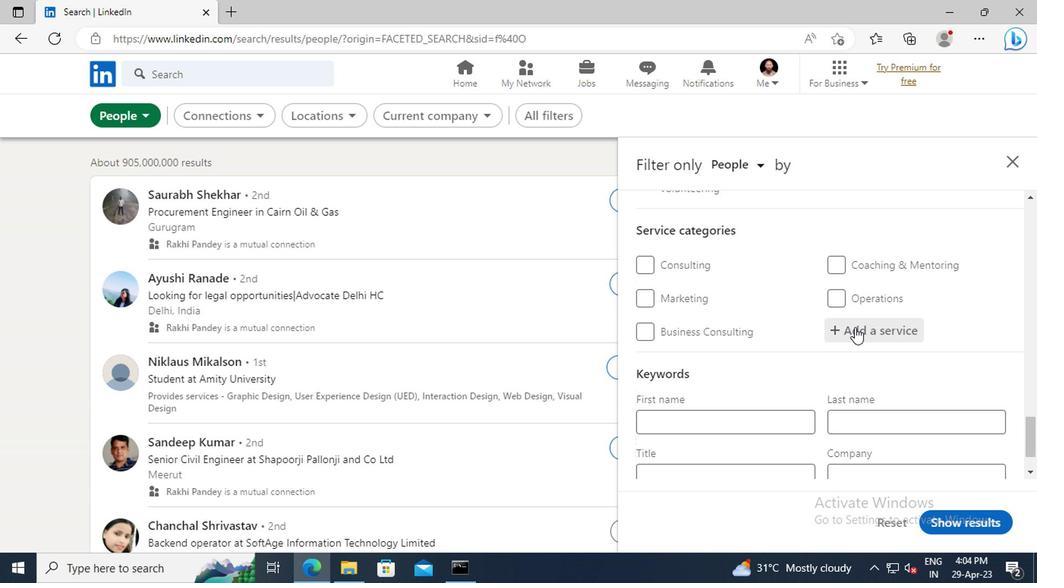 
Action: Key pressed <Key.shift>MARKET<Key.space><Key.shift>RESEARCH
Screenshot: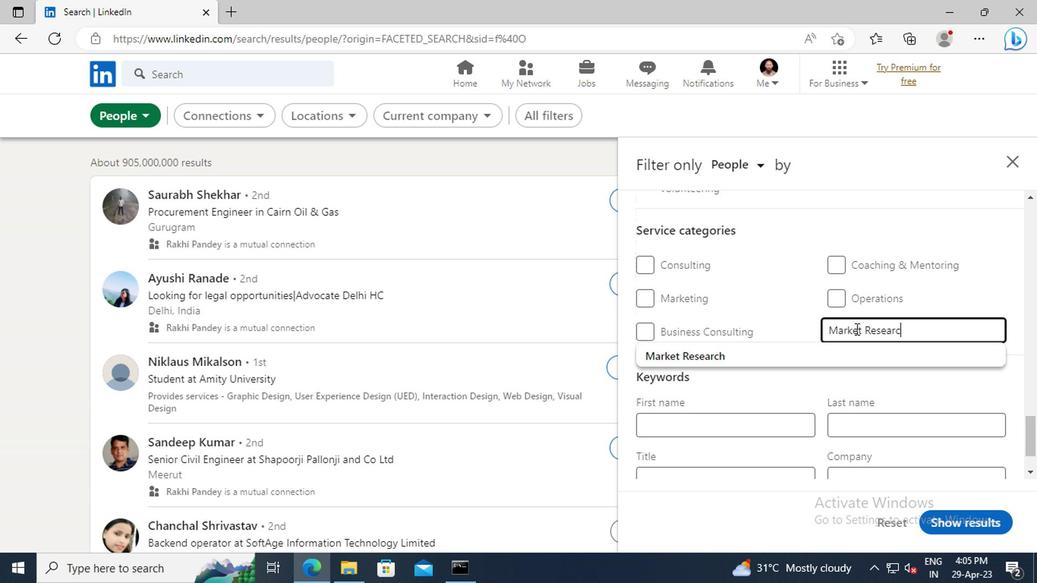 
Action: Mouse moved to (810, 350)
Screenshot: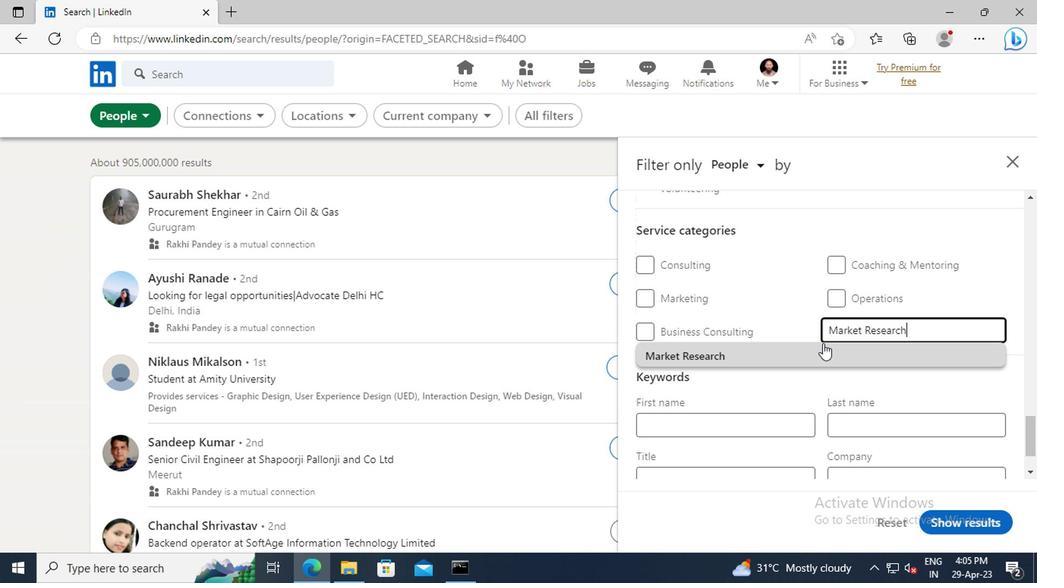 
Action: Mouse pressed left at (810, 350)
Screenshot: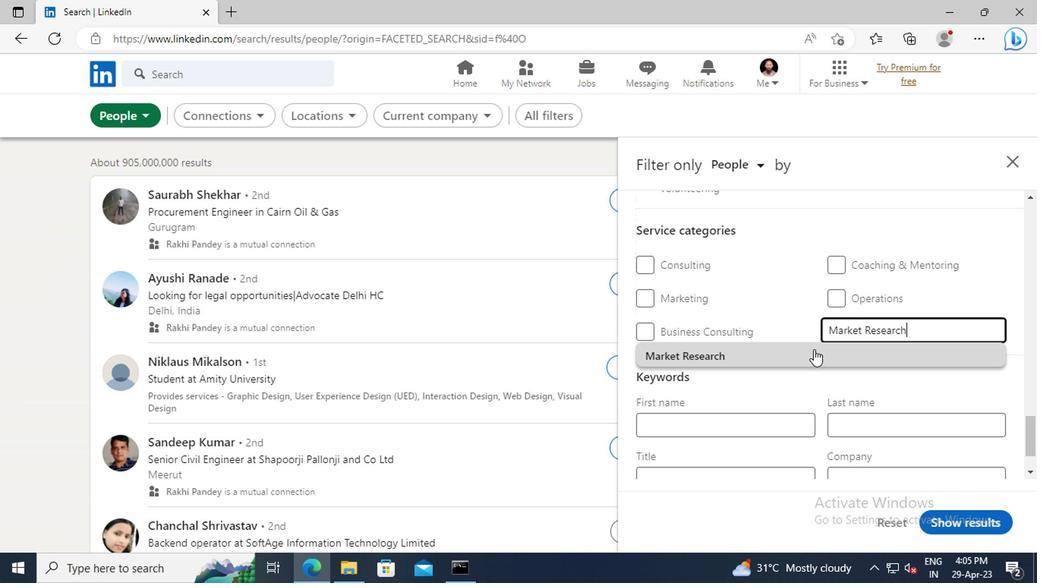 
Action: Mouse scrolled (810, 349) with delta (0, -1)
Screenshot: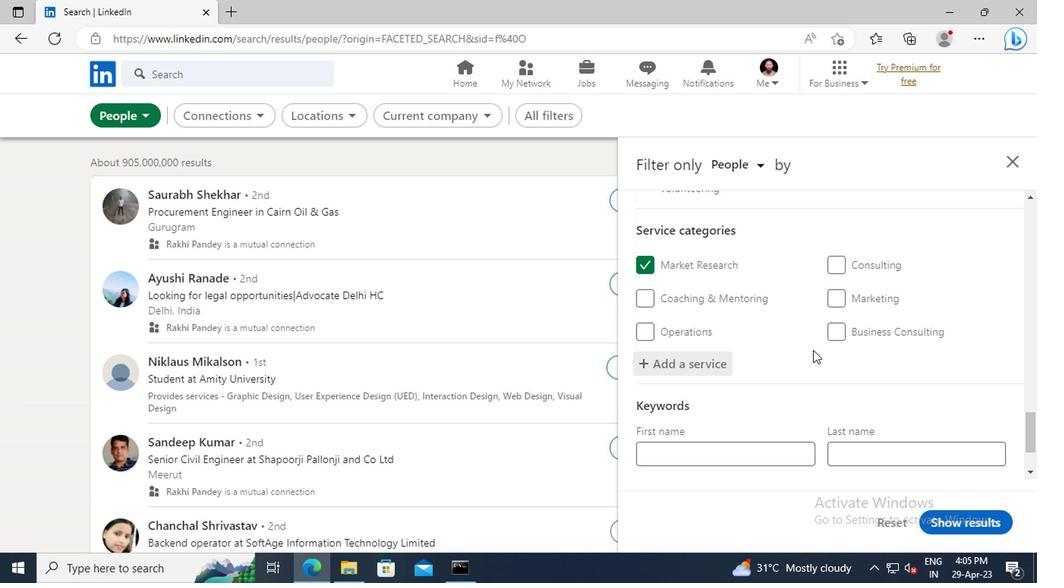 
Action: Mouse scrolled (810, 349) with delta (0, -1)
Screenshot: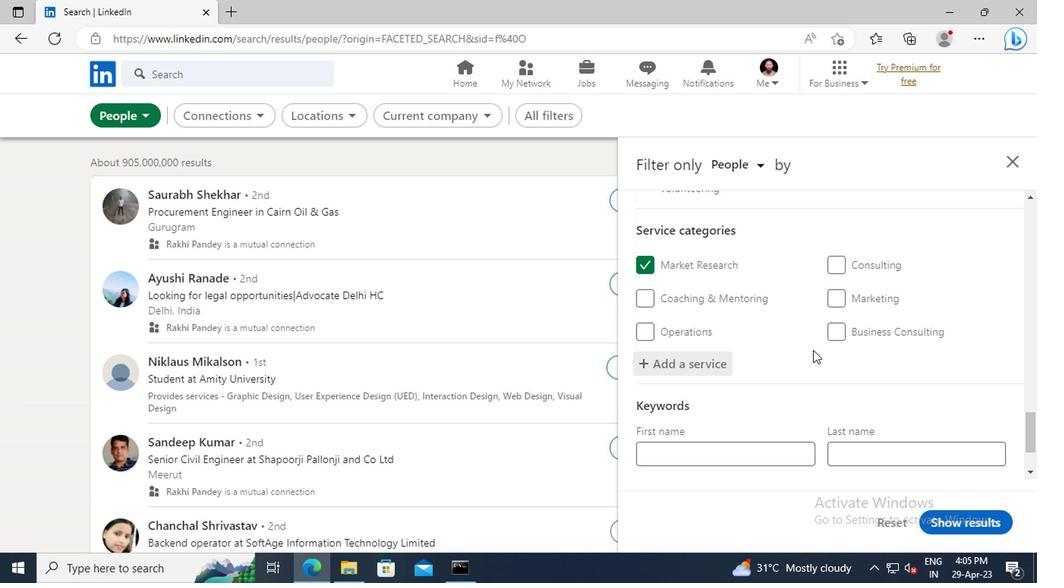 
Action: Mouse scrolled (810, 349) with delta (0, -1)
Screenshot: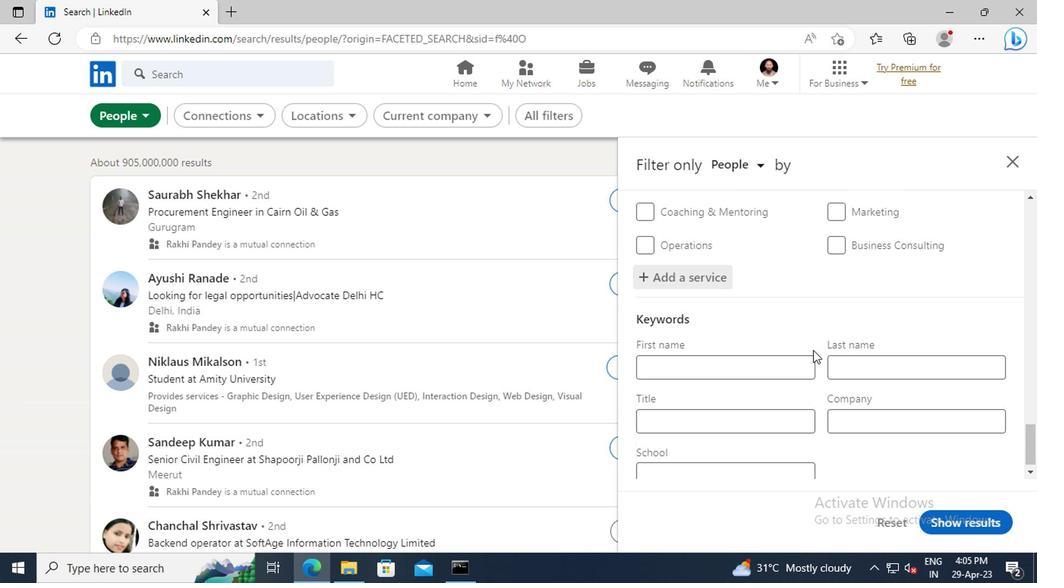 
Action: Mouse scrolled (810, 349) with delta (0, -1)
Screenshot: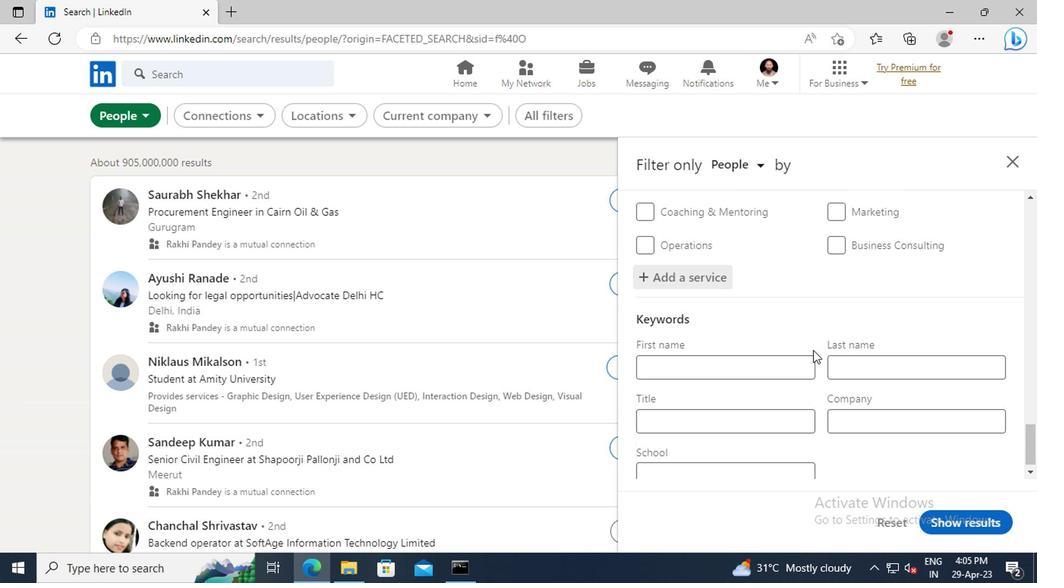 
Action: Mouse moved to (760, 409)
Screenshot: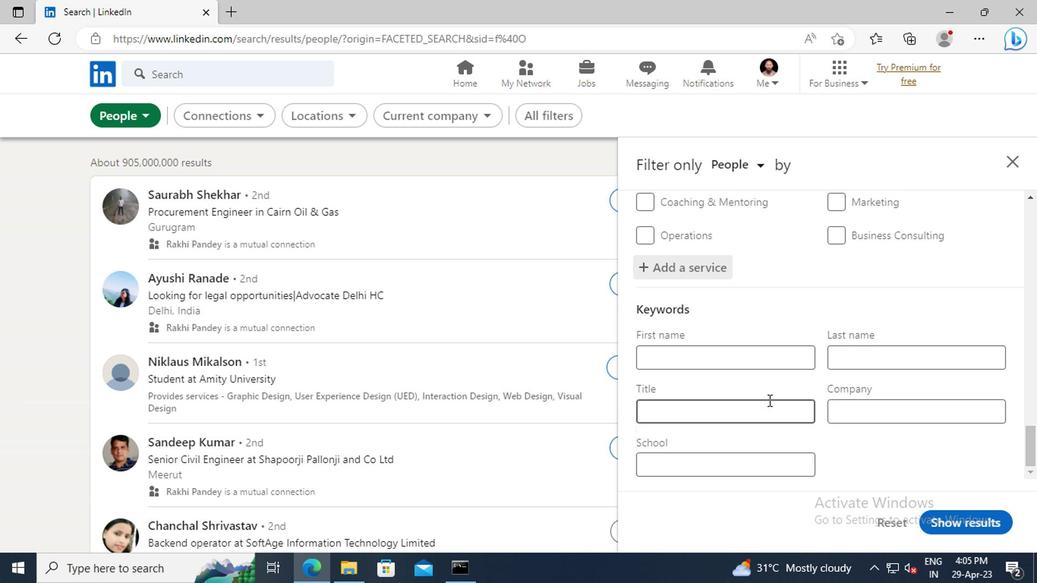 
Action: Mouse pressed left at (760, 409)
Screenshot: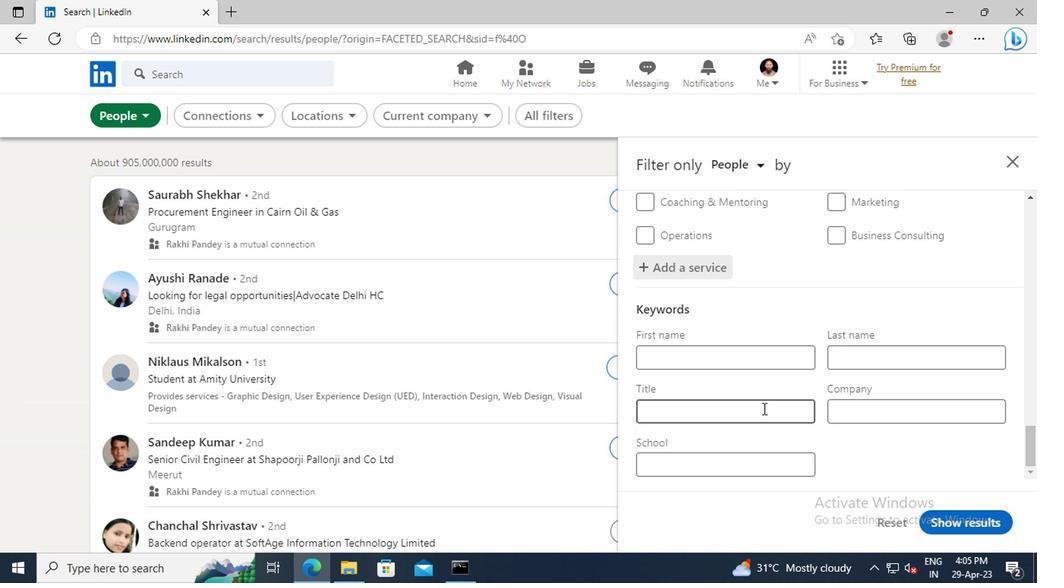 
Action: Key pressed <Key.shift>PLUMBER<Key.enter>
Screenshot: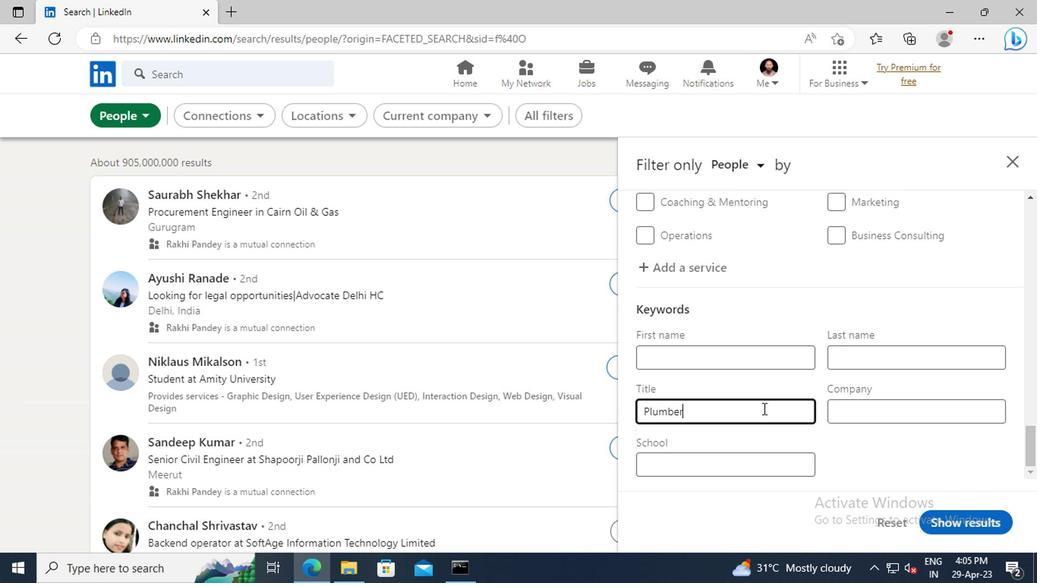 
Action: Mouse moved to (944, 525)
Screenshot: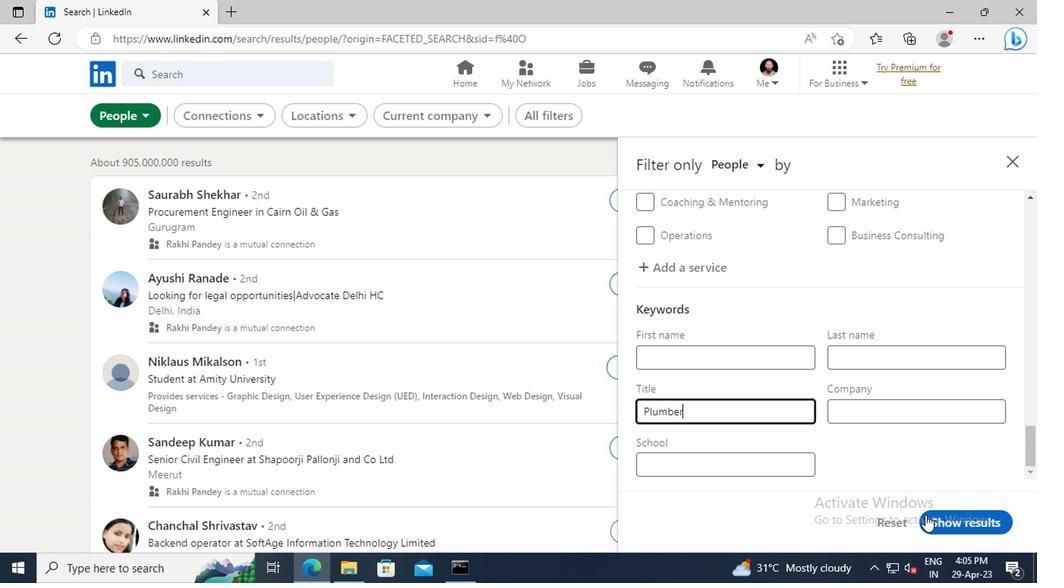 
Action: Mouse pressed left at (944, 525)
Screenshot: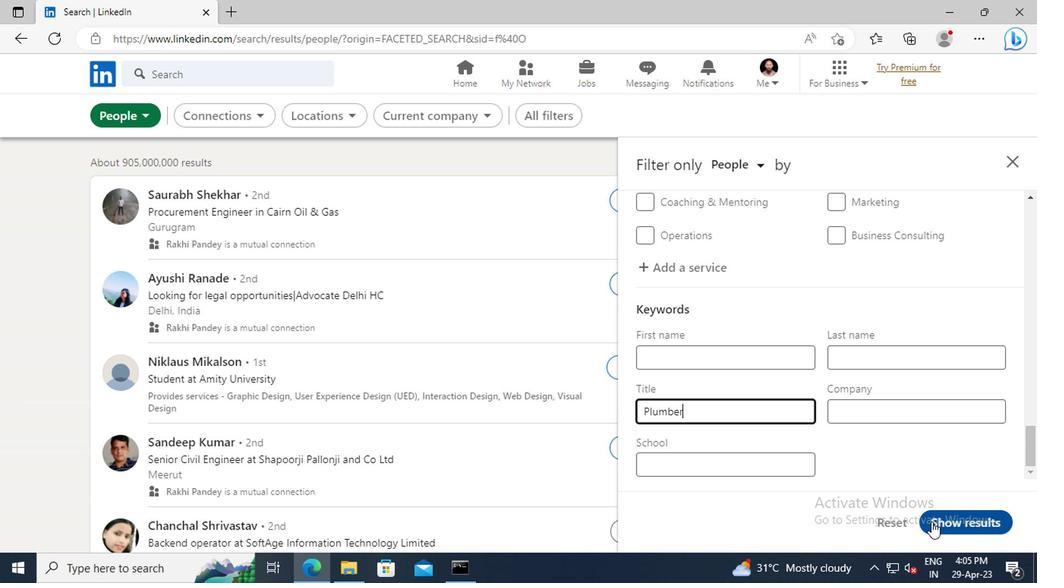 
